 Task: Find connections with filter location Pôsto Fiscal Rolim de Moura with filter topic #blockchainwith filter profile language French with filter current company Victoria's Secret with filter school Srinivasa Ramanujan Institute of Technology with filter industry Community Development and Urban Planning with filter service category Corporate Law with filter keywords title Business Analyst
Action: Mouse moved to (537, 94)
Screenshot: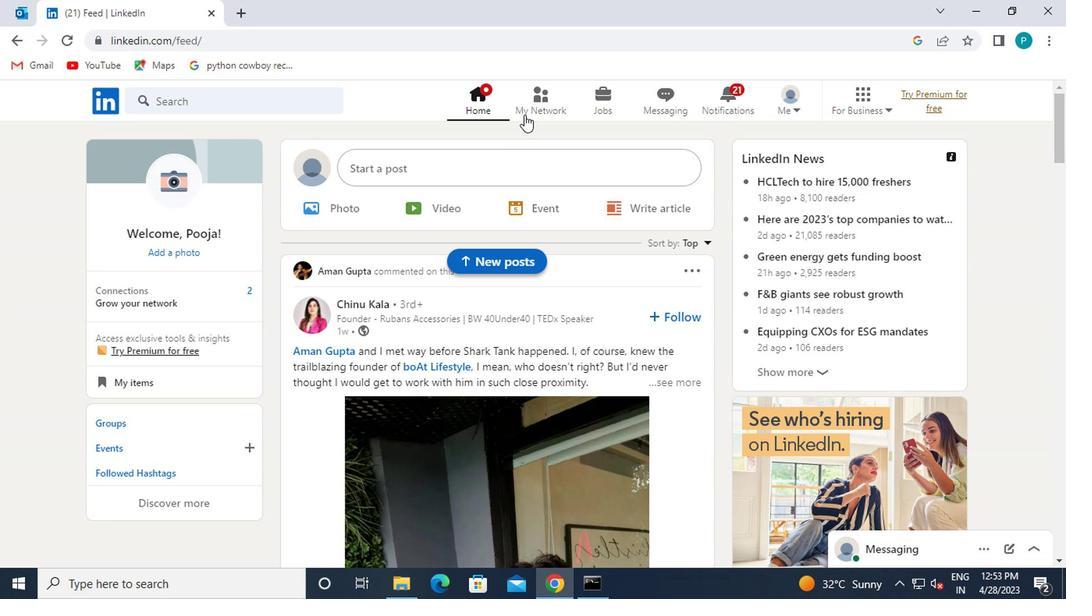 
Action: Mouse pressed left at (537, 94)
Screenshot: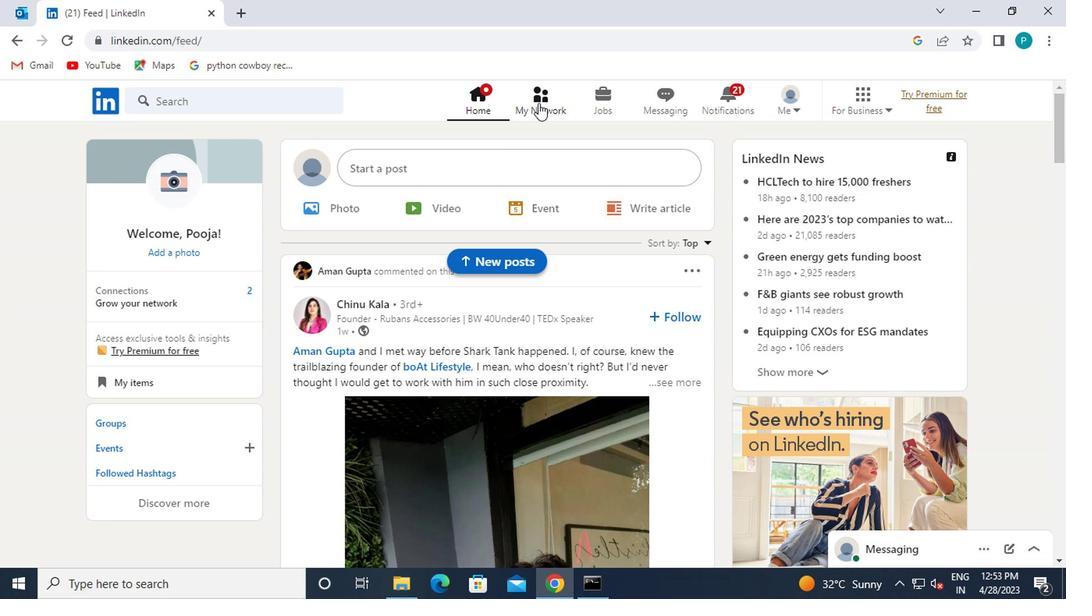 
Action: Mouse moved to (265, 175)
Screenshot: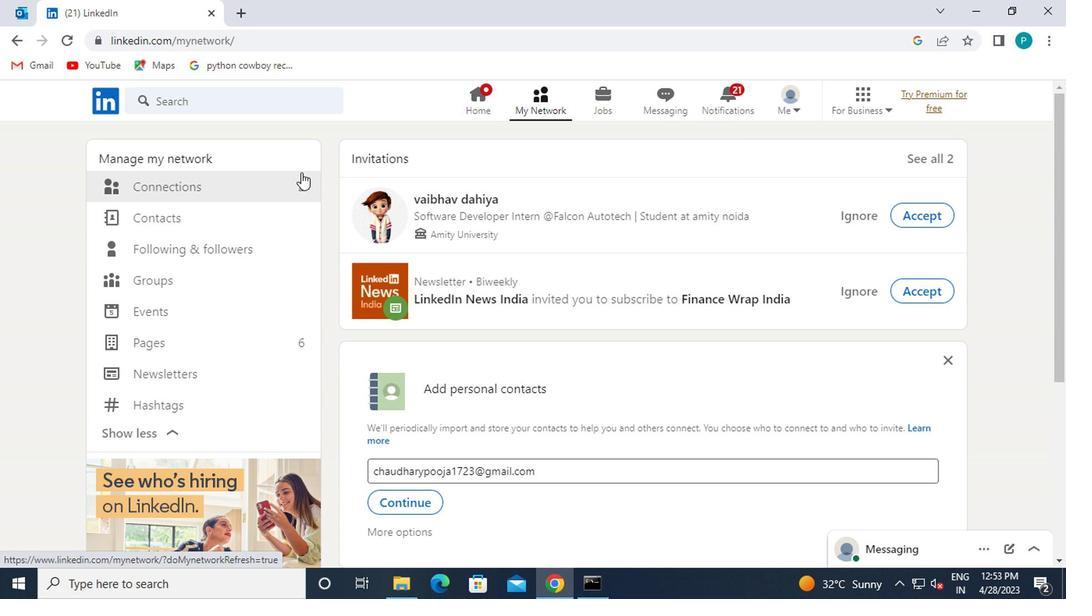 
Action: Mouse pressed left at (265, 175)
Screenshot: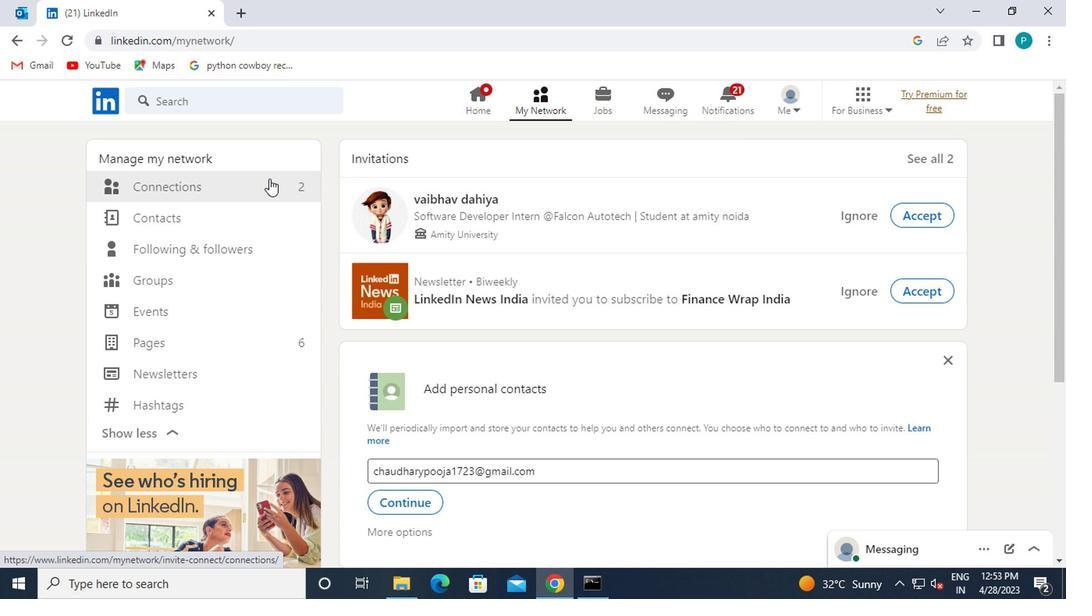 
Action: Mouse moved to (621, 185)
Screenshot: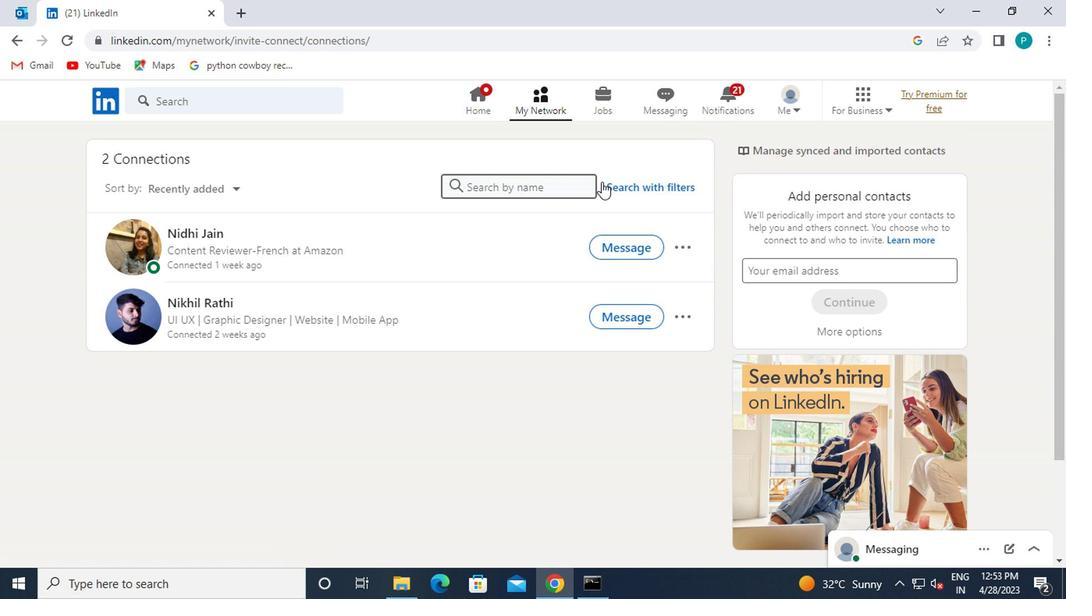 
Action: Mouse pressed left at (621, 185)
Screenshot: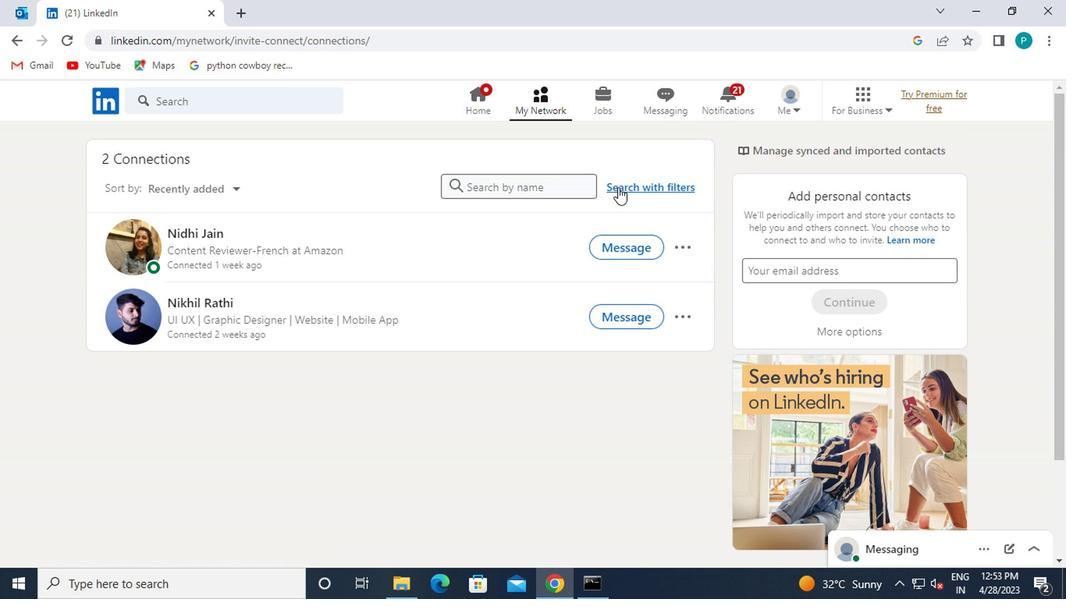 
Action: Mouse moved to (561, 133)
Screenshot: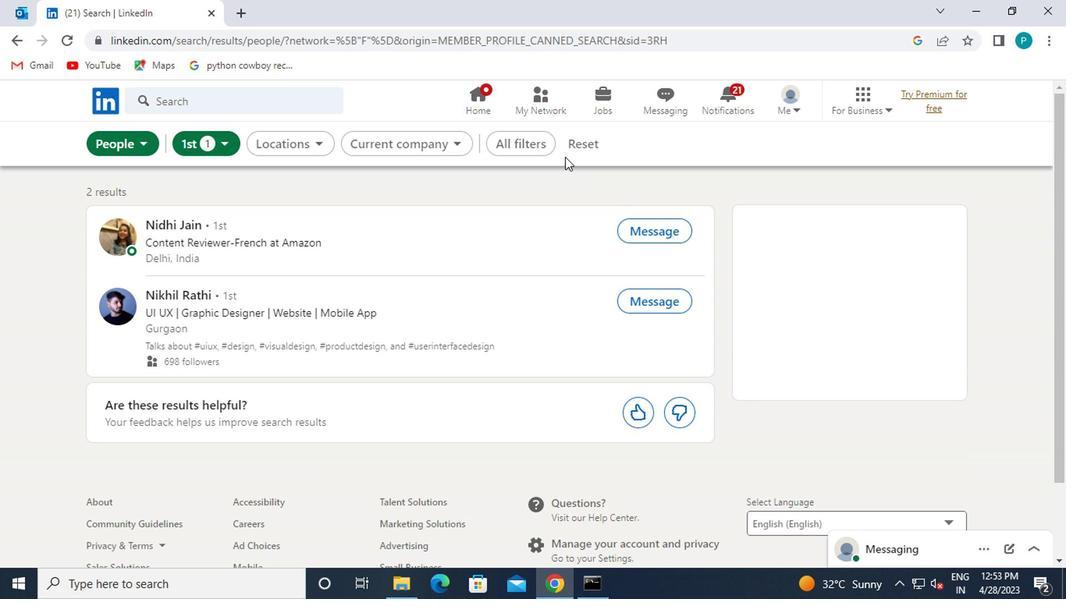 
Action: Mouse pressed left at (561, 133)
Screenshot: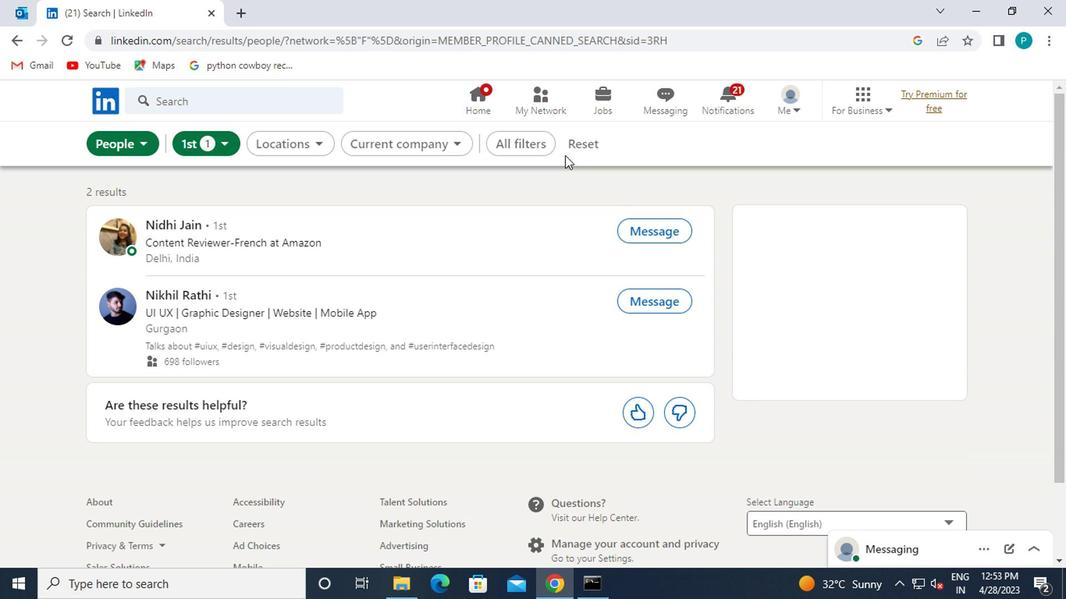 
Action: Mouse moved to (567, 134)
Screenshot: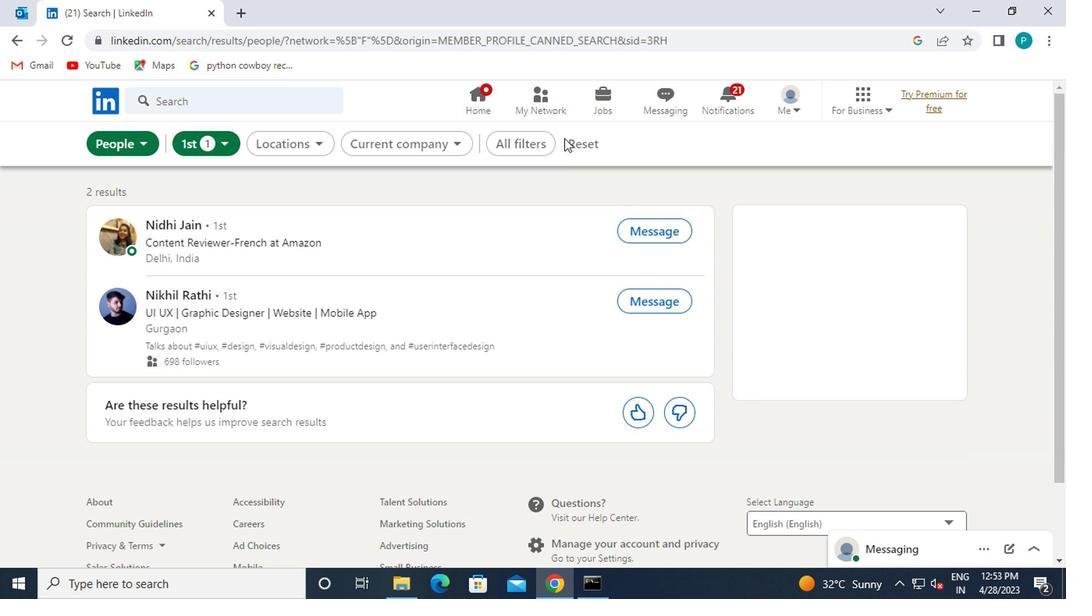 
Action: Mouse pressed left at (567, 134)
Screenshot: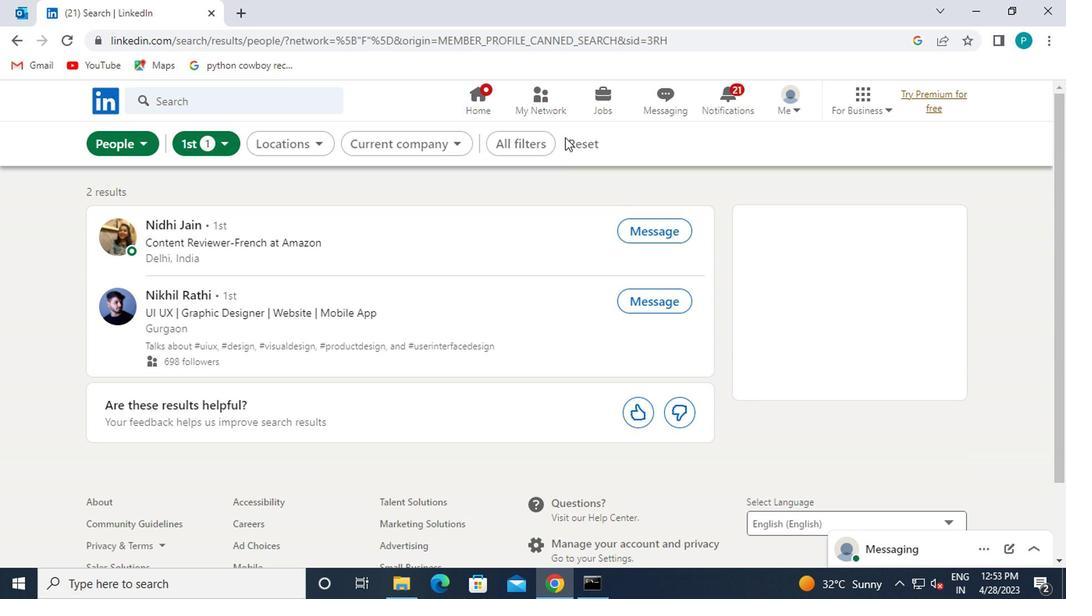 
Action: Mouse moved to (559, 137)
Screenshot: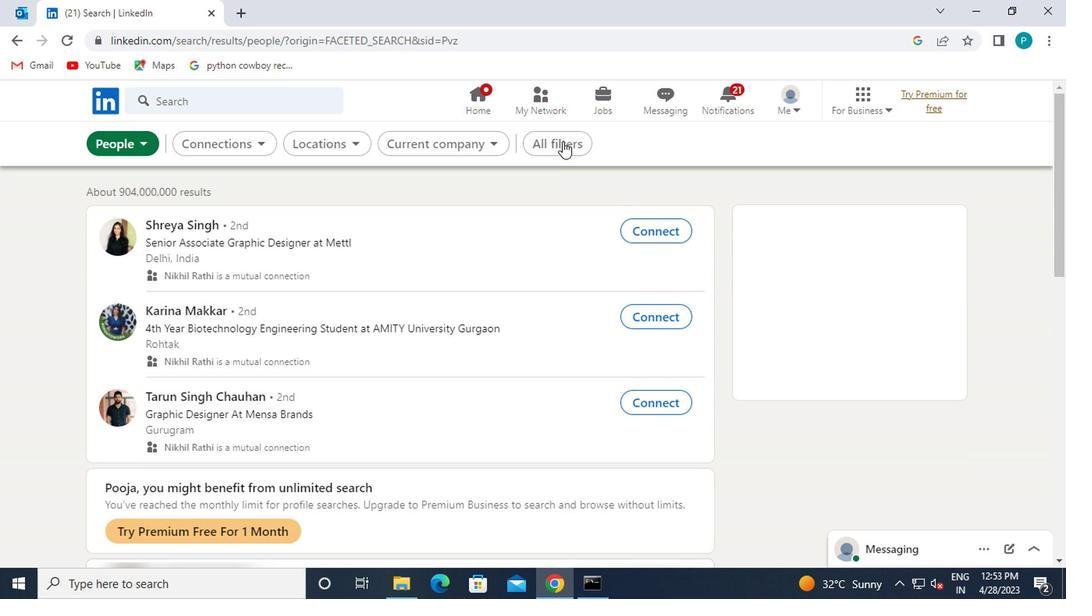 
Action: Mouse pressed left at (559, 137)
Screenshot: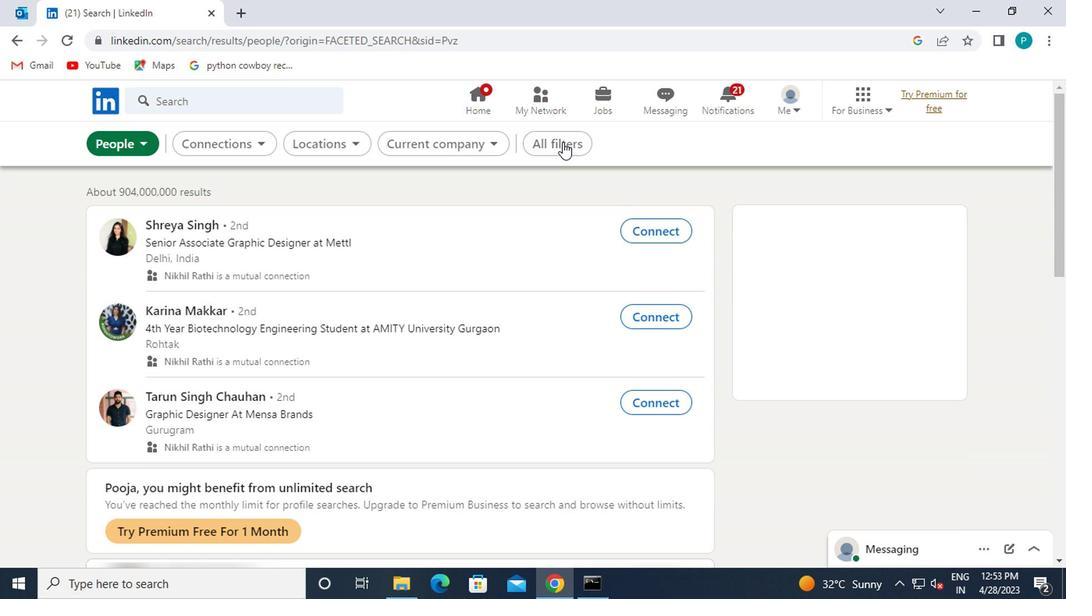 
Action: Mouse moved to (917, 391)
Screenshot: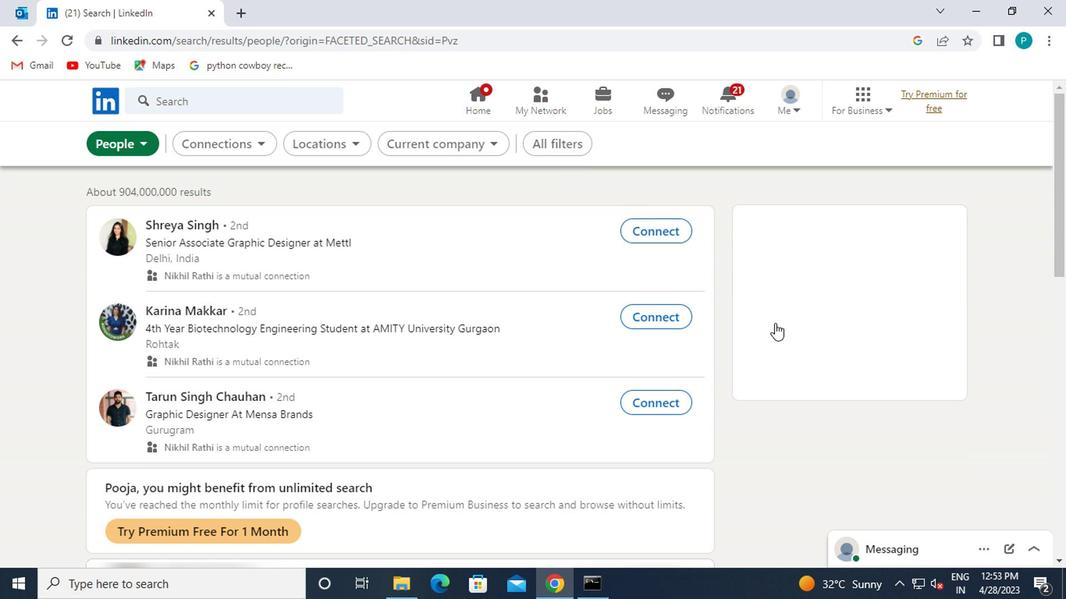 
Action: Mouse scrolled (917, 391) with delta (0, 0)
Screenshot: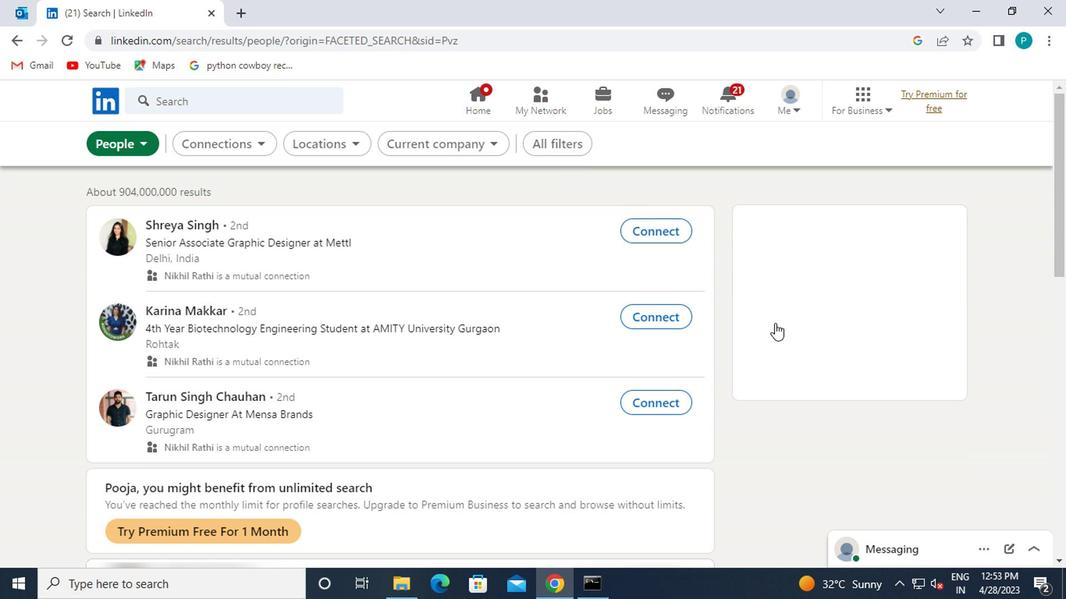 
Action: Mouse moved to (917, 392)
Screenshot: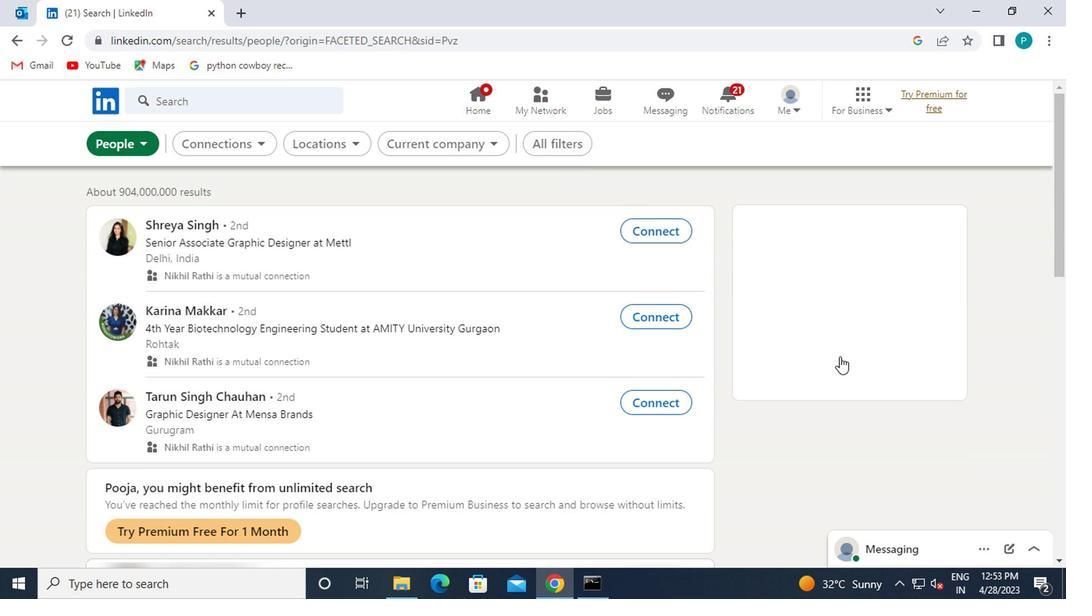 
Action: Mouse scrolled (917, 391) with delta (0, -1)
Screenshot: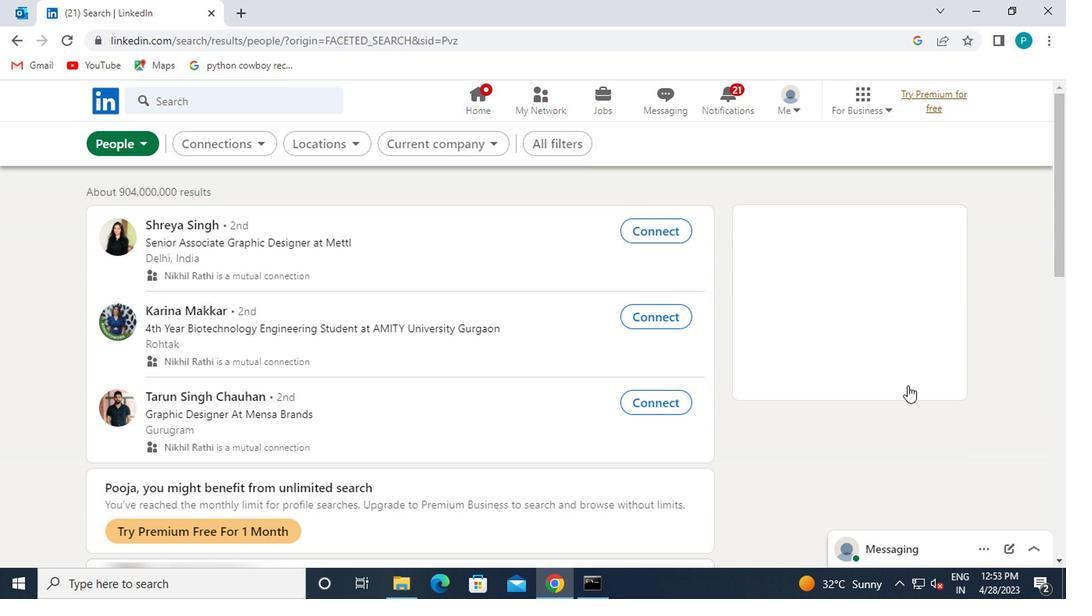 
Action: Mouse moved to (918, 391)
Screenshot: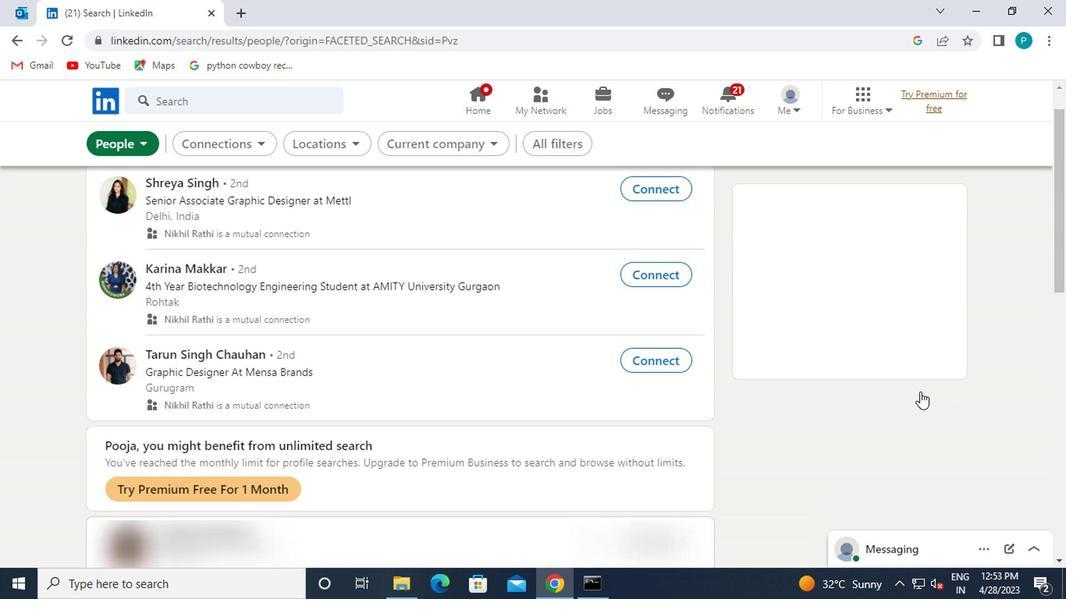 
Action: Mouse scrolled (918, 389) with delta (0, -1)
Screenshot: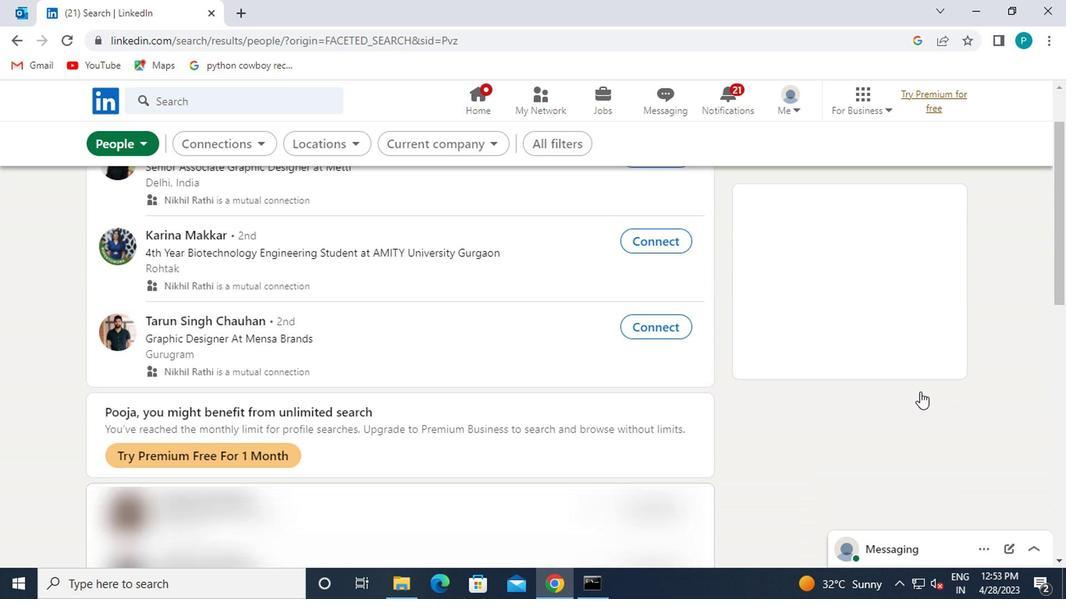 
Action: Mouse moved to (905, 358)
Screenshot: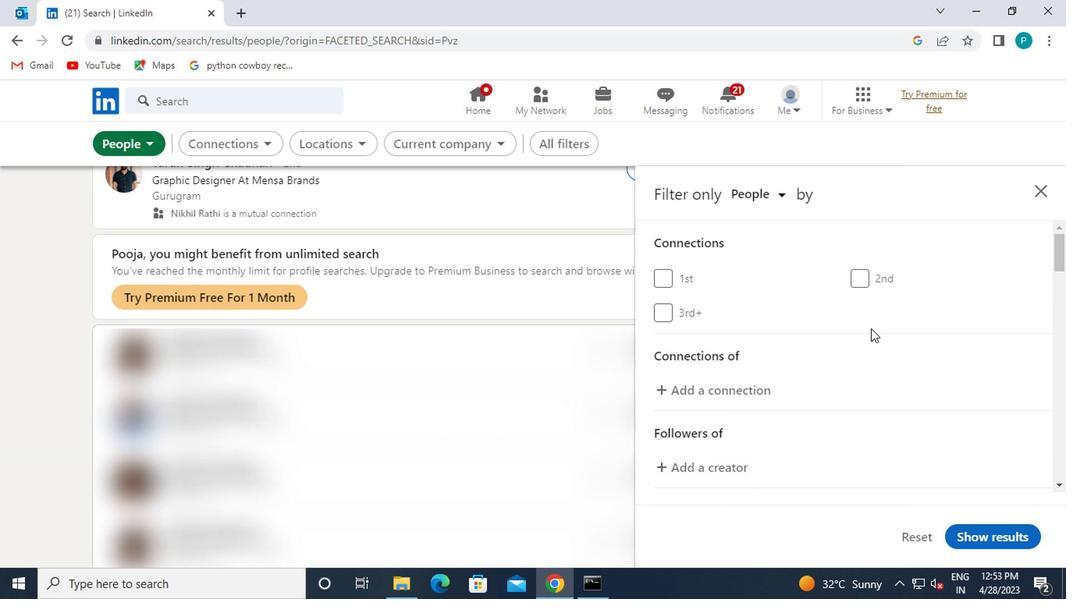 
Action: Mouse scrolled (905, 357) with delta (0, 0)
Screenshot: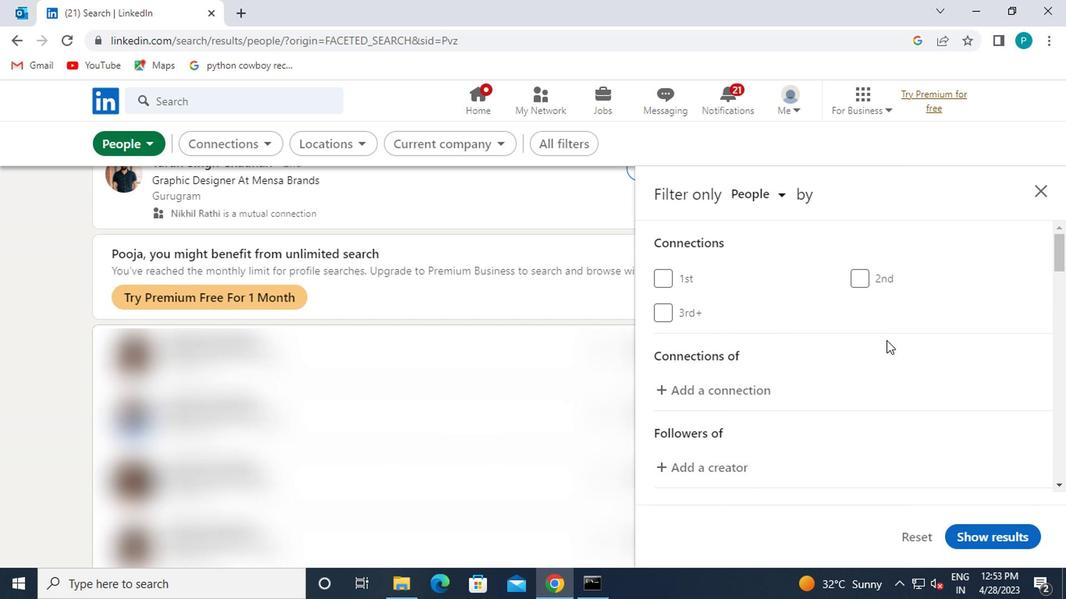 
Action: Mouse moved to (906, 359)
Screenshot: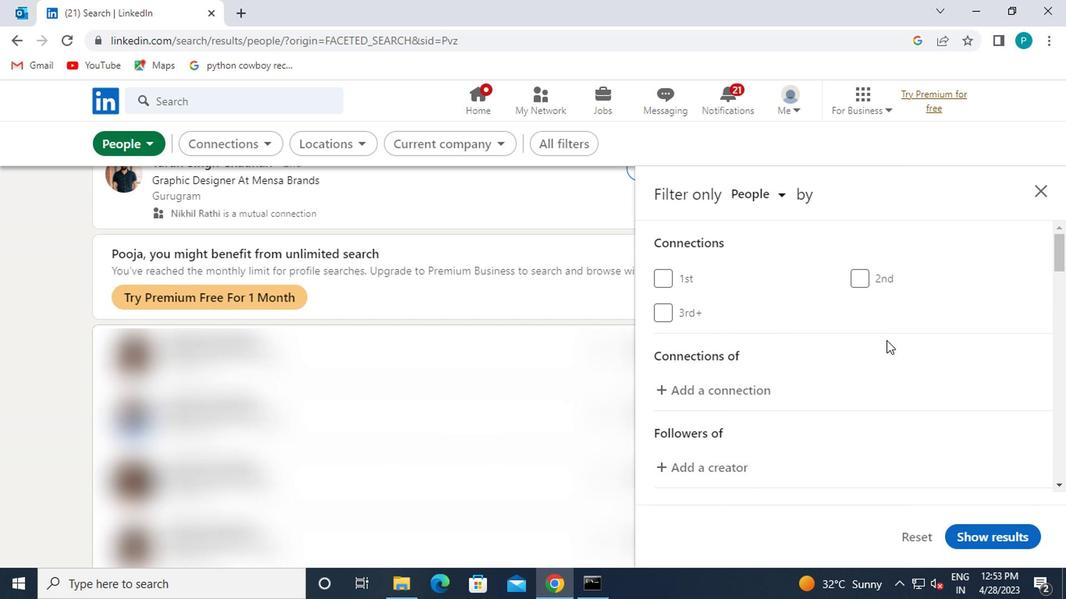 
Action: Mouse scrolled (906, 359) with delta (0, 0)
Screenshot: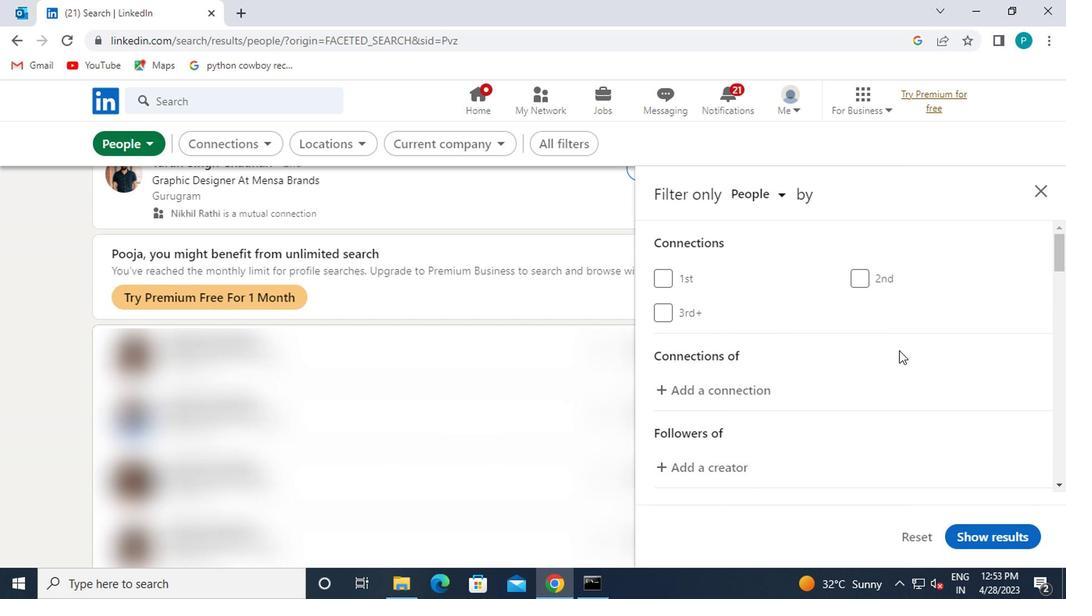 
Action: Mouse moved to (902, 450)
Screenshot: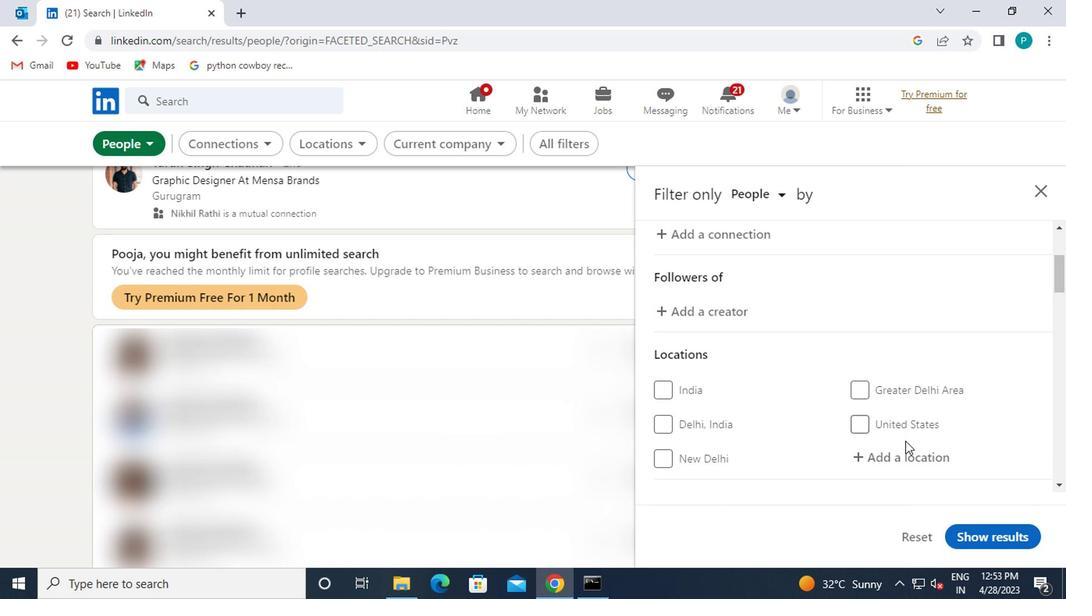 
Action: Mouse pressed left at (902, 450)
Screenshot: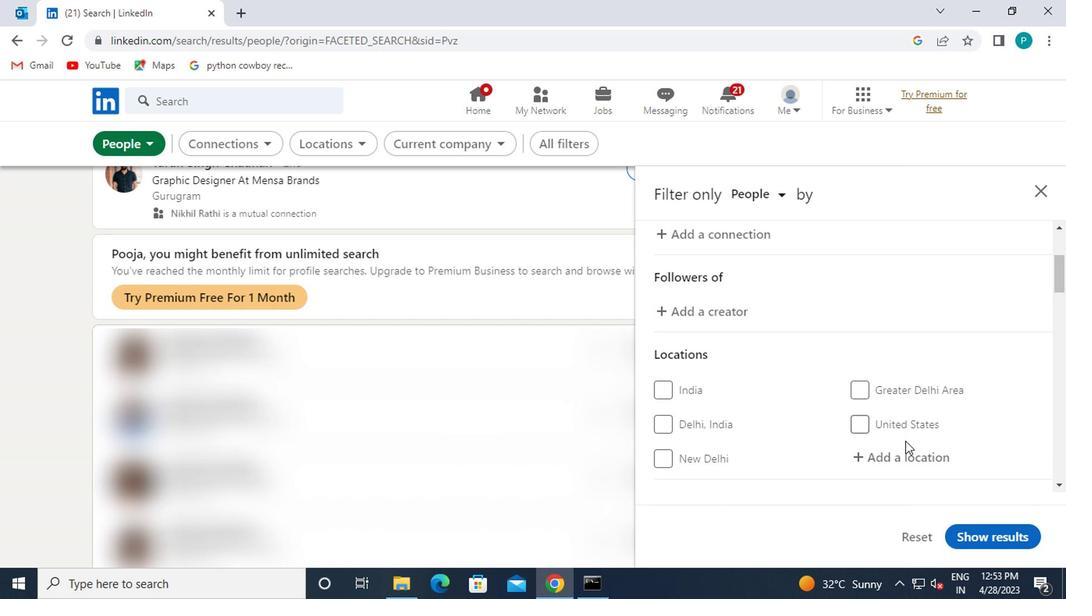 
Action: Mouse moved to (902, 454)
Screenshot: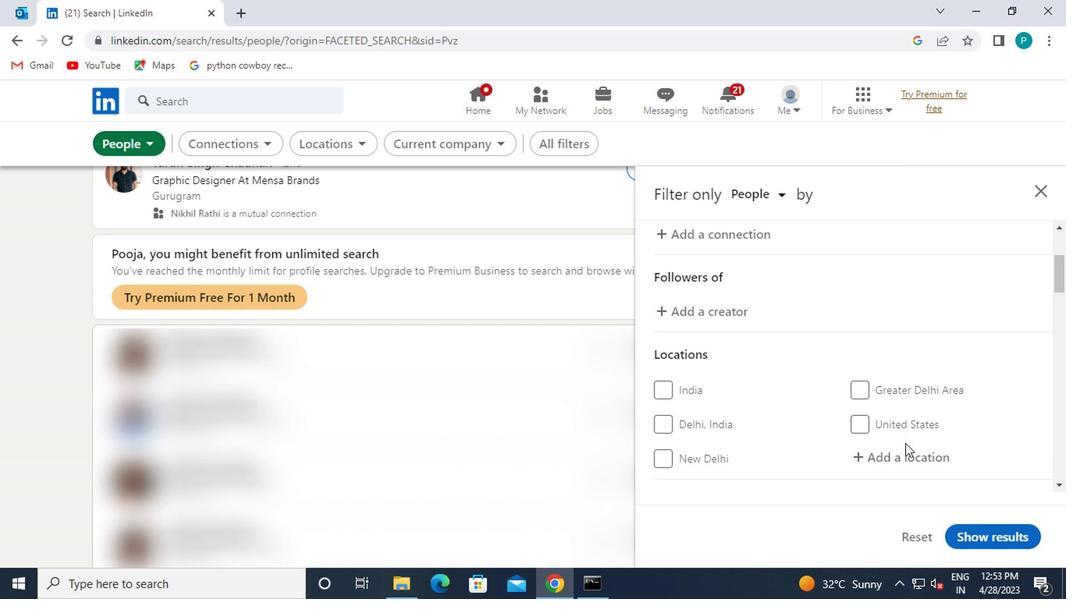 
Action: Key pressed <Key.caps_lock>p<Key.caps_lock>osto
Screenshot: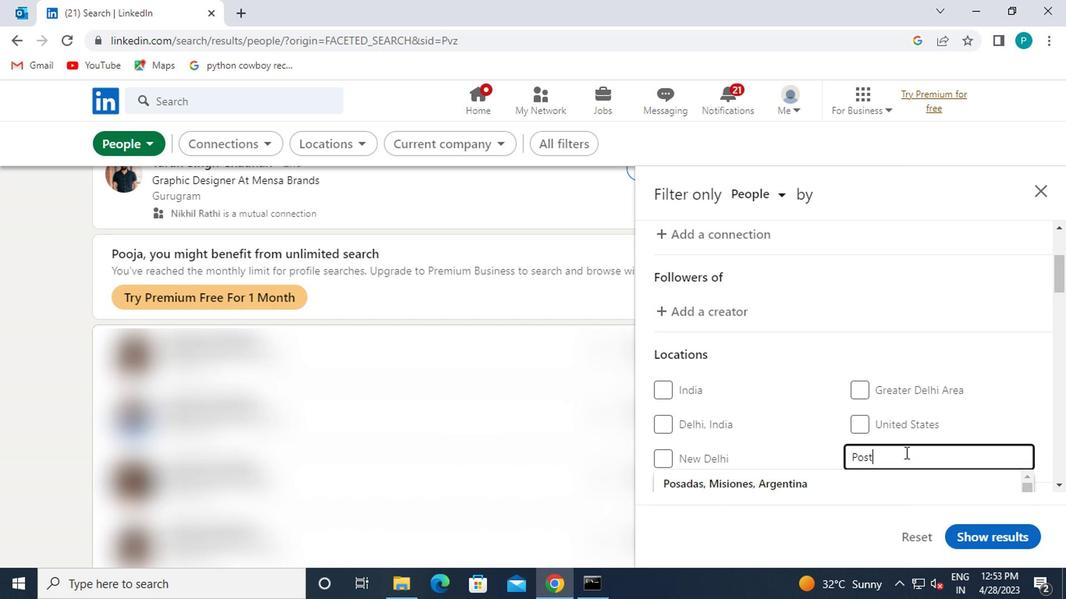 
Action: Mouse moved to (902, 454)
Screenshot: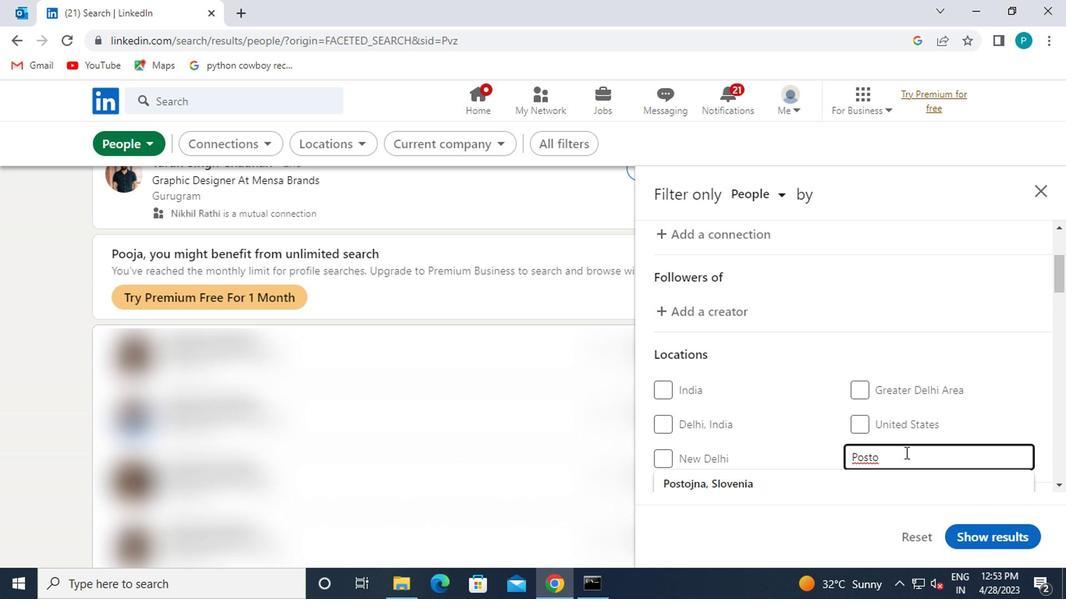 
Action: Mouse scrolled (902, 453) with delta (0, 0)
Screenshot: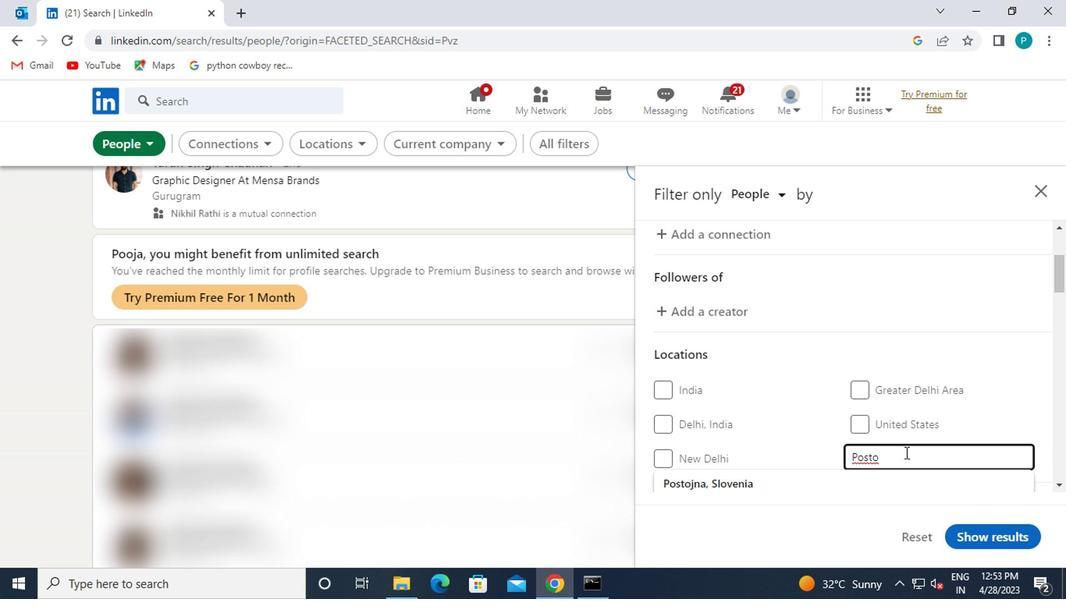
Action: Mouse moved to (894, 429)
Screenshot: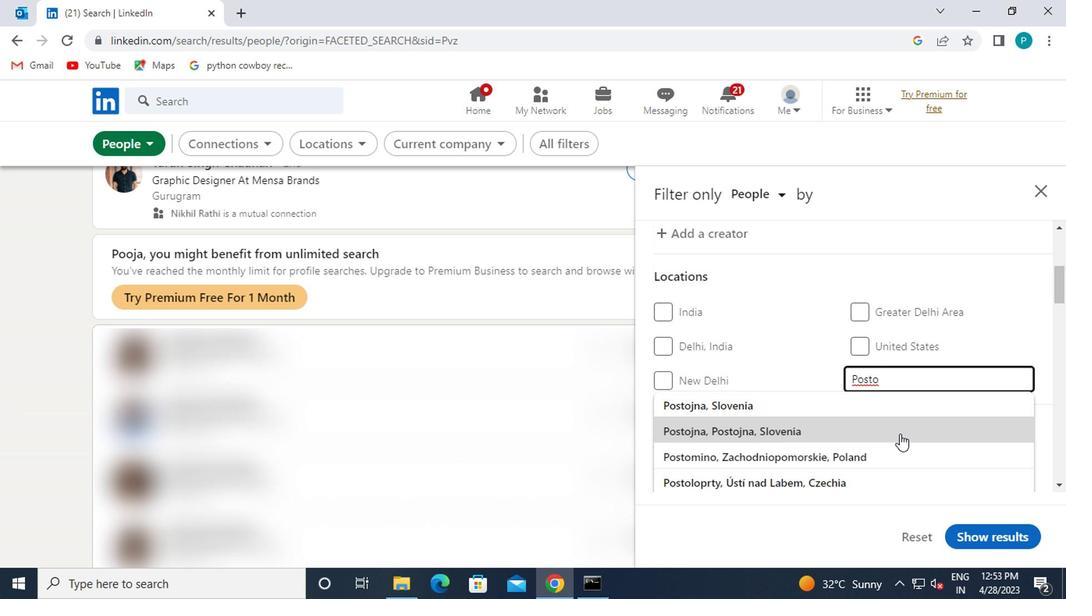 
Action: Key pressed <Key.enter>
Screenshot: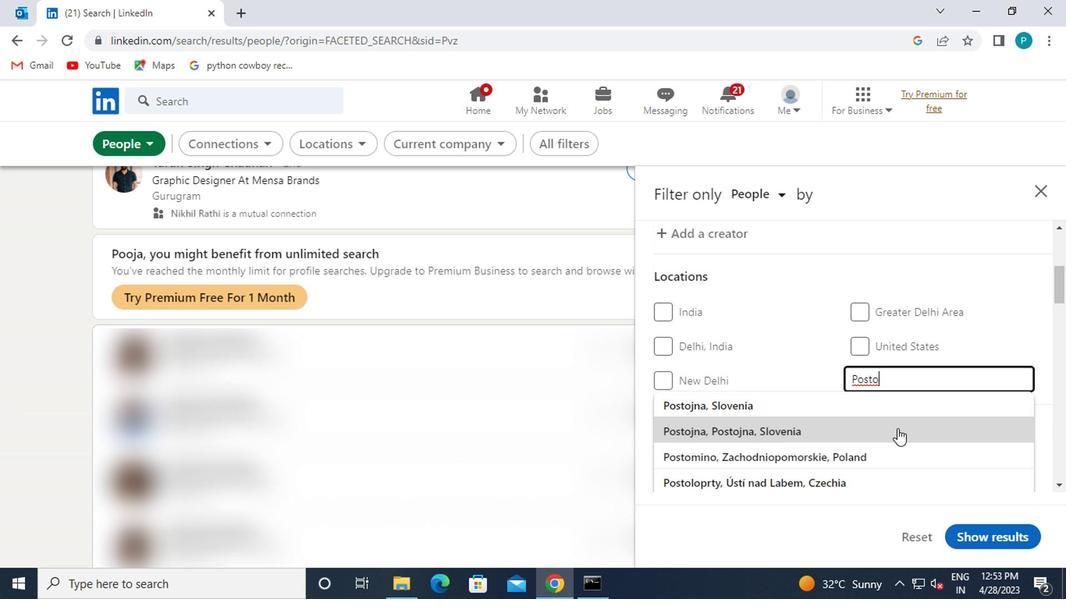 
Action: Mouse moved to (891, 428)
Screenshot: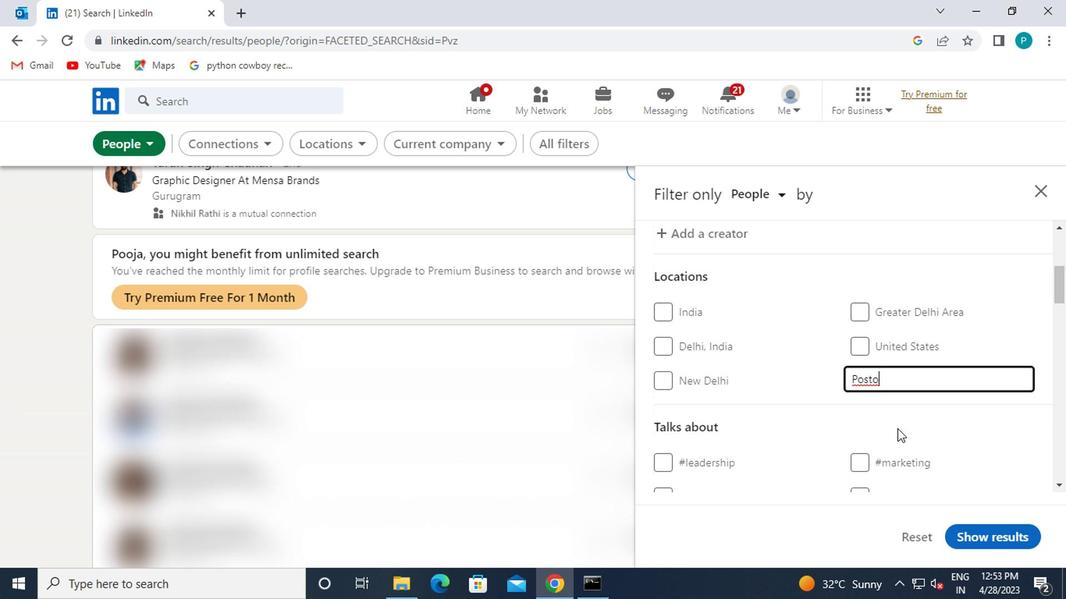 
Action: Mouse scrolled (891, 427) with delta (0, 0)
Screenshot: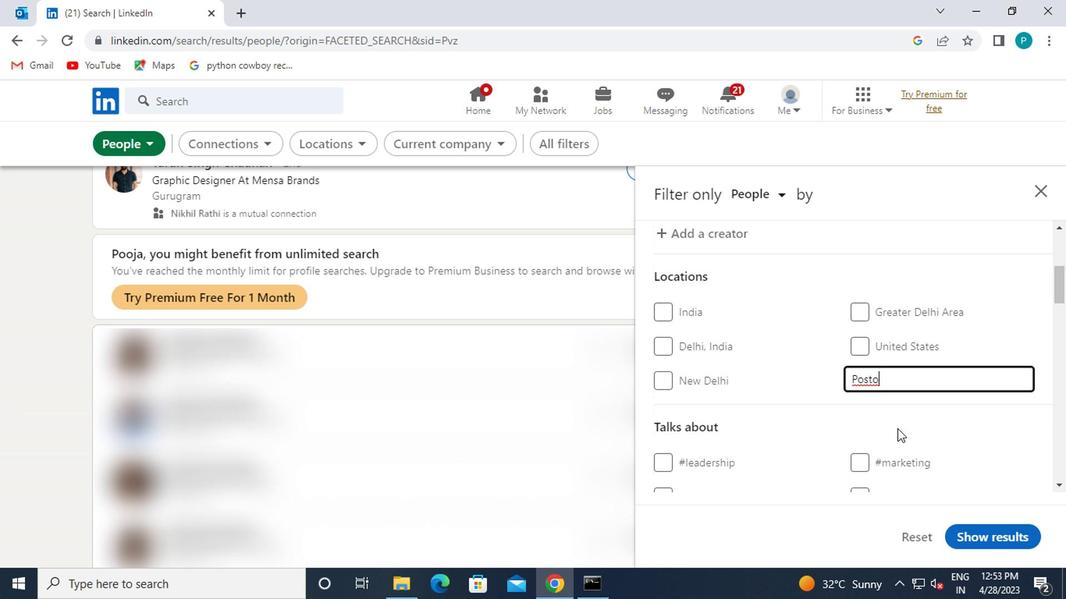 
Action: Mouse moved to (888, 426)
Screenshot: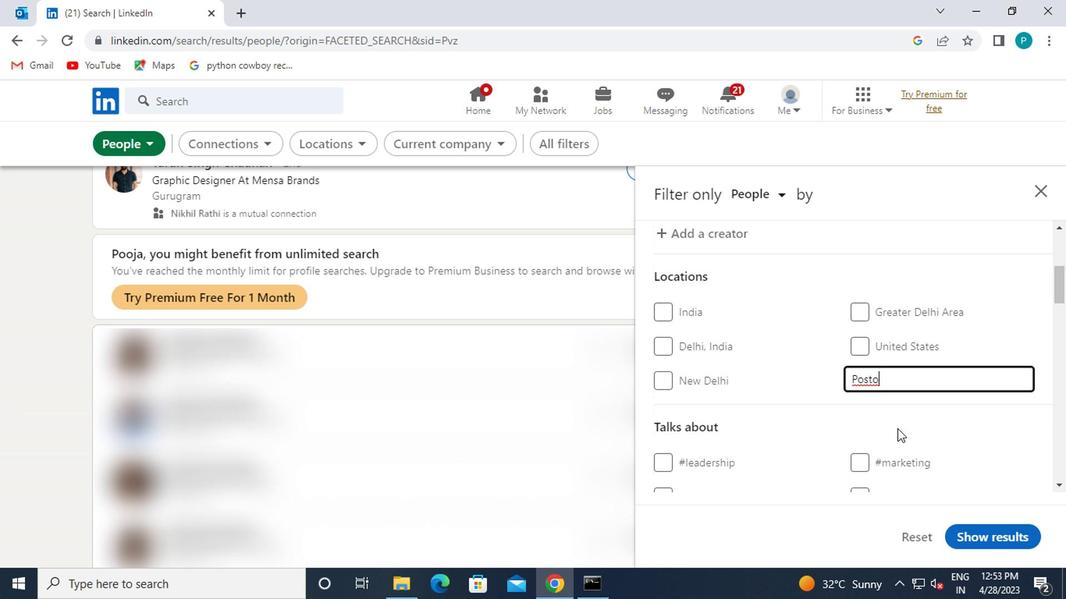 
Action: Mouse scrolled (888, 426) with delta (0, 0)
Screenshot: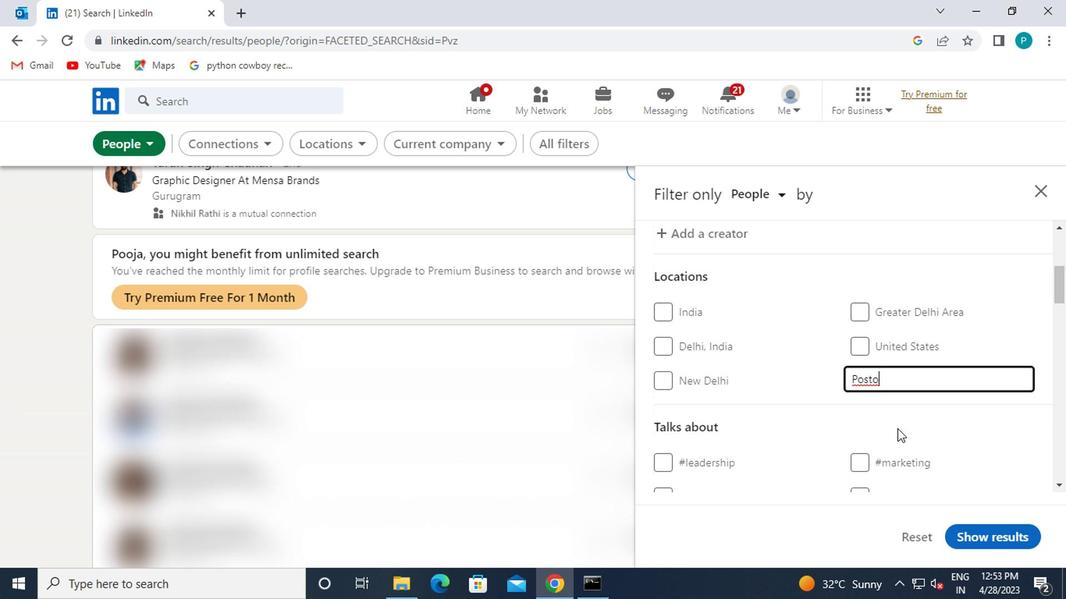 
Action: Mouse moved to (883, 421)
Screenshot: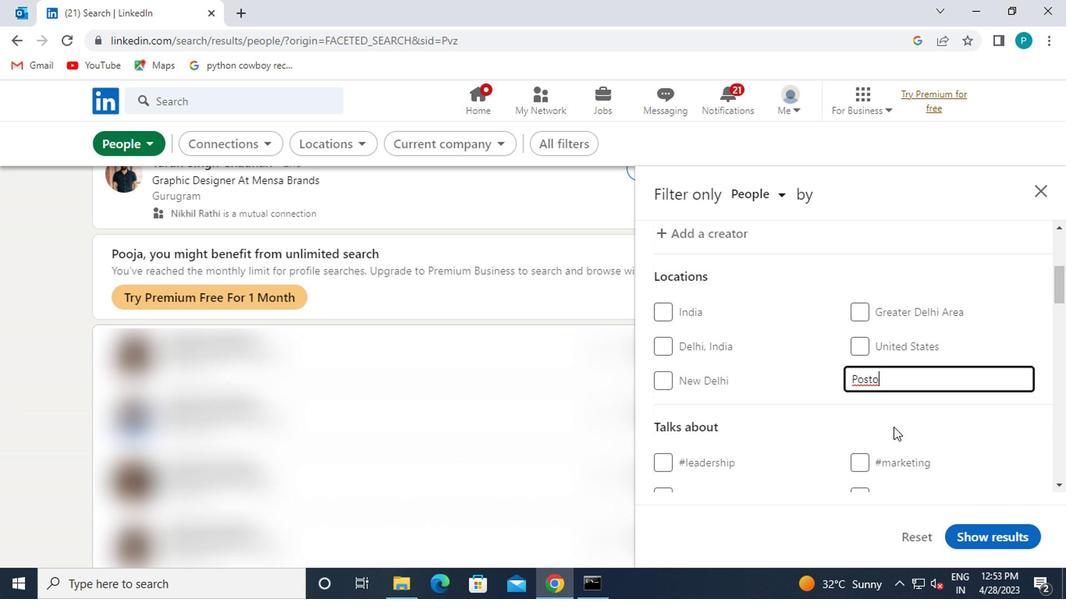 
Action: Mouse scrolled (883, 420) with delta (0, 0)
Screenshot: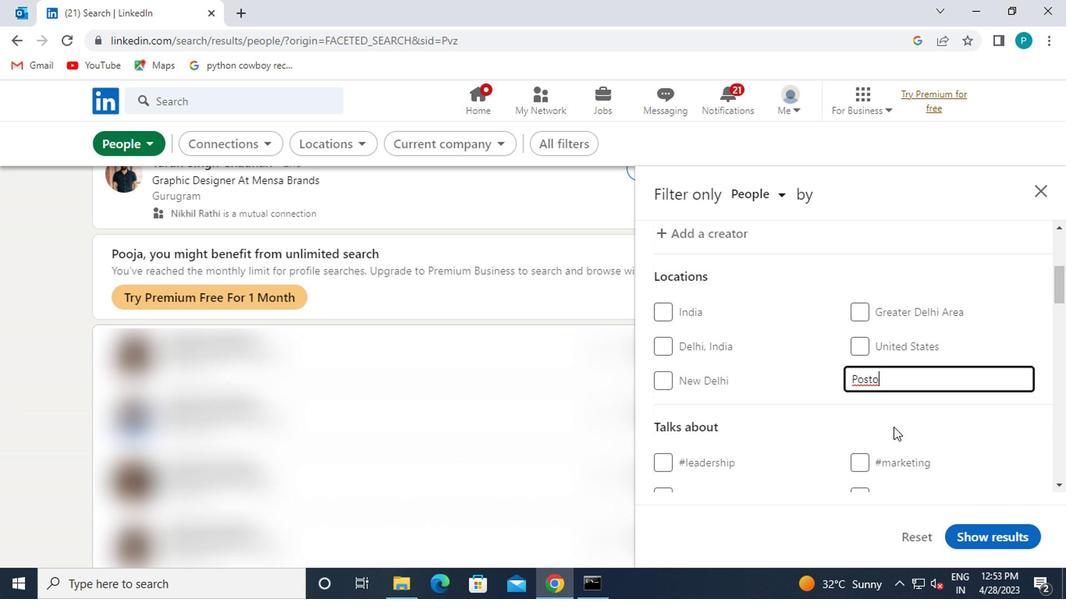 
Action: Mouse moved to (864, 292)
Screenshot: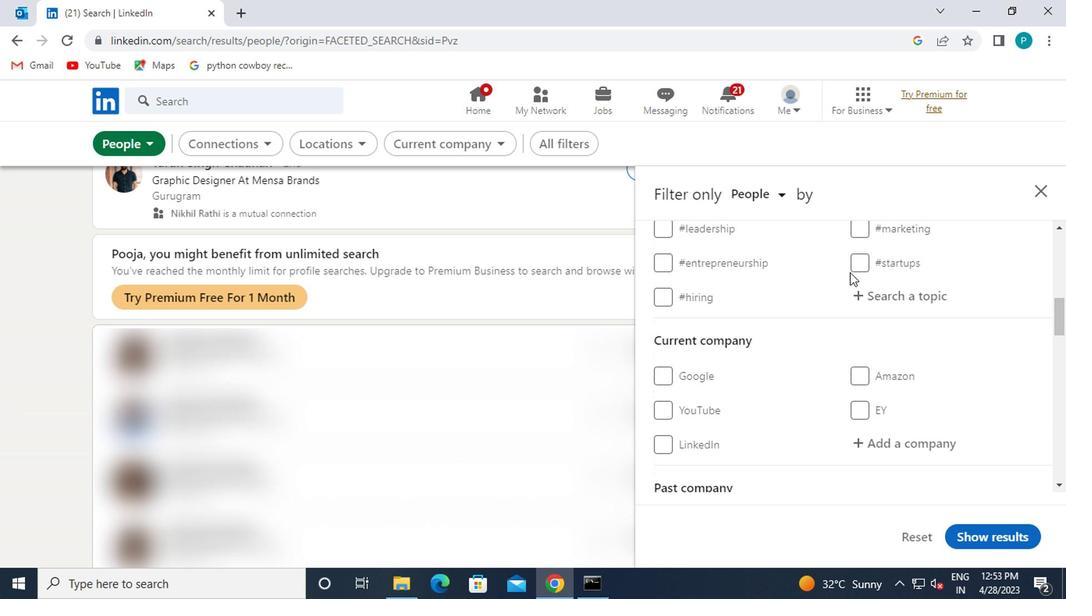 
Action: Mouse pressed left at (864, 292)
Screenshot: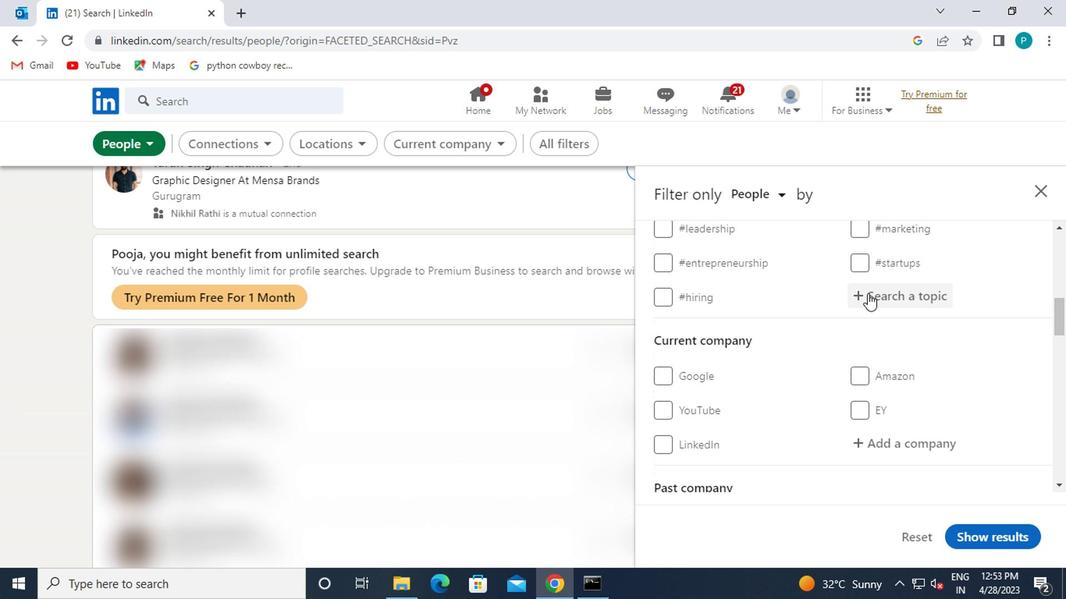 
Action: Key pressed <Key.shift>#BLOCKCHAIN
Screenshot: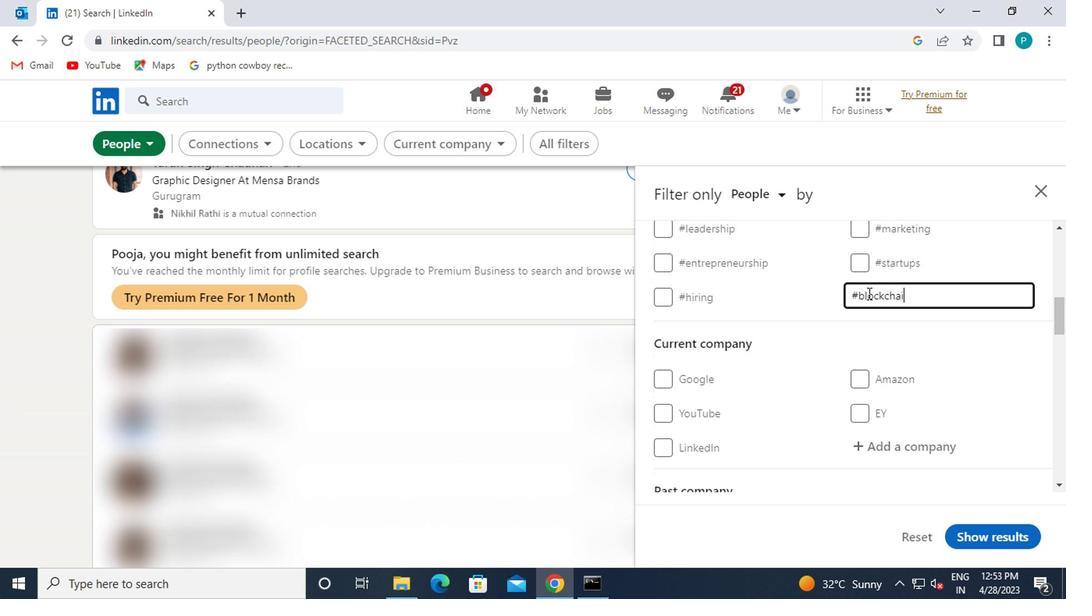 
Action: Mouse moved to (780, 336)
Screenshot: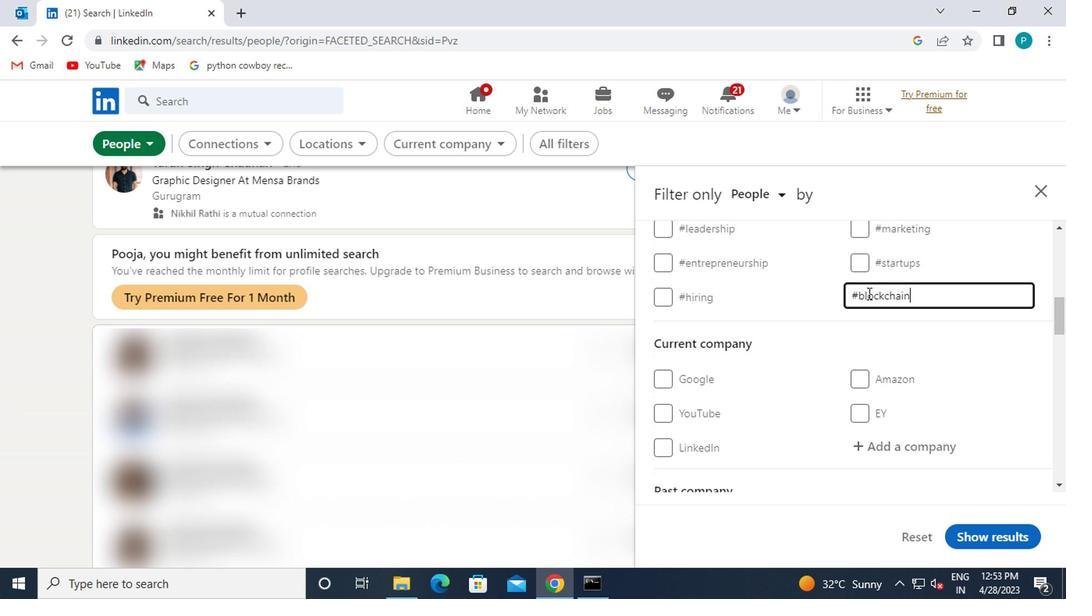 
Action: Mouse scrolled (780, 335) with delta (0, 0)
Screenshot: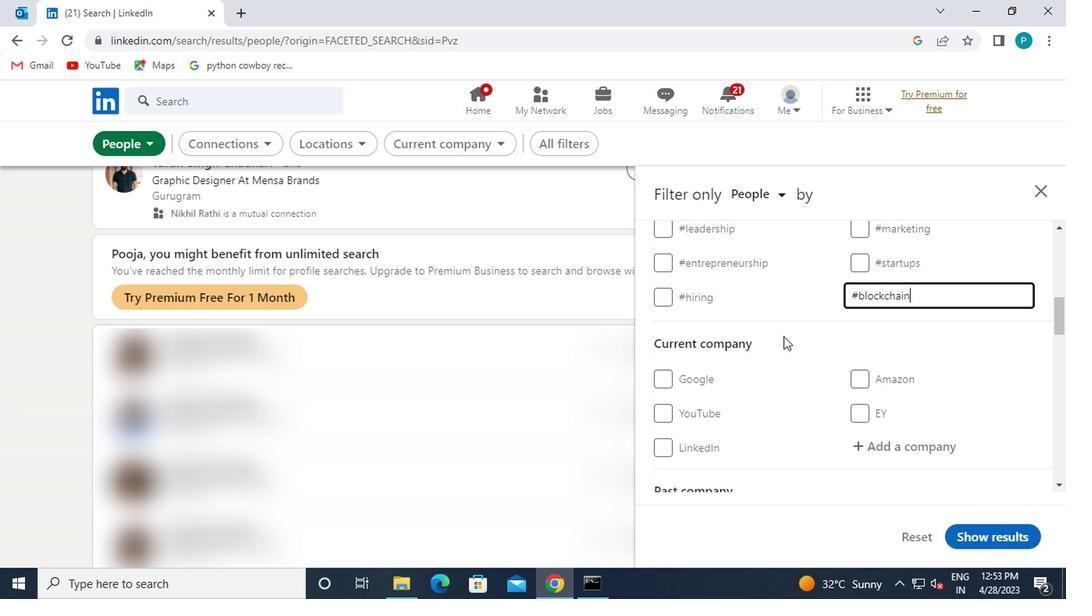 
Action: Mouse moved to (795, 376)
Screenshot: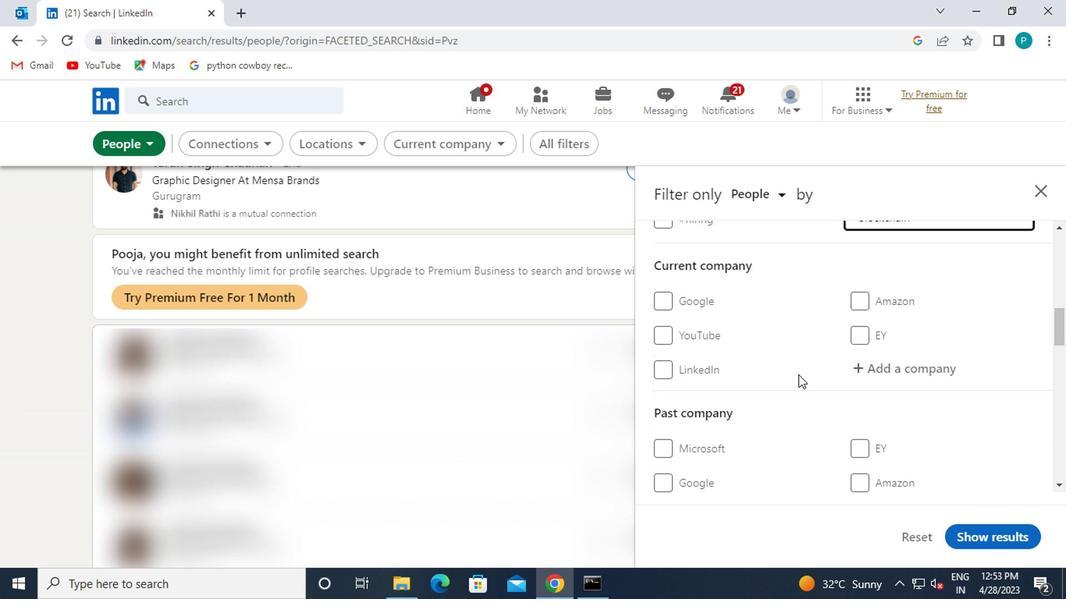 
Action: Mouse scrolled (795, 374) with delta (0, -1)
Screenshot: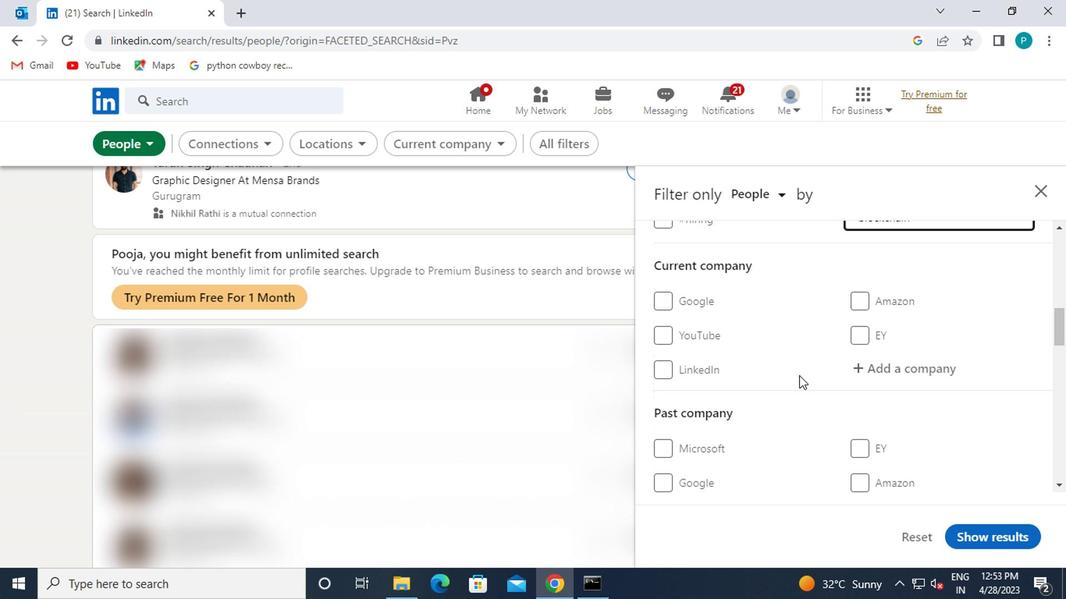 
Action: Mouse scrolled (795, 374) with delta (0, -1)
Screenshot: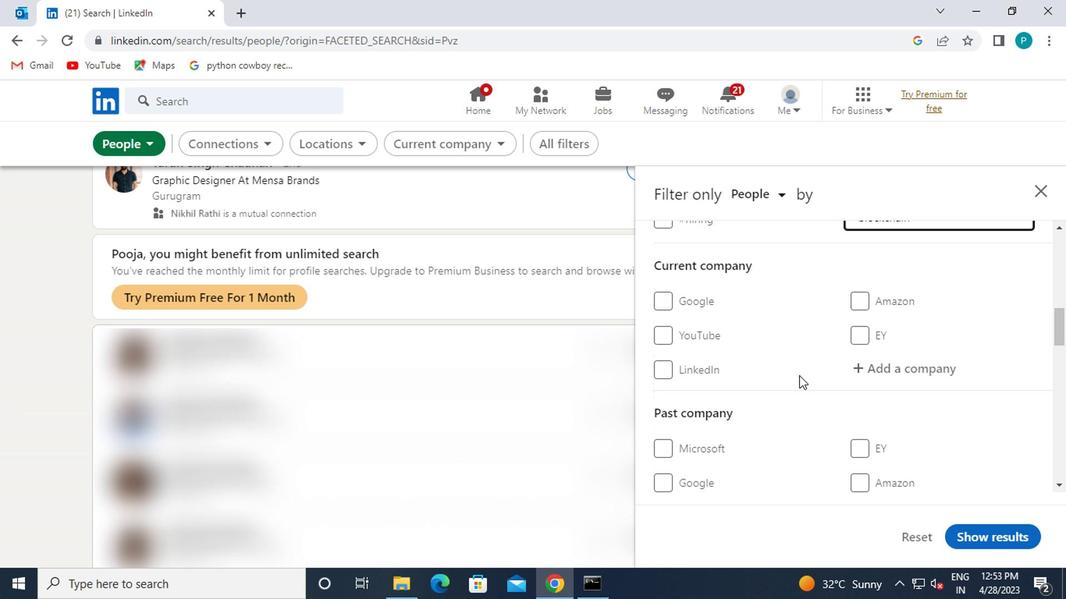 
Action: Mouse moved to (797, 374)
Screenshot: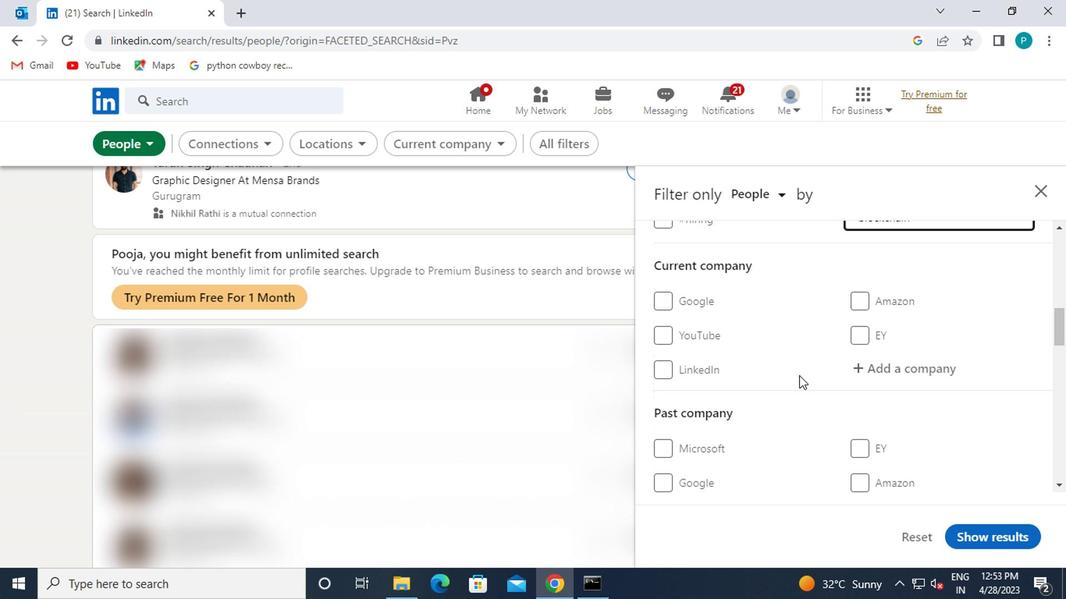 
Action: Mouse scrolled (797, 374) with delta (0, 0)
Screenshot: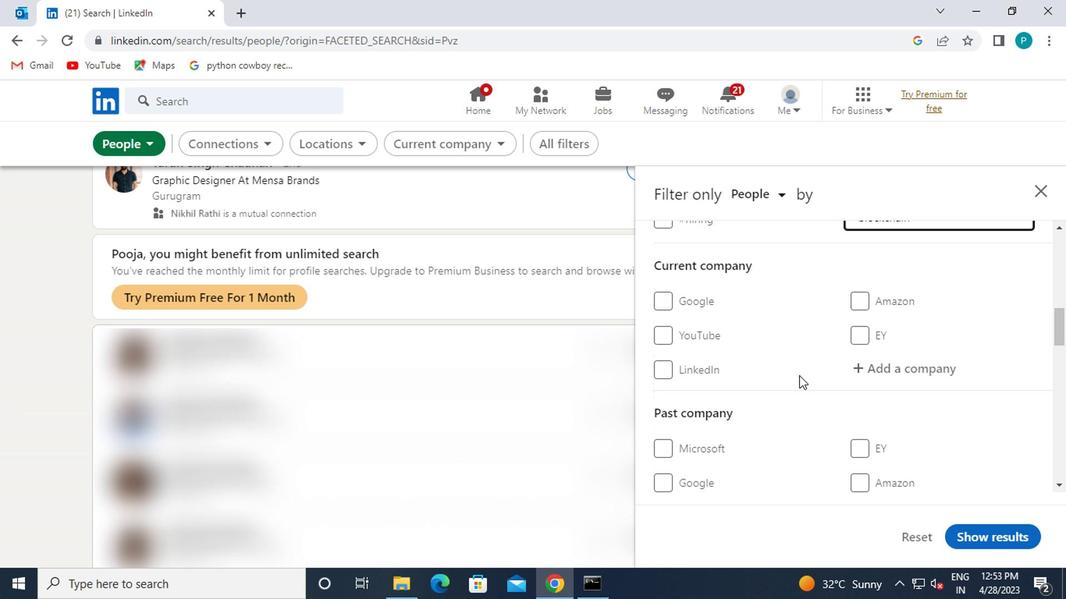 
Action: Mouse moved to (788, 360)
Screenshot: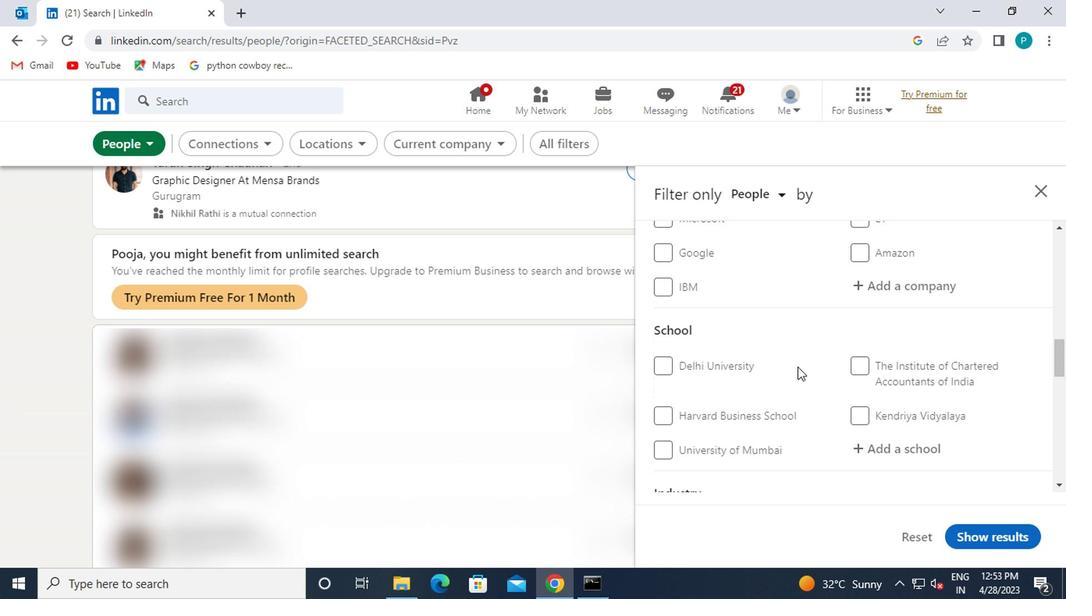 
Action: Mouse scrolled (788, 359) with delta (0, 0)
Screenshot: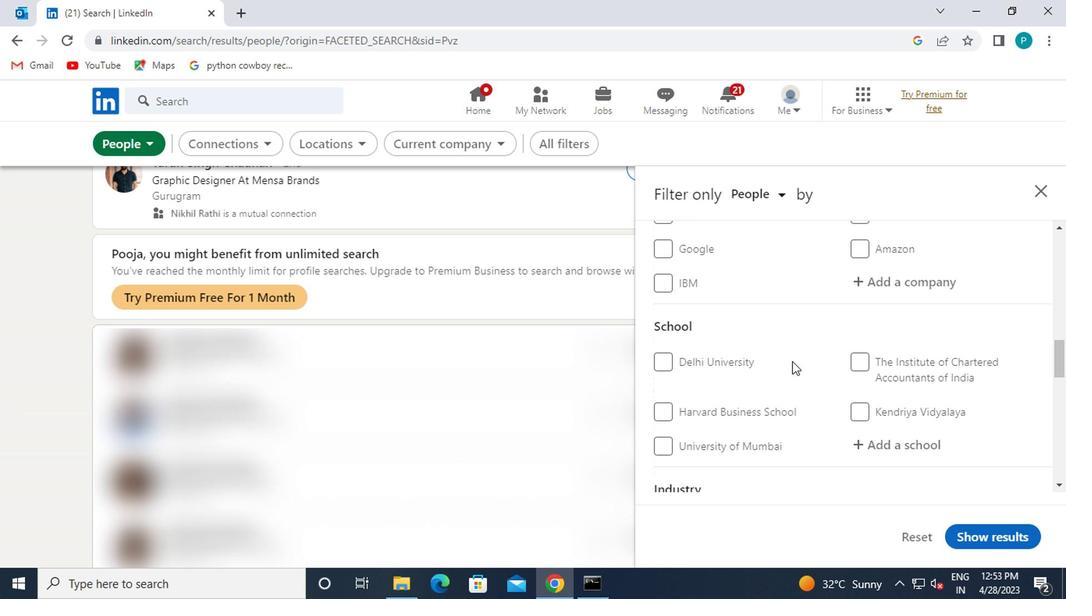 
Action: Mouse scrolled (788, 359) with delta (0, 0)
Screenshot: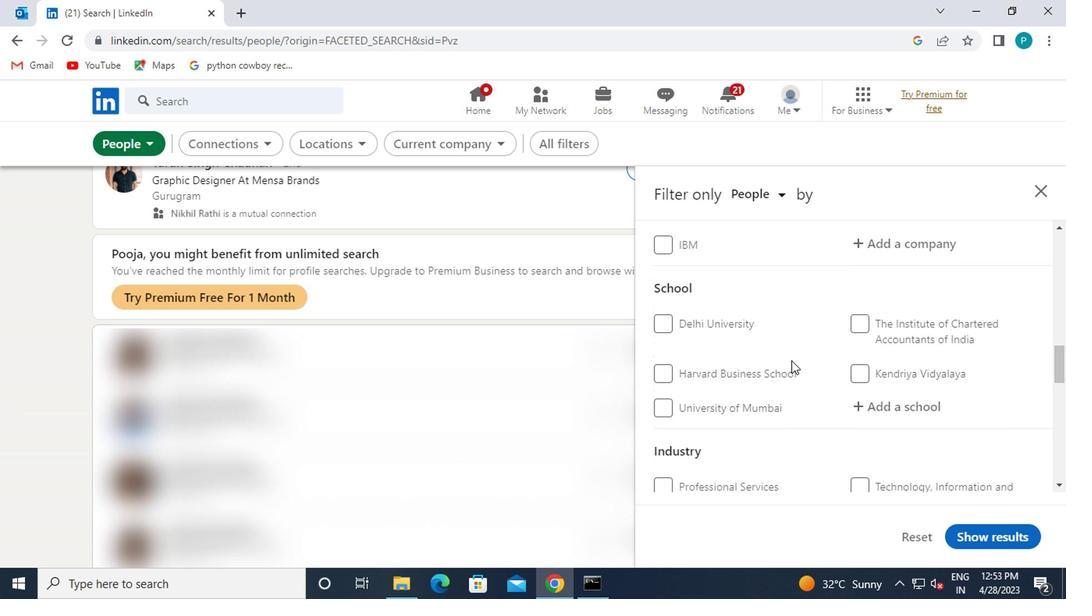 
Action: Mouse scrolled (788, 359) with delta (0, 0)
Screenshot: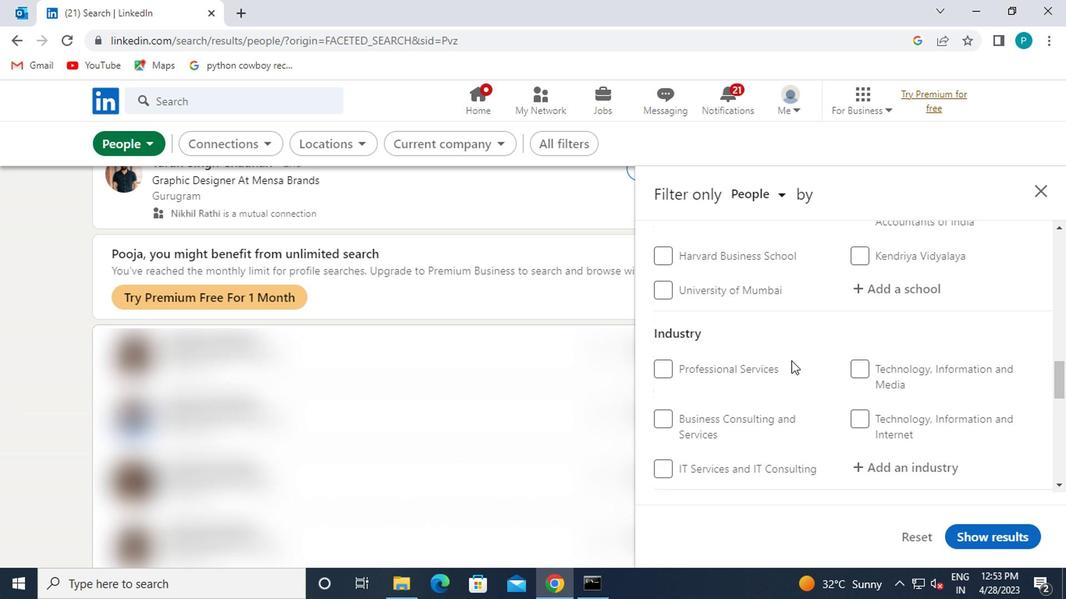 
Action: Mouse scrolled (788, 359) with delta (0, 0)
Screenshot: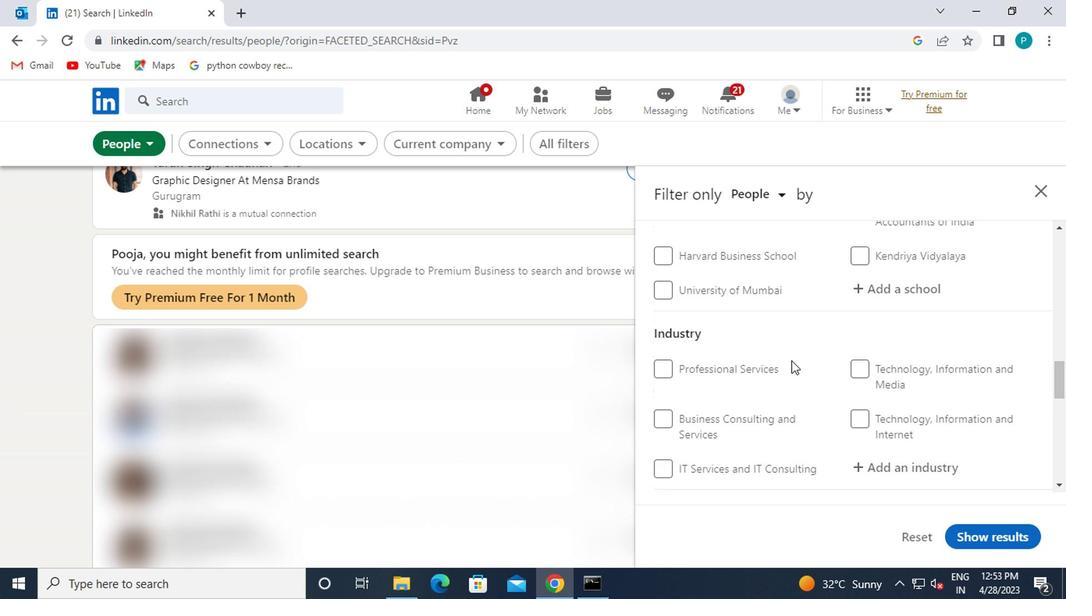 
Action: Mouse moved to (889, 387)
Screenshot: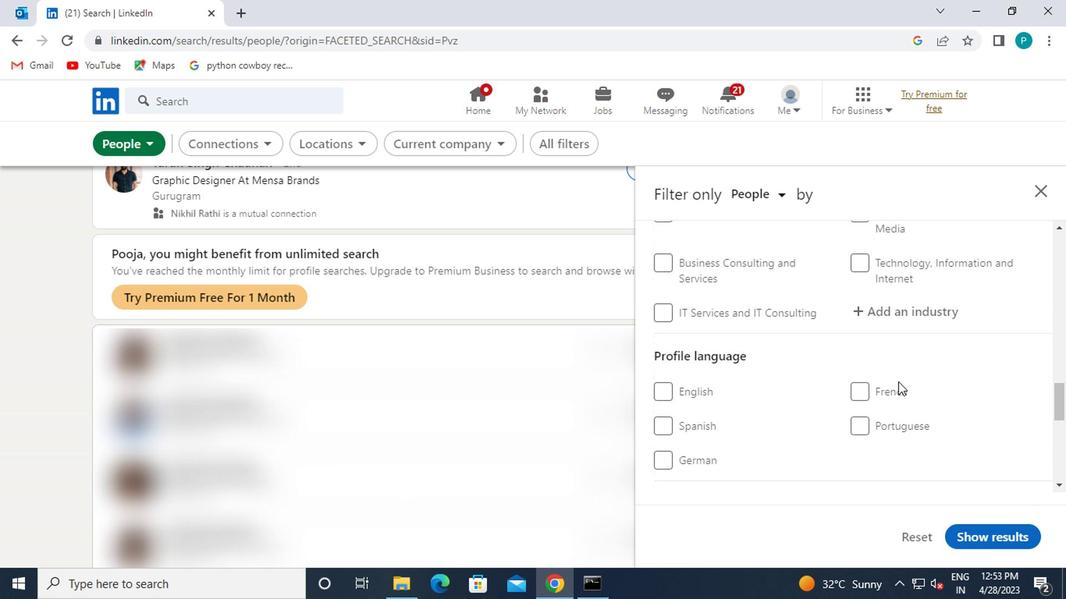 
Action: Mouse pressed left at (889, 387)
Screenshot: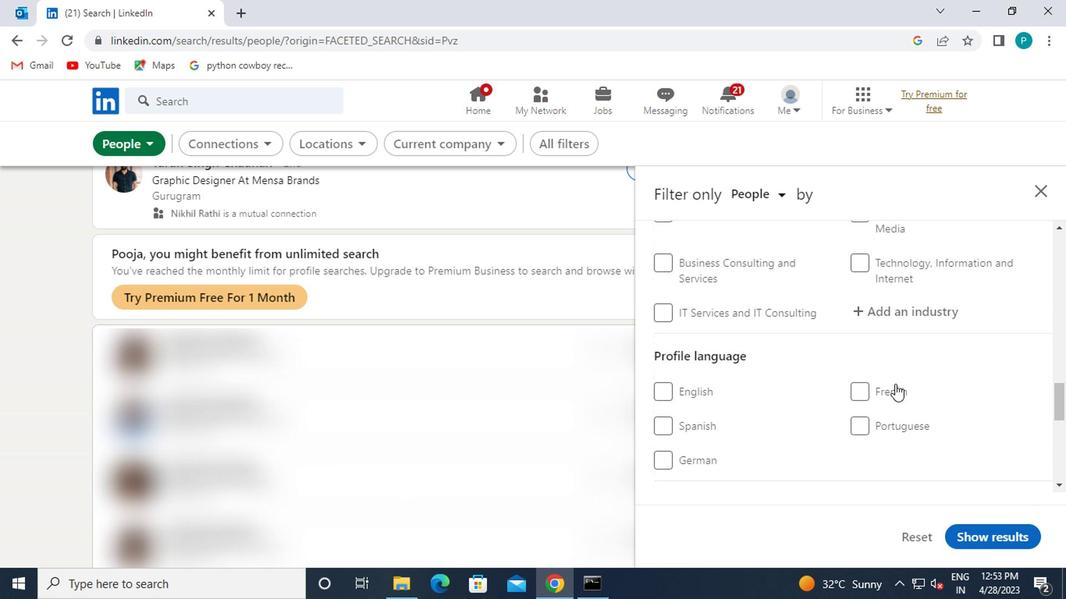 
Action: Mouse moved to (910, 371)
Screenshot: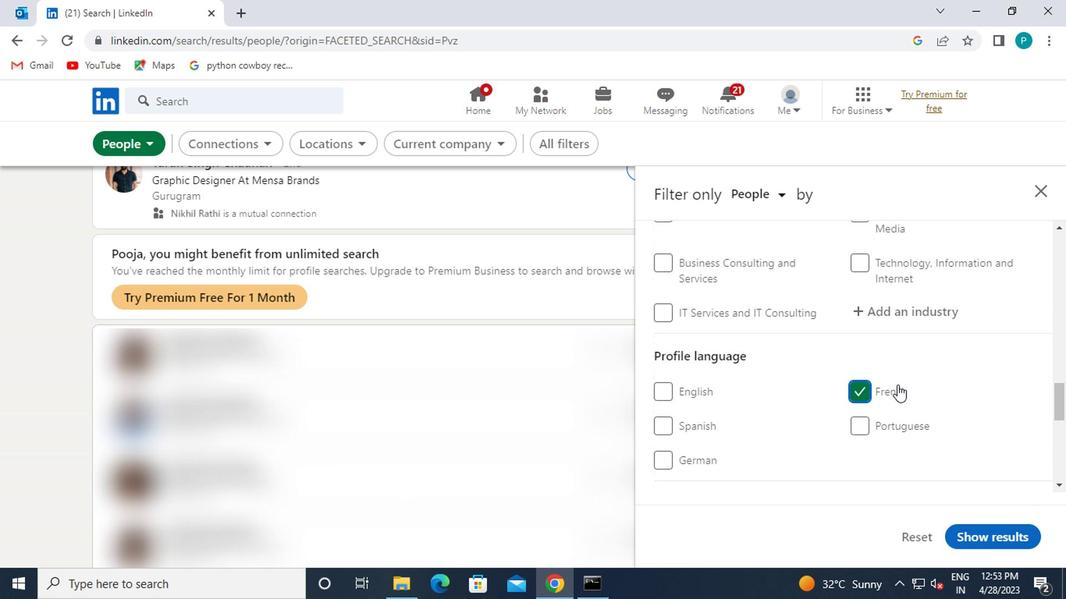 
Action: Mouse scrolled (910, 372) with delta (0, 1)
Screenshot: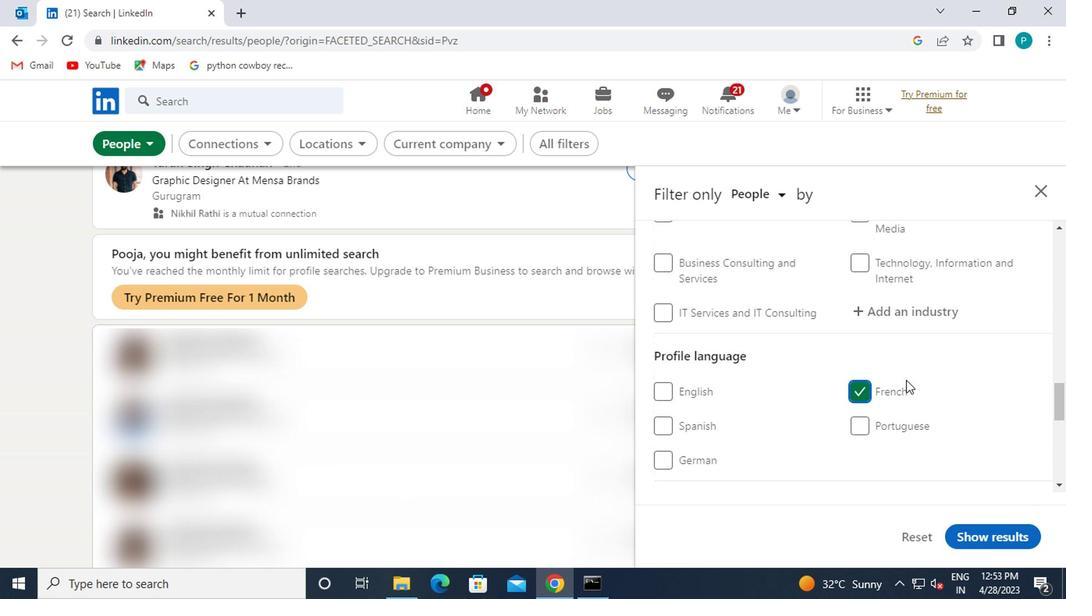 
Action: Mouse scrolled (910, 372) with delta (0, 1)
Screenshot: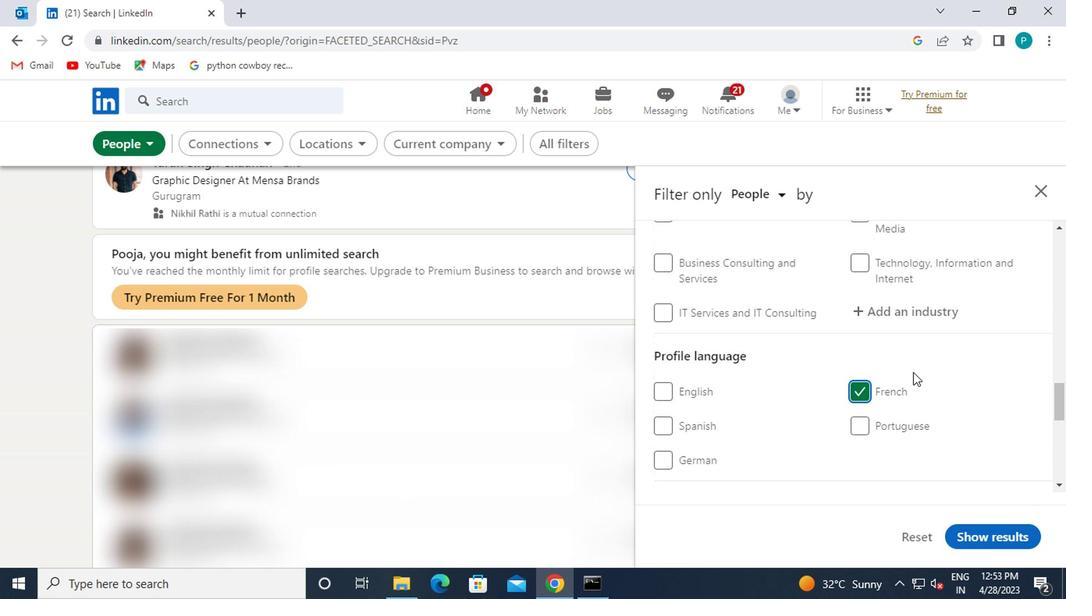 
Action: Mouse scrolled (910, 372) with delta (0, 1)
Screenshot: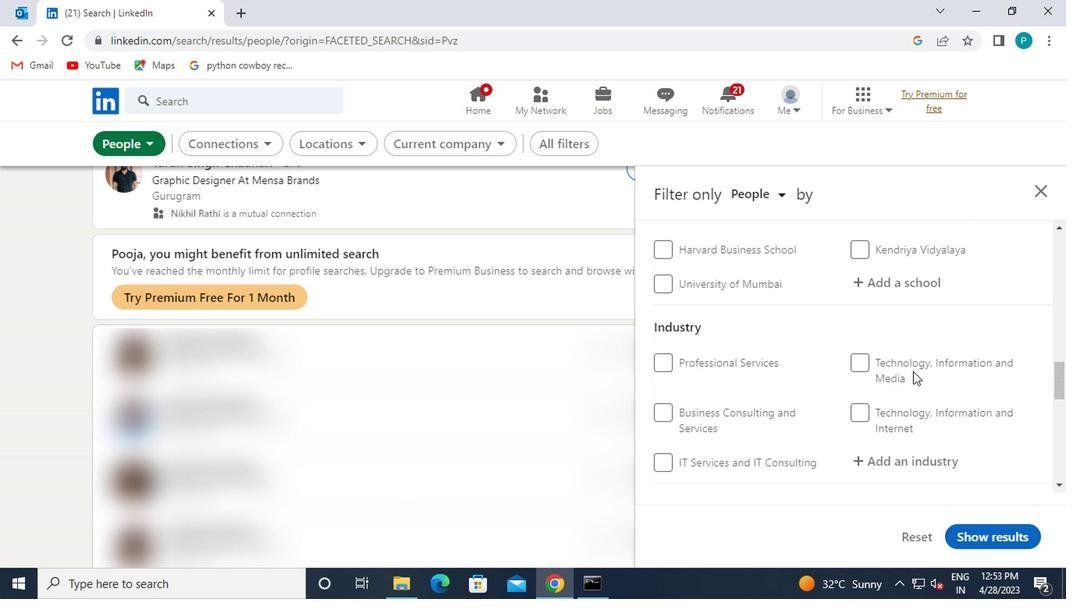 
Action: Mouse scrolled (910, 372) with delta (0, 1)
Screenshot: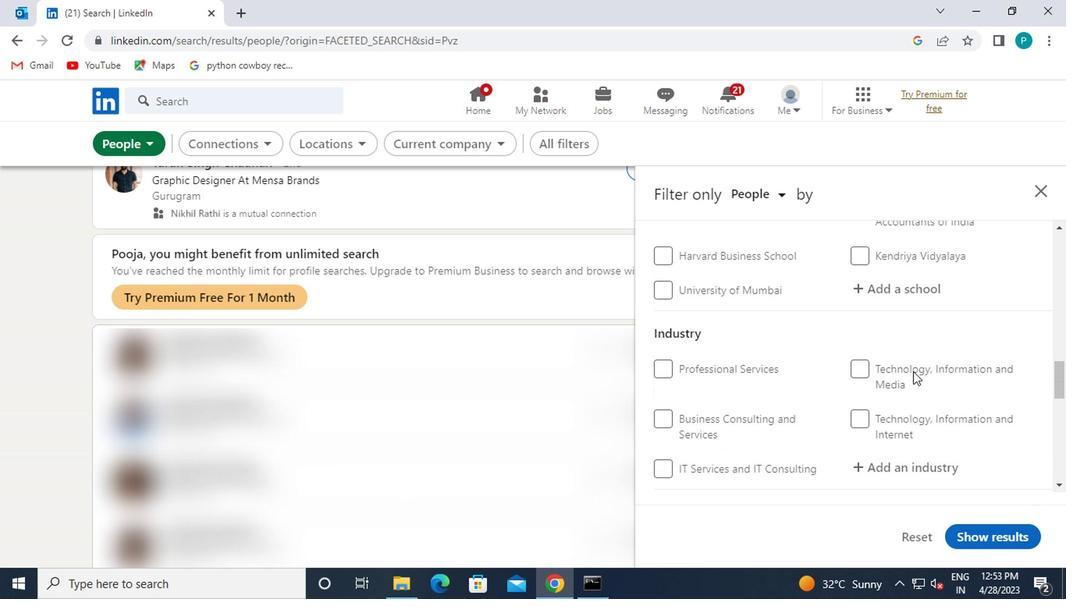 
Action: Mouse moved to (910, 371)
Screenshot: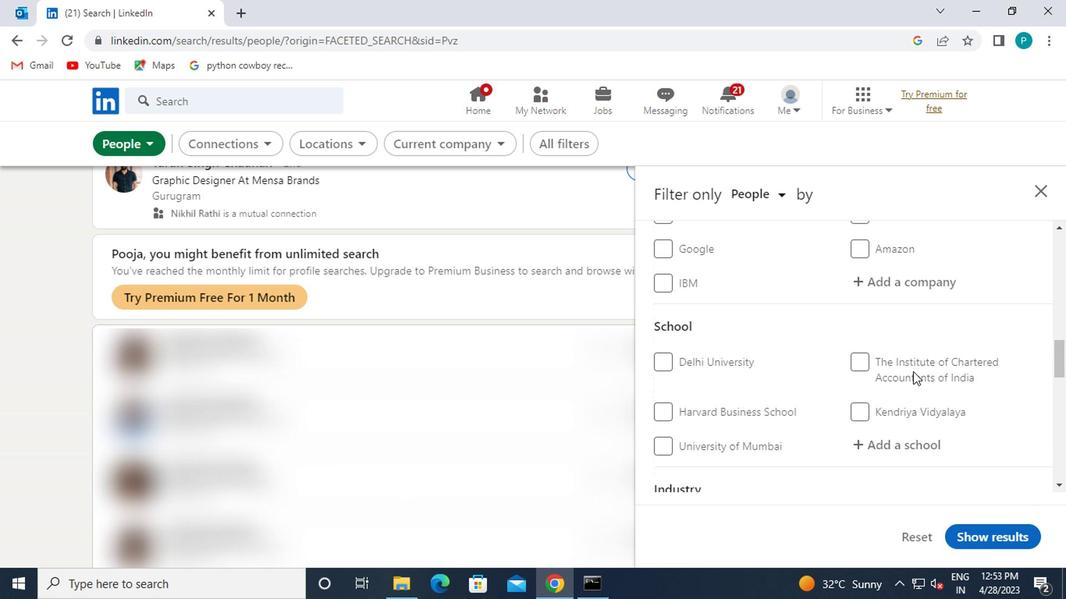 
Action: Mouse scrolled (910, 372) with delta (0, 1)
Screenshot: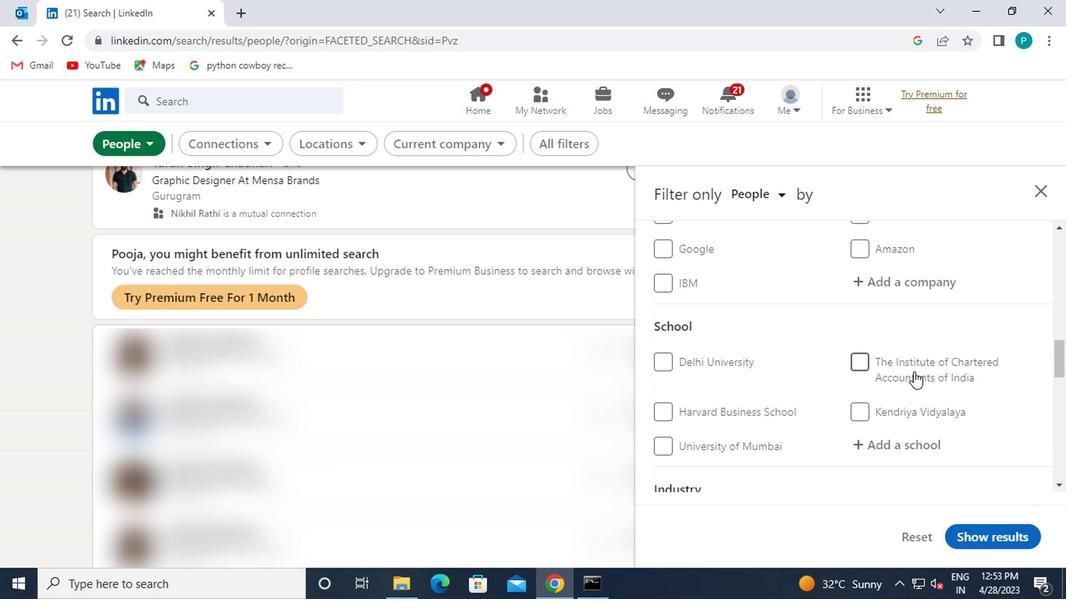 
Action: Mouse scrolled (910, 372) with delta (0, 1)
Screenshot: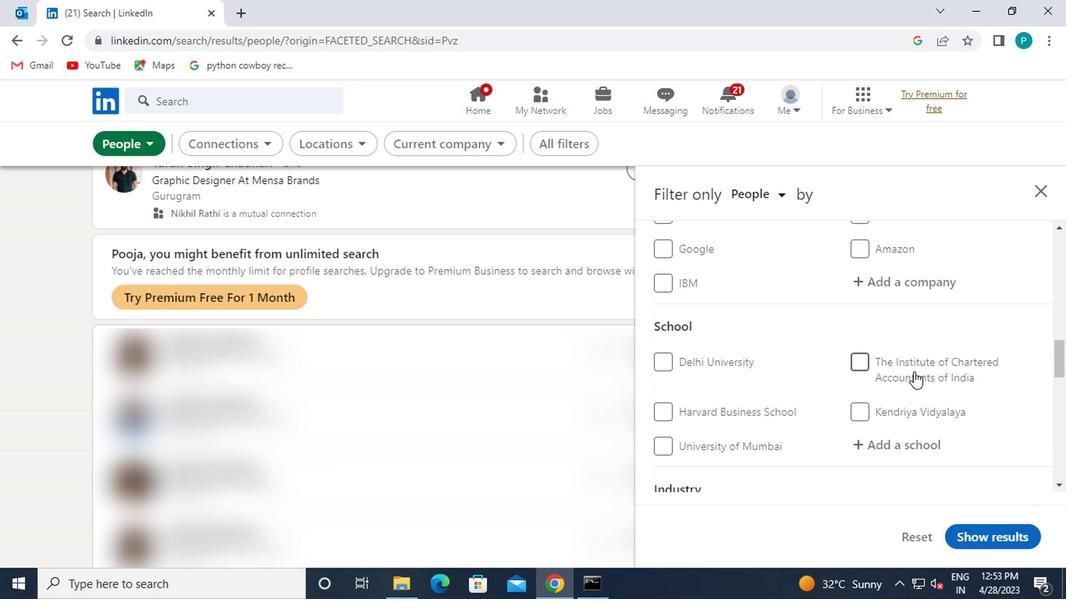 
Action: Mouse scrolled (910, 372) with delta (0, 1)
Screenshot: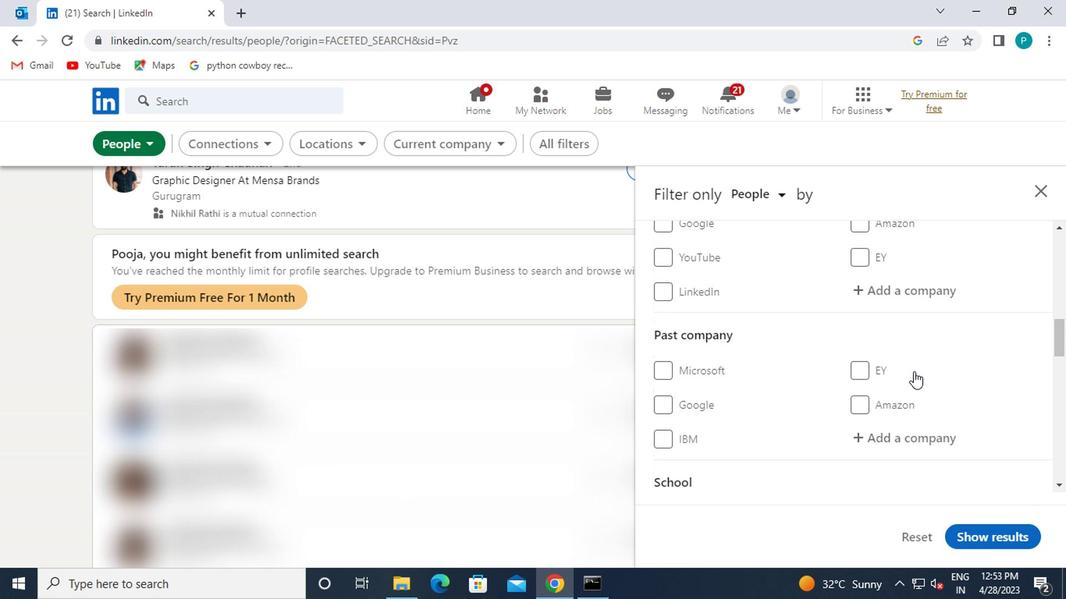
Action: Mouse scrolled (910, 372) with delta (0, 1)
Screenshot: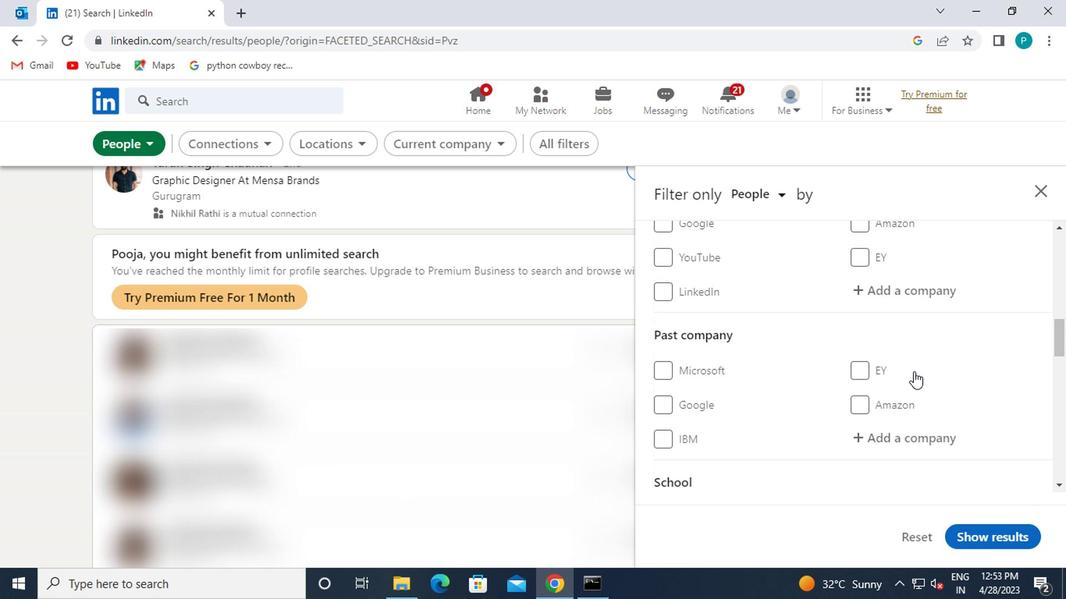 
Action: Mouse scrolled (910, 372) with delta (0, 1)
Screenshot: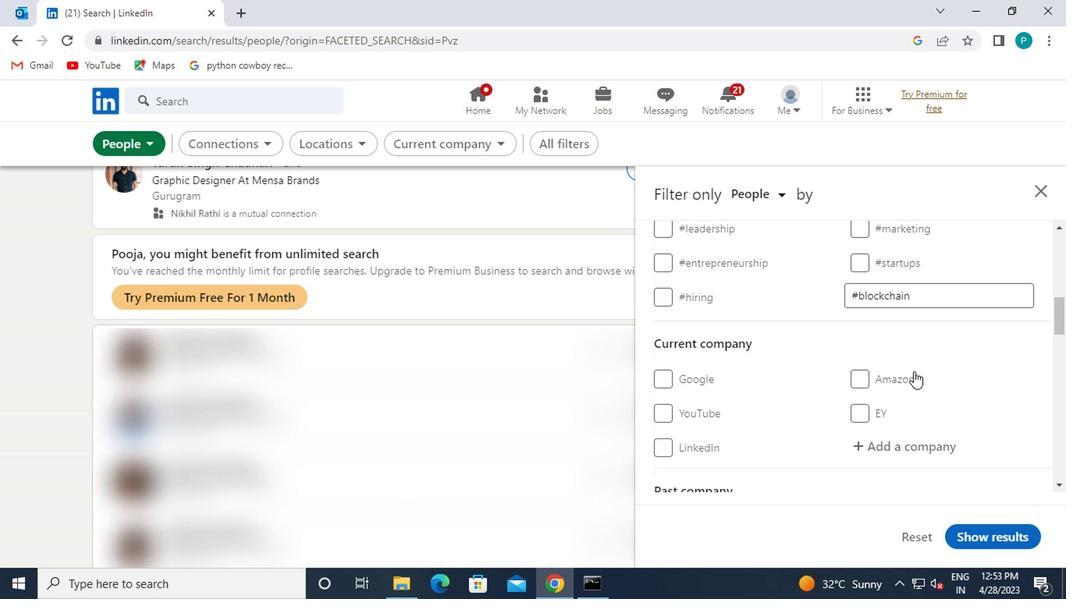 
Action: Mouse scrolled (910, 371) with delta (0, 0)
Screenshot: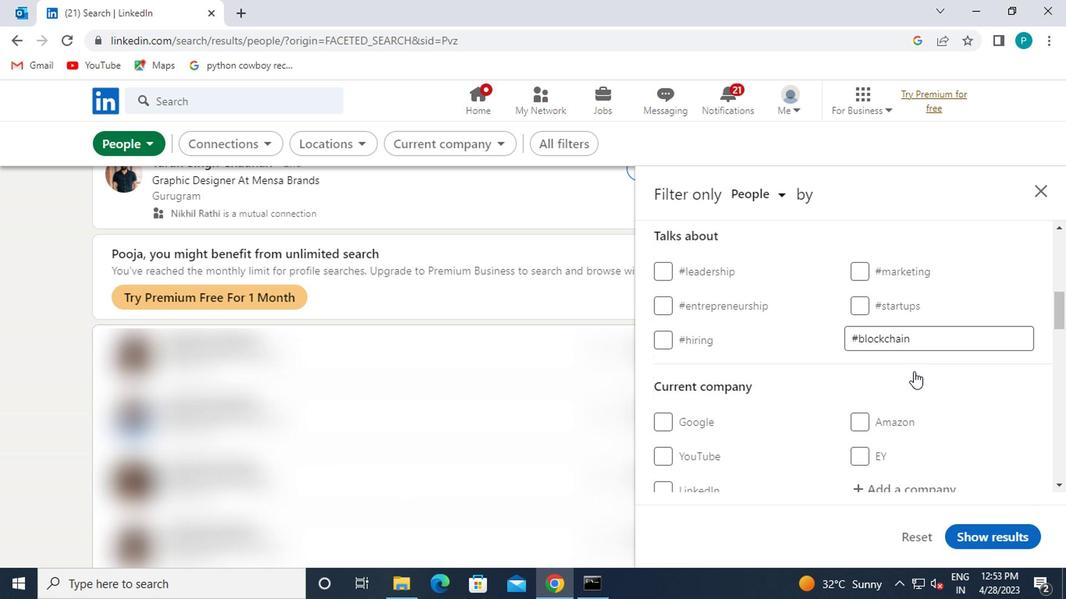 
Action: Mouse scrolled (910, 371) with delta (0, 0)
Screenshot: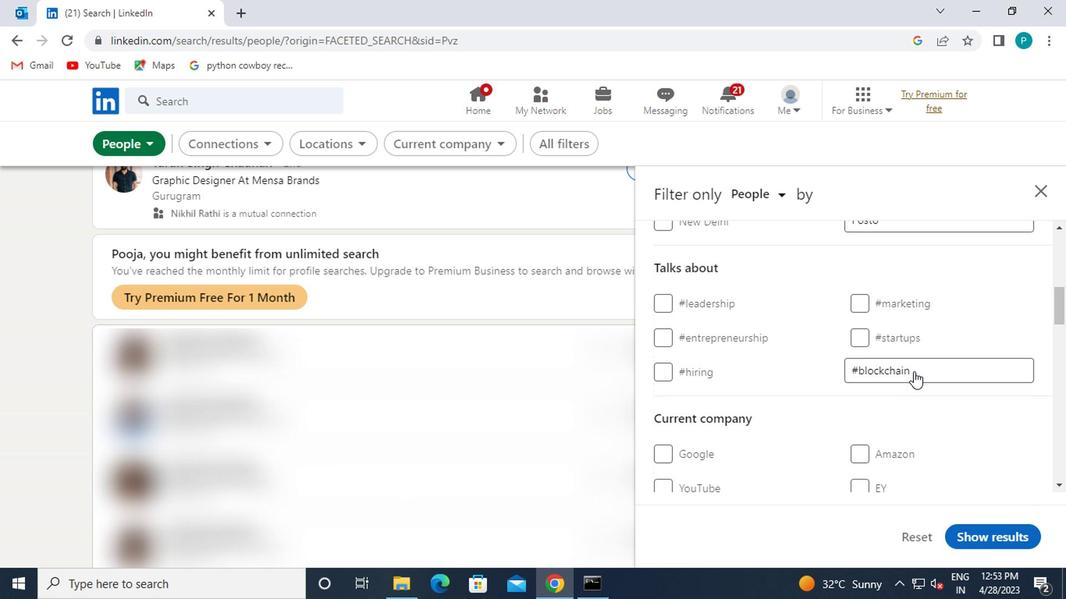 
Action: Mouse moved to (910, 373)
Screenshot: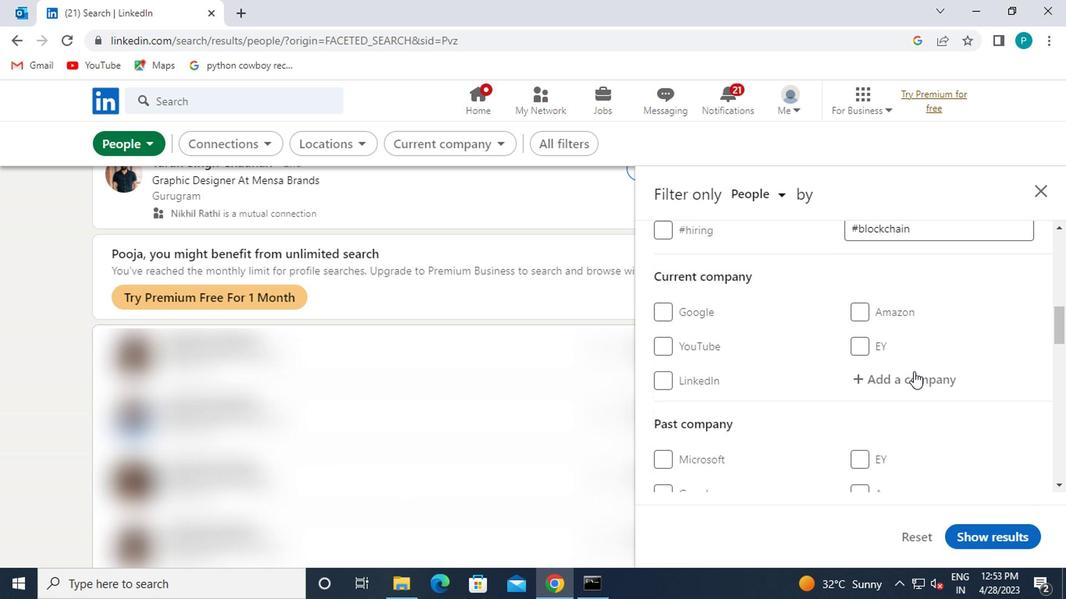 
Action: Mouse pressed left at (910, 373)
Screenshot: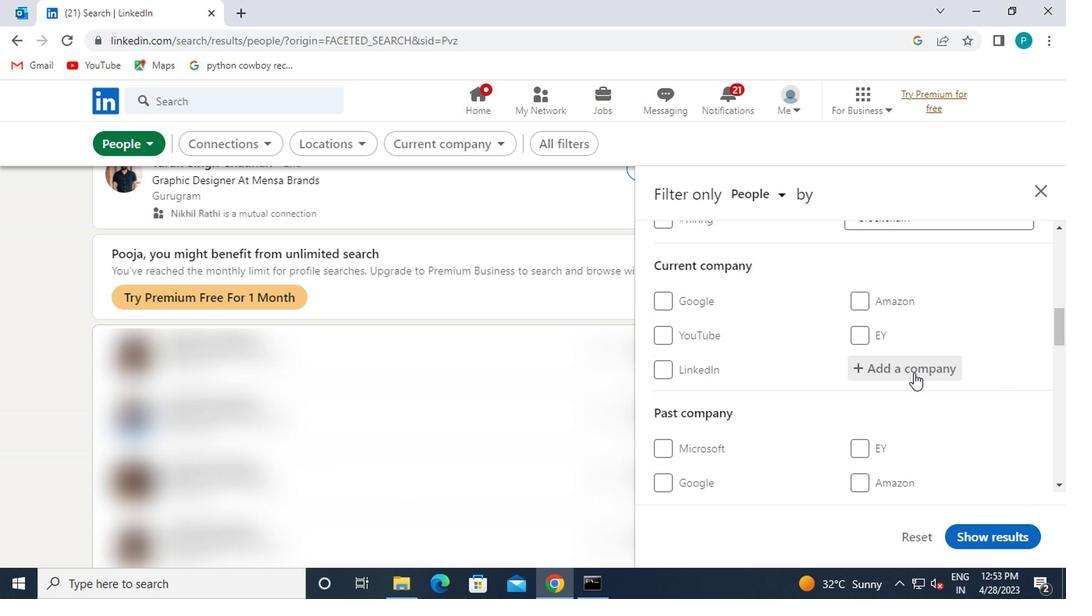 
Action: Mouse moved to (909, 374)
Screenshot: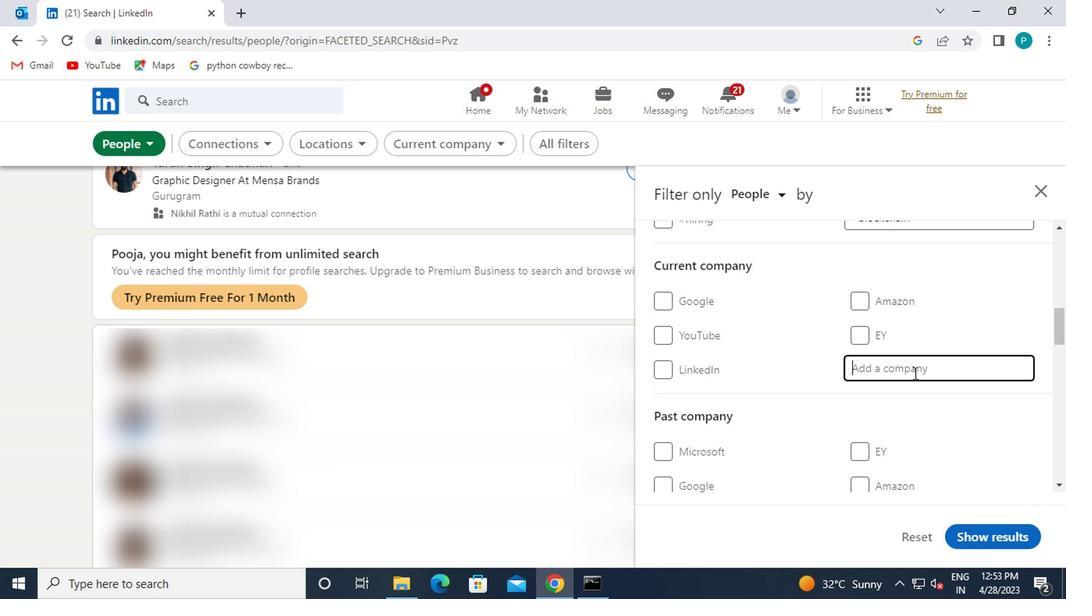 
Action: Key pressed <Key.caps_lock>V<Key.caps_lock>ICTORIA'S<Key.space><Key.caps_lock>S<Key.caps_lock>E
Screenshot: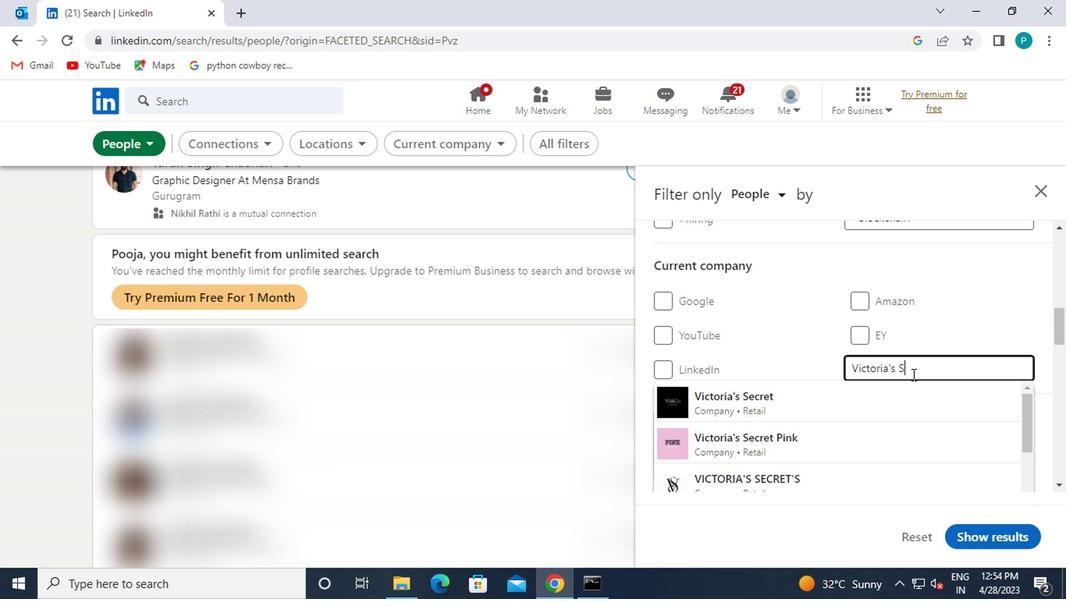
Action: Mouse moved to (873, 394)
Screenshot: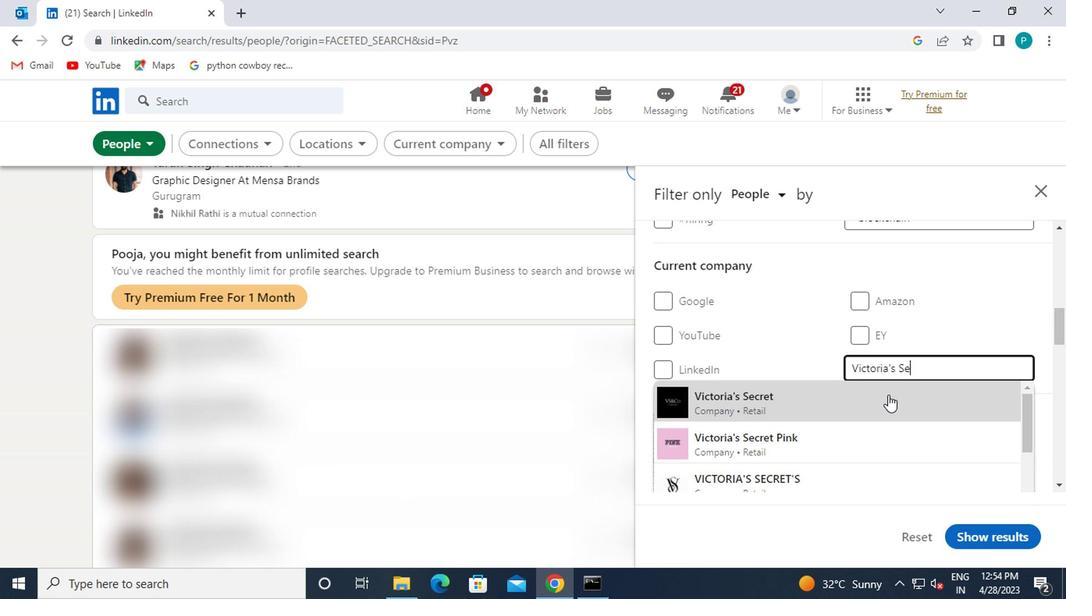 
Action: Mouse pressed left at (873, 394)
Screenshot: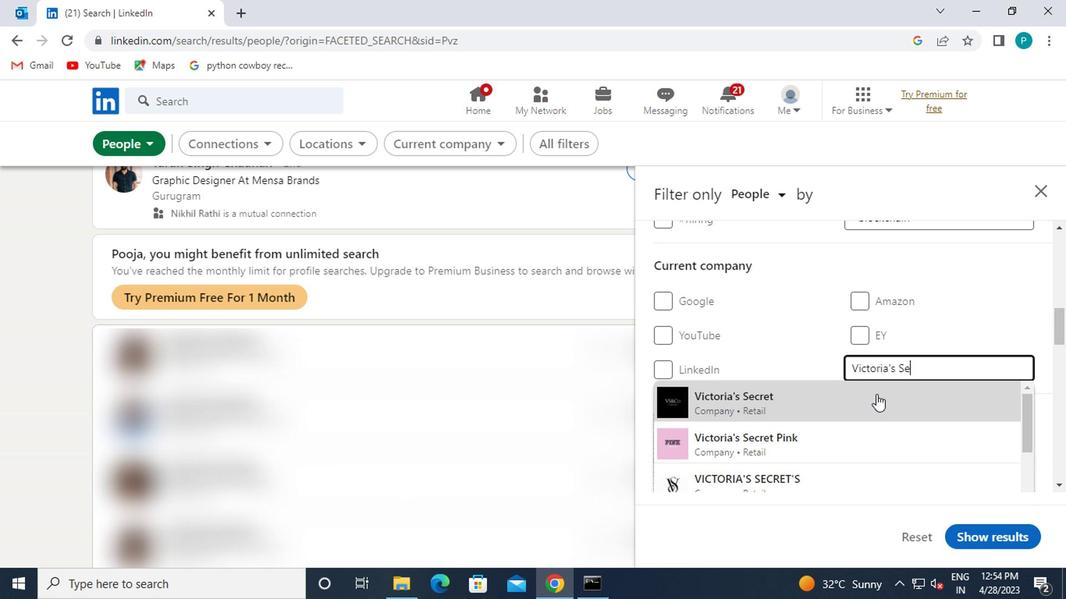 
Action: Mouse scrolled (873, 394) with delta (0, 0)
Screenshot: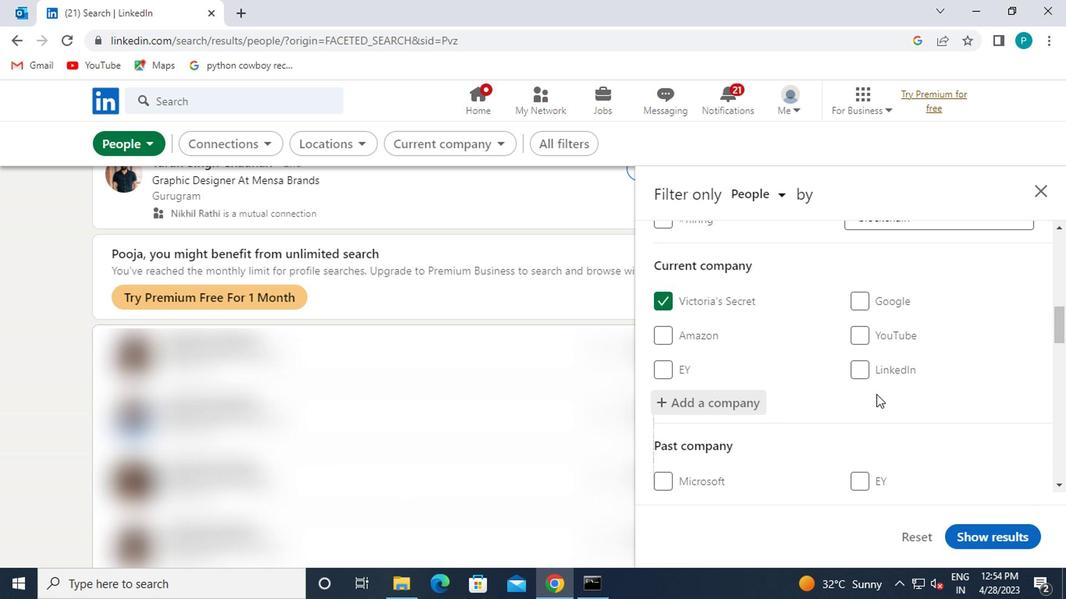 
Action: Mouse scrolled (873, 394) with delta (0, 0)
Screenshot: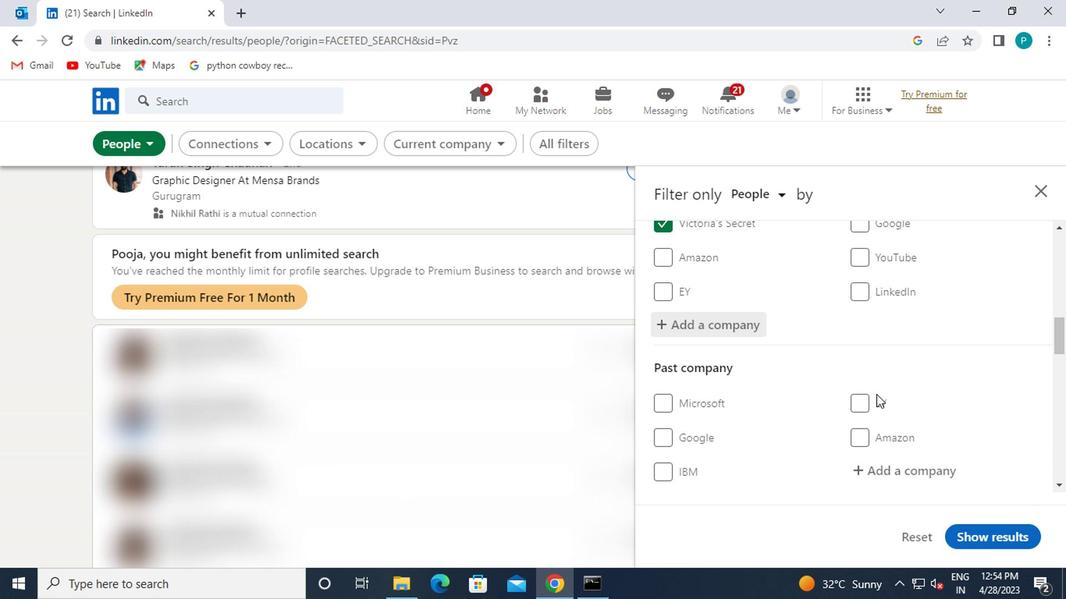 
Action: Mouse scrolled (873, 394) with delta (0, 0)
Screenshot: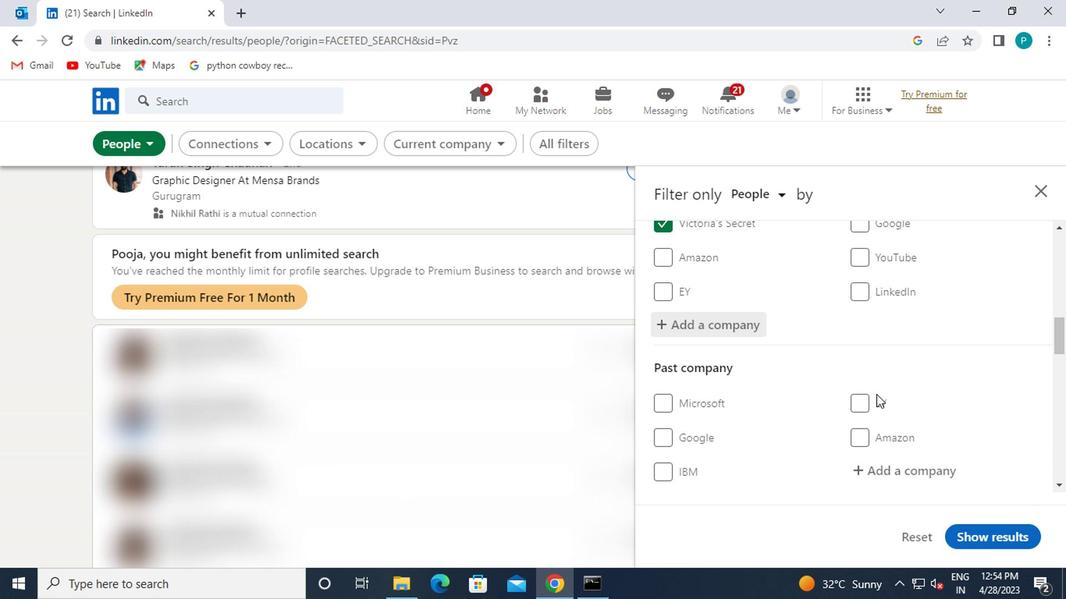 
Action: Mouse scrolled (873, 394) with delta (0, 0)
Screenshot: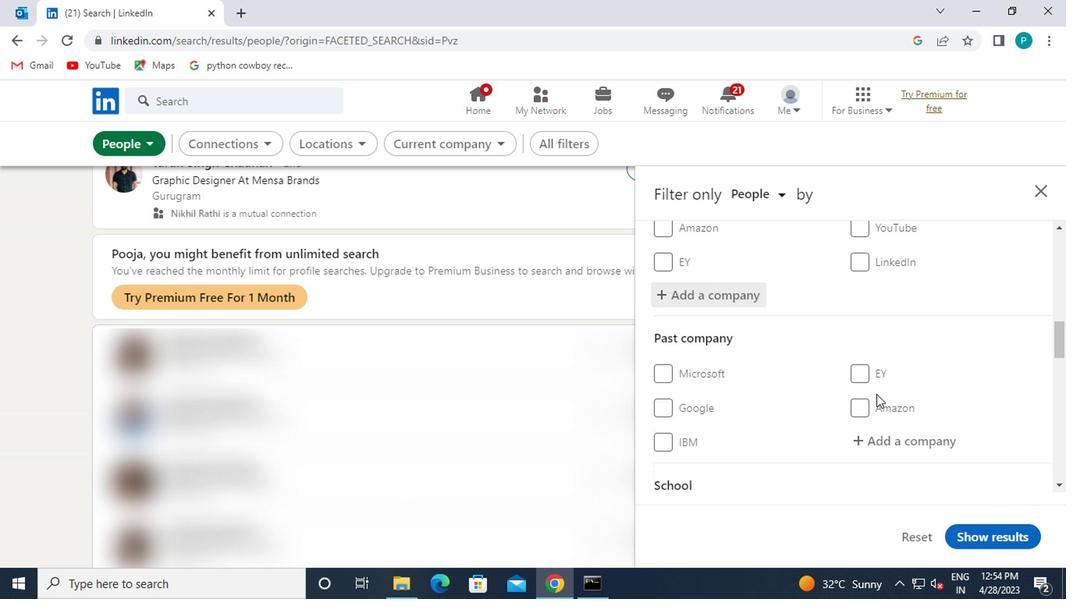 
Action: Mouse moved to (873, 393)
Screenshot: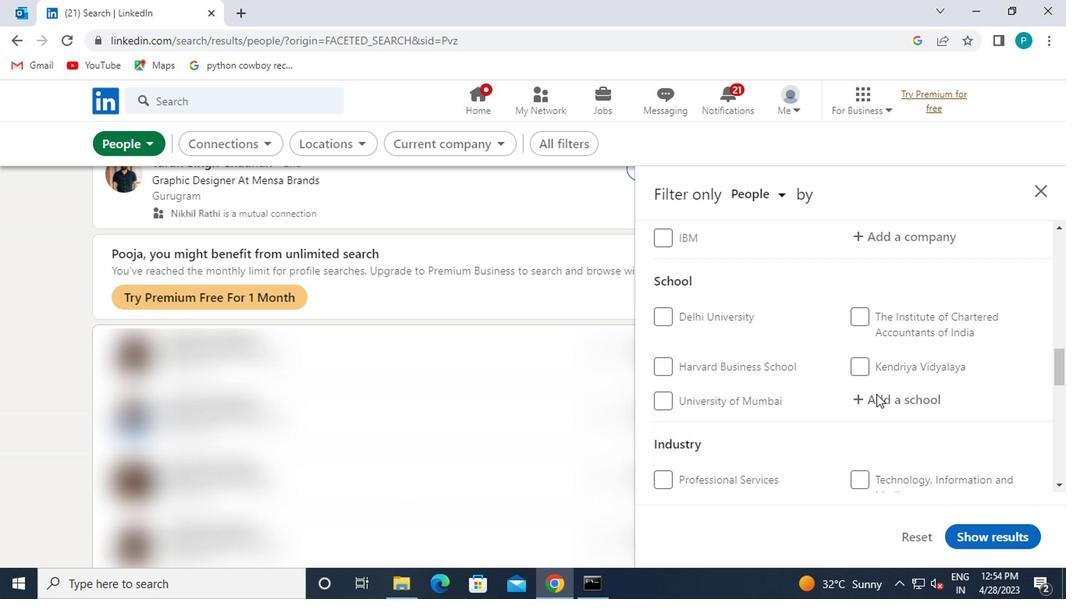 
Action: Mouse pressed left at (873, 393)
Screenshot: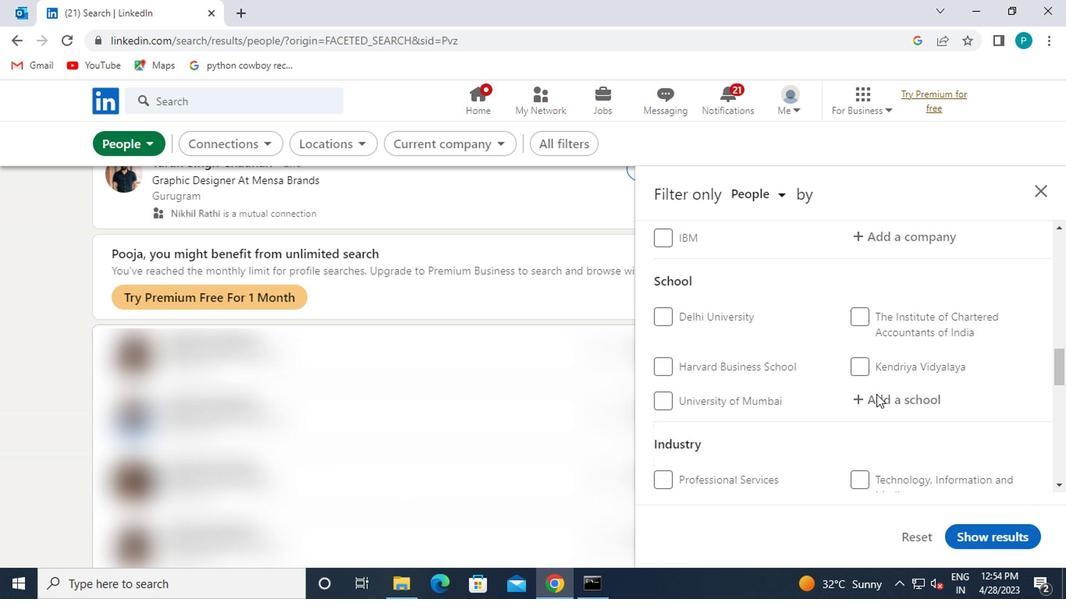 
Action: Key pressed <Key.caps_lock>S<Key.caps_lock>RNIVASA
Screenshot: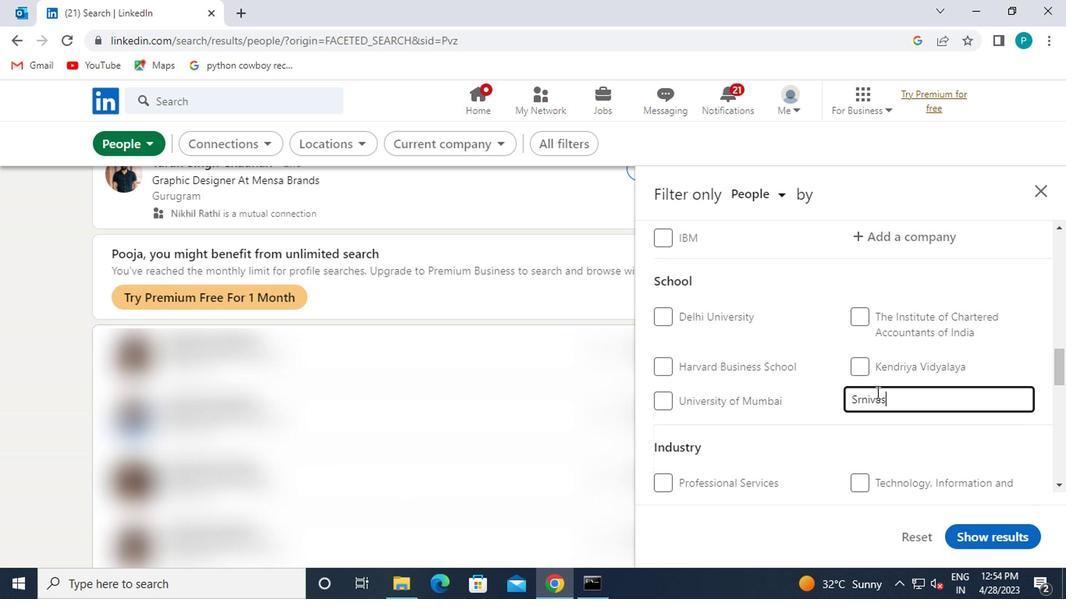 
Action: Mouse moved to (858, 399)
Screenshot: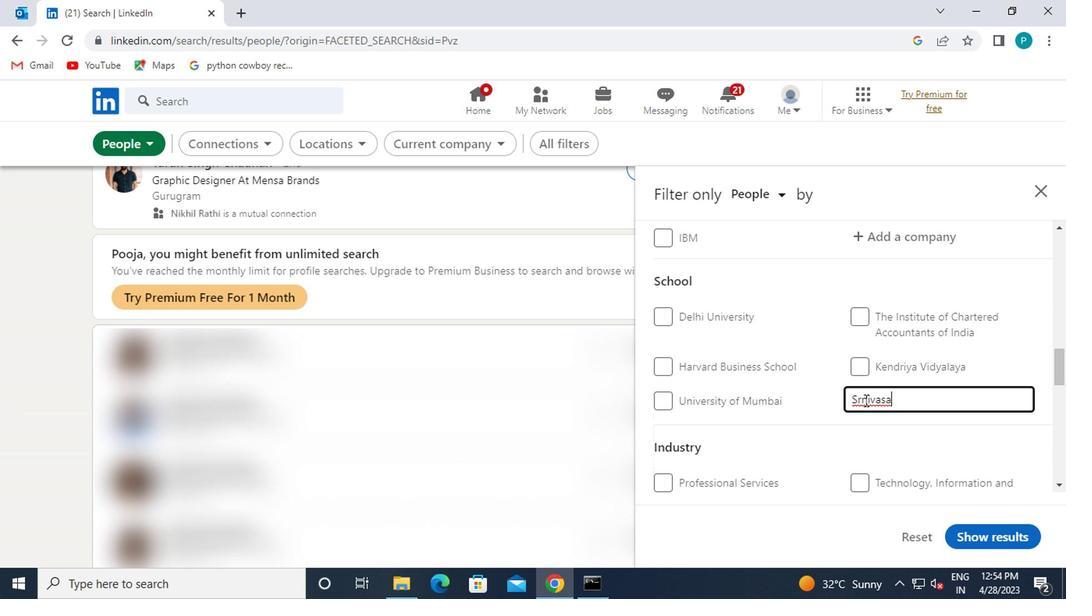 
Action: Mouse pressed left at (858, 399)
Screenshot: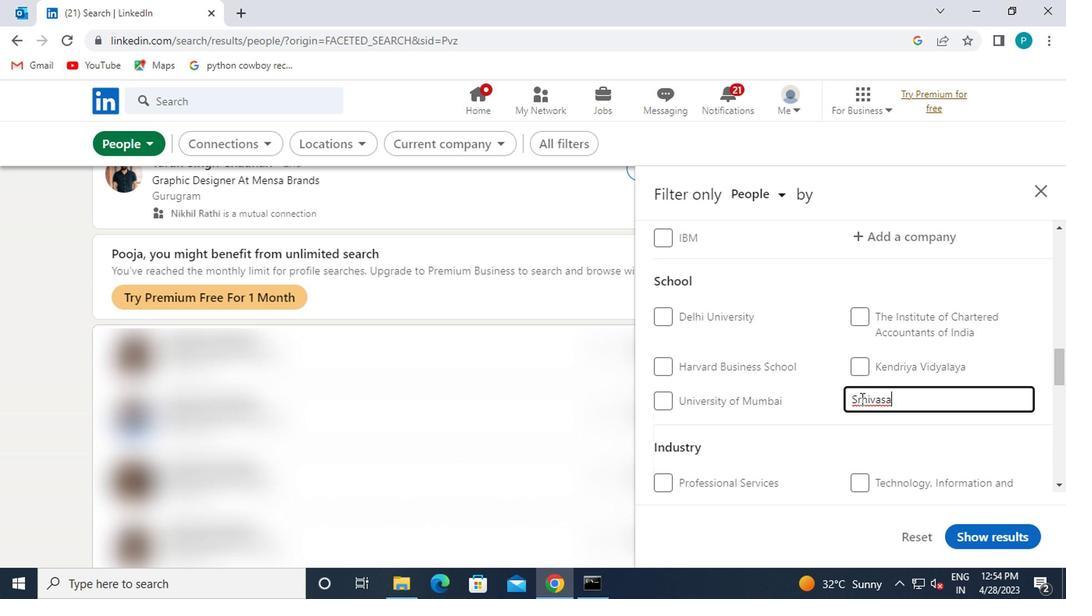 
Action: Key pressed I
Screenshot: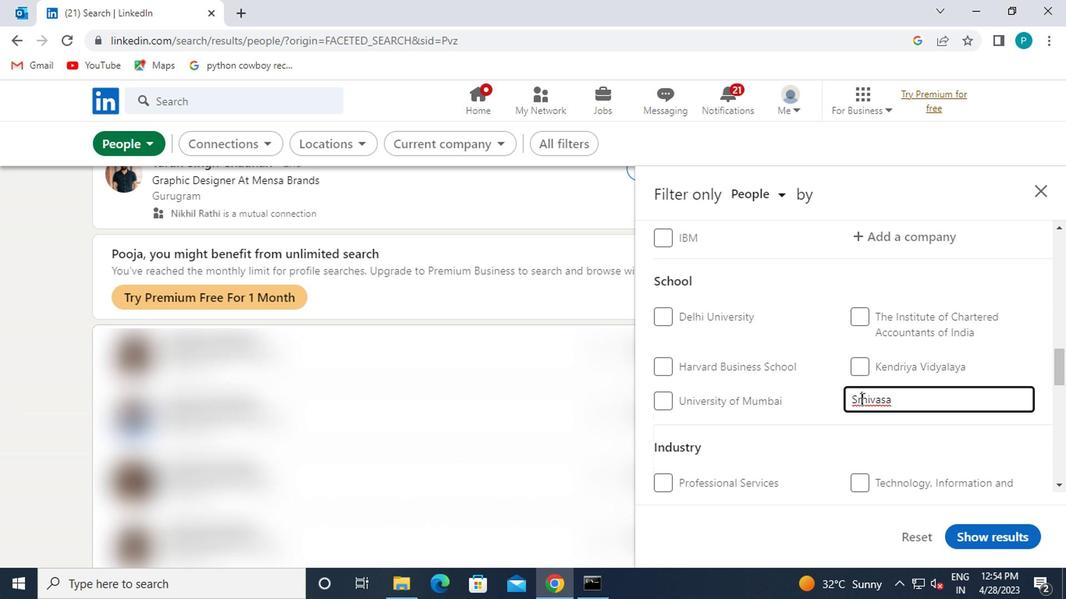 
Action: Mouse moved to (930, 398)
Screenshot: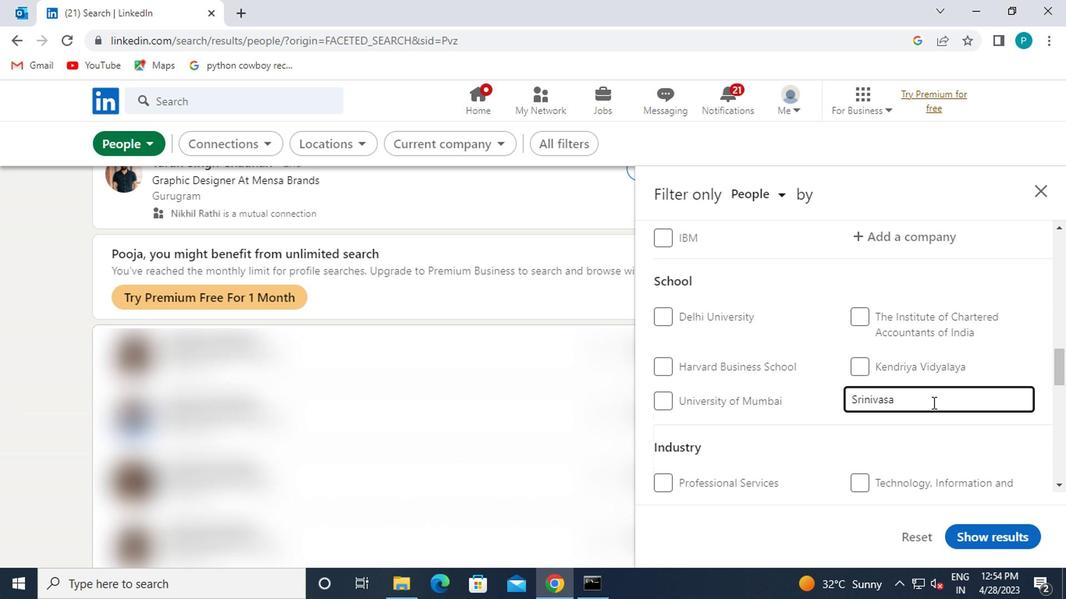 
Action: Mouse scrolled (930, 397) with delta (0, -1)
Screenshot: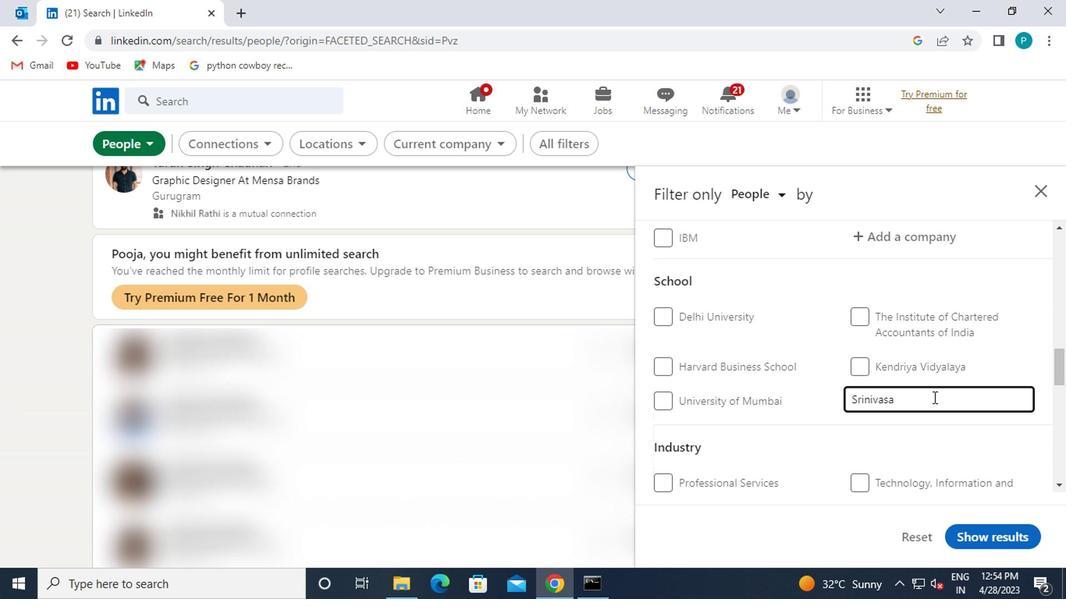 
Action: Mouse moved to (930, 397)
Screenshot: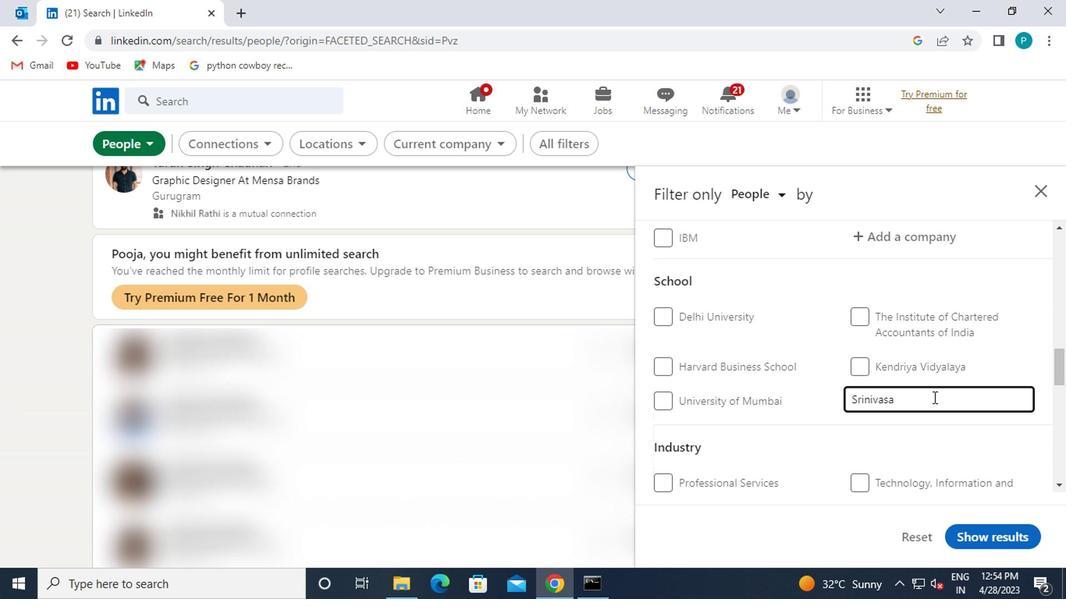 
Action: Mouse scrolled (930, 396) with delta (0, 0)
Screenshot: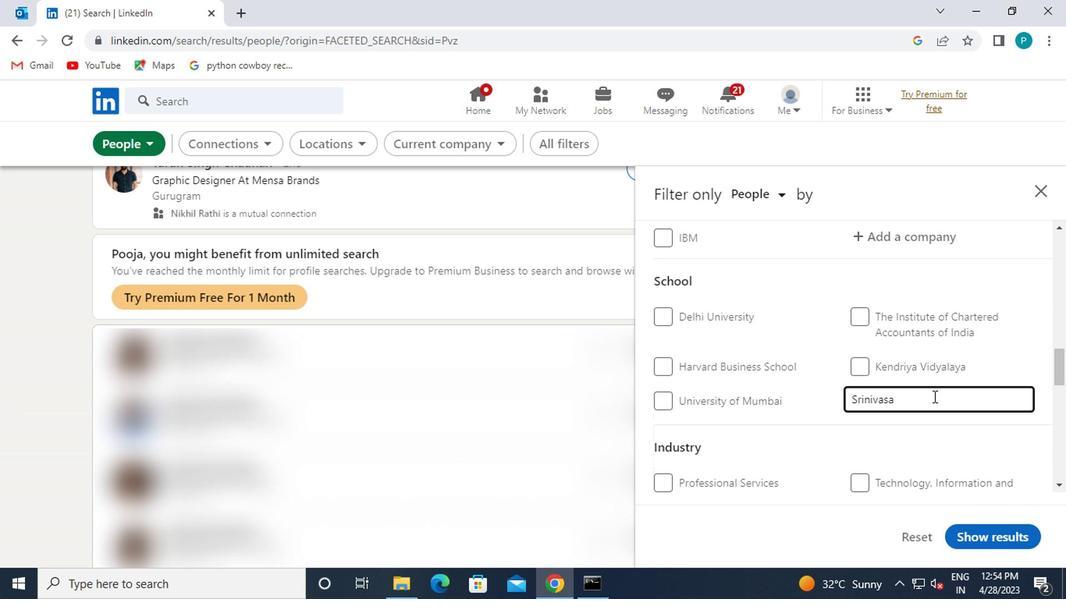 
Action: Mouse scrolled (930, 396) with delta (0, 0)
Screenshot: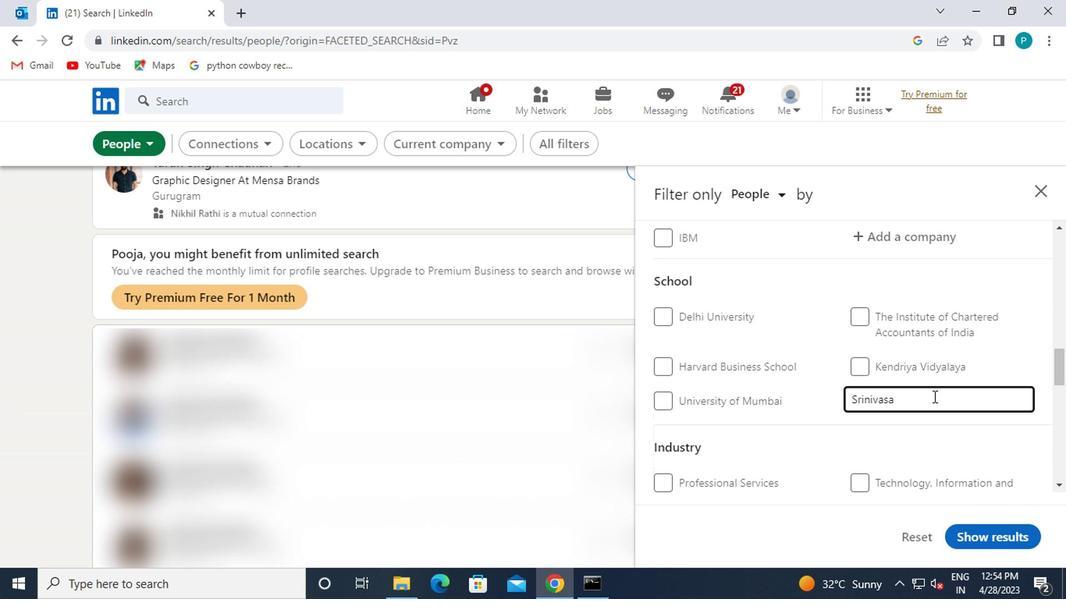 
Action: Mouse moved to (928, 389)
Screenshot: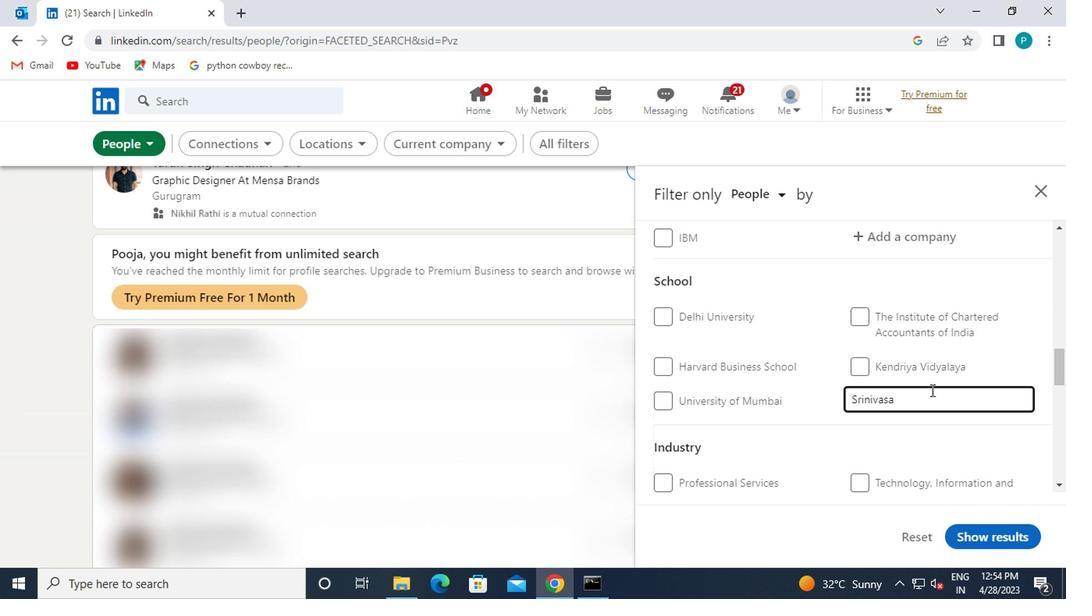 
Action: Mouse scrolled (928, 389) with delta (0, 0)
Screenshot: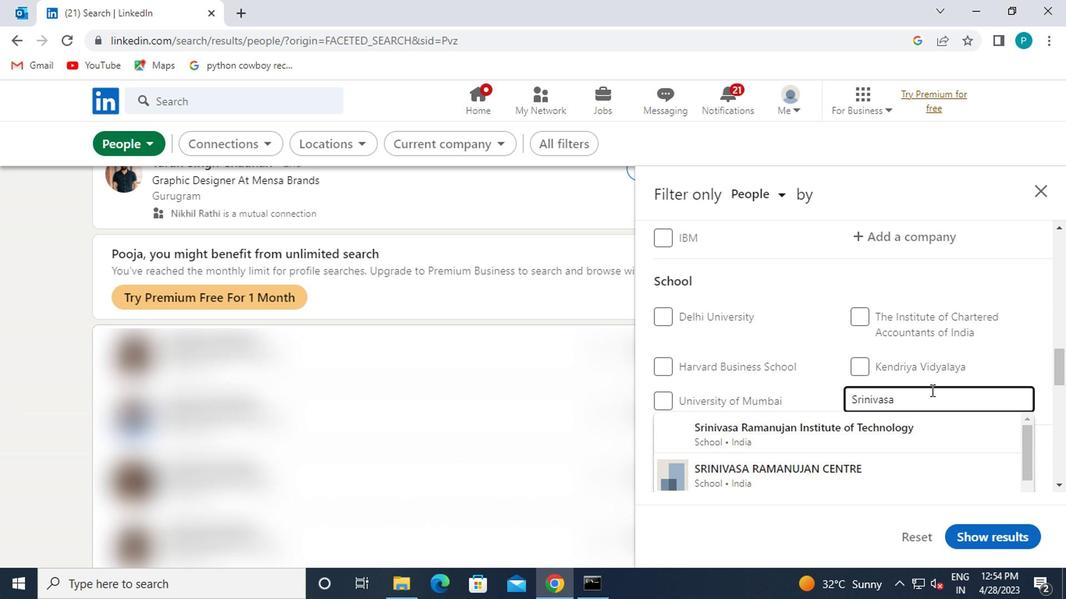 
Action: Mouse moved to (928, 385)
Screenshot: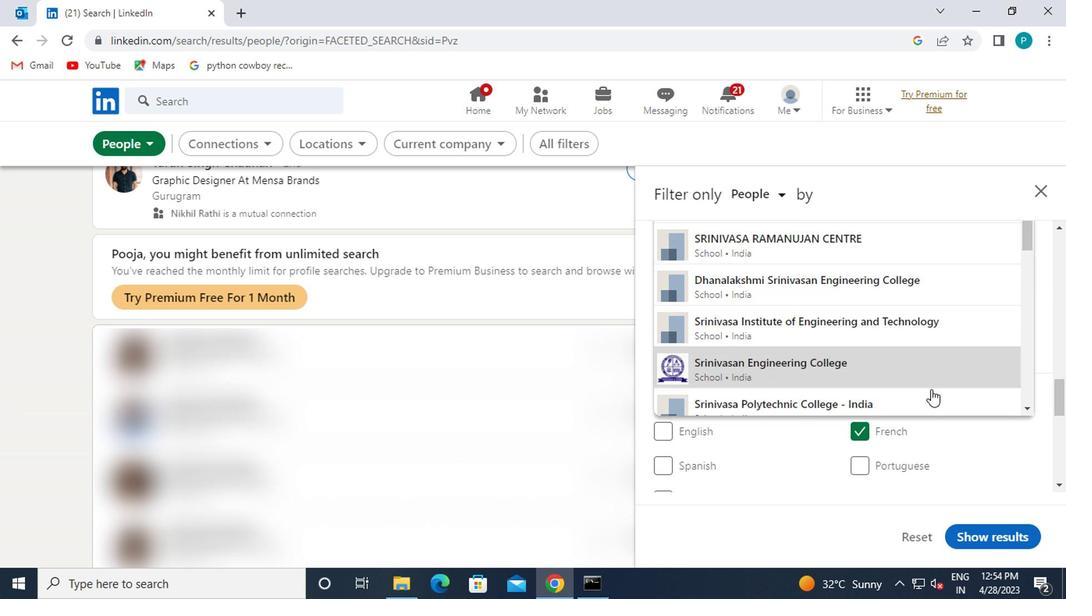 
Action: Mouse scrolled (928, 386) with delta (0, 0)
Screenshot: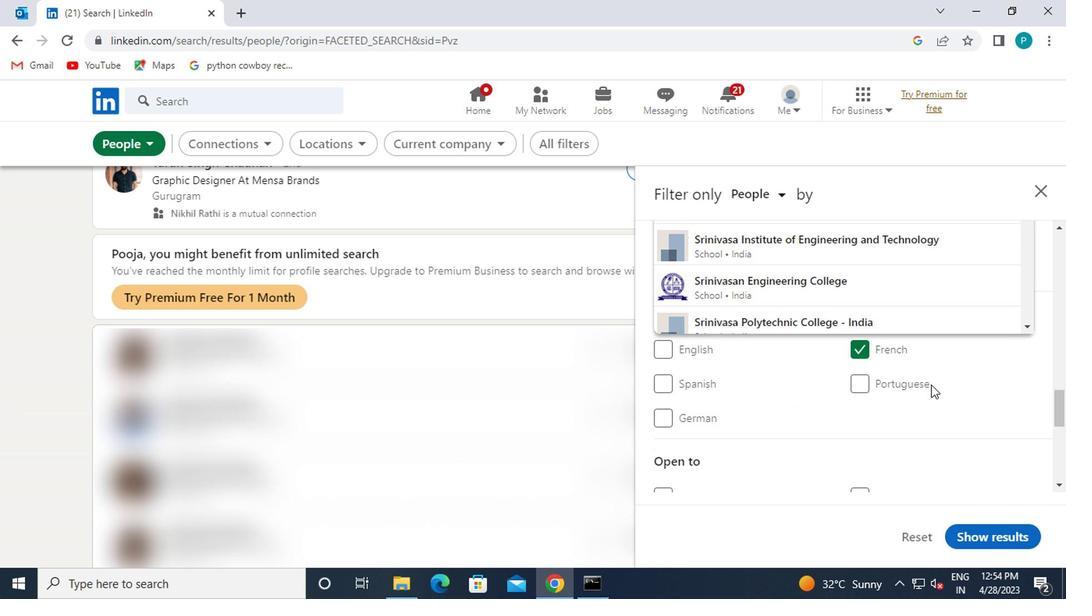 
Action: Mouse scrolled (928, 386) with delta (0, 0)
Screenshot: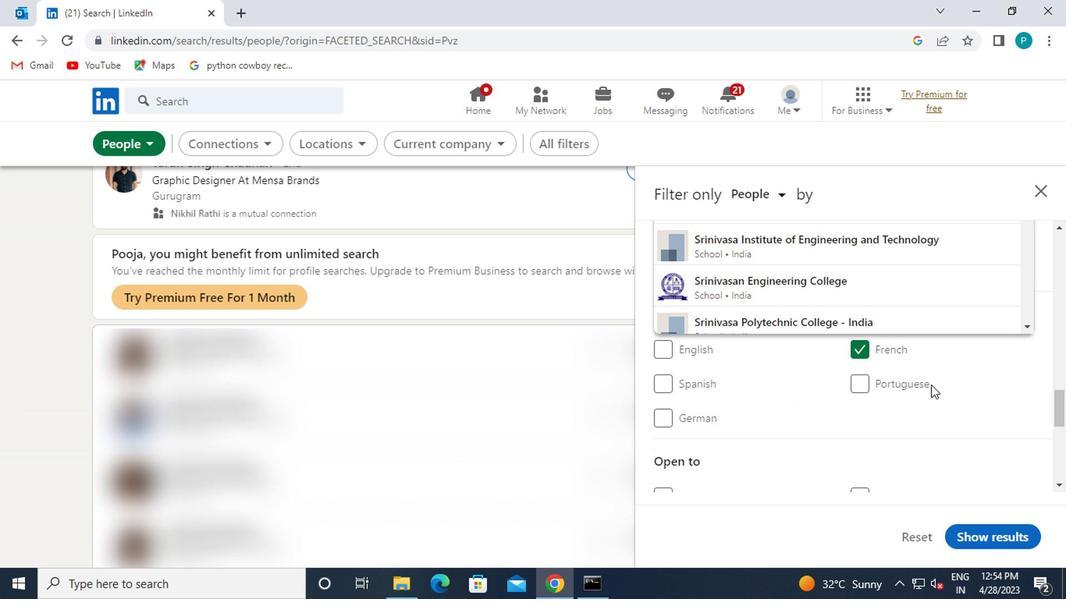 
Action: Mouse moved to (934, 374)
Screenshot: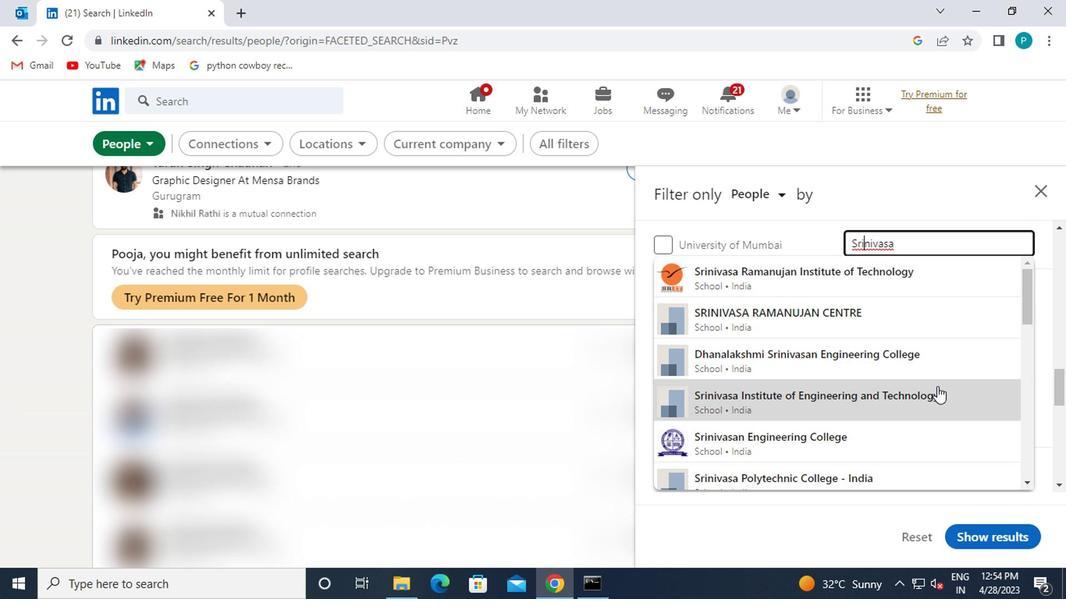 
Action: Mouse scrolled (934, 376) with delta (0, 1)
Screenshot: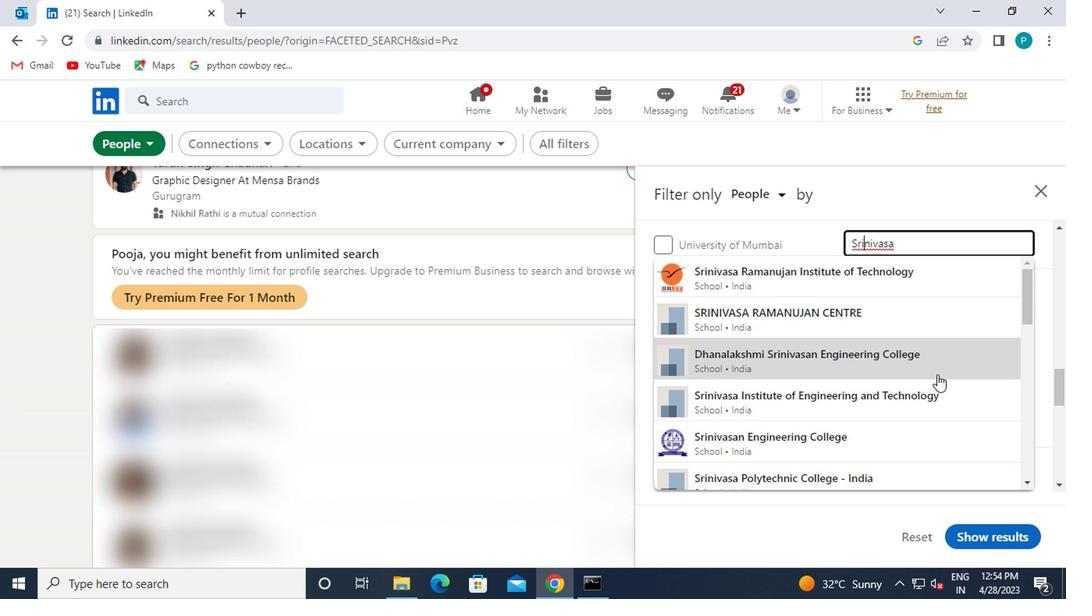 
Action: Mouse moved to (910, 321)
Screenshot: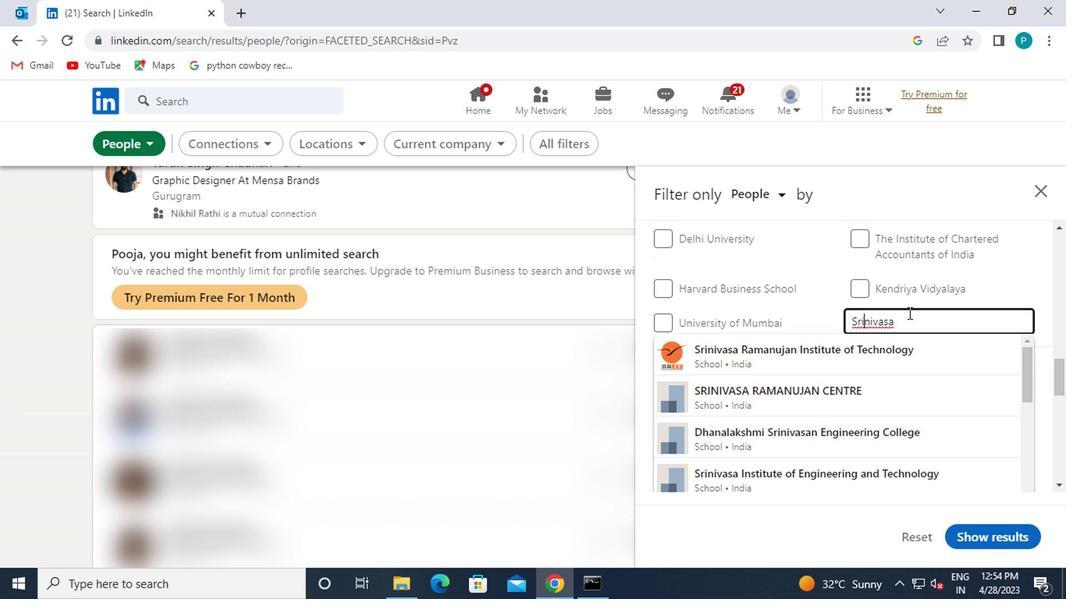 
Action: Mouse pressed left at (910, 321)
Screenshot: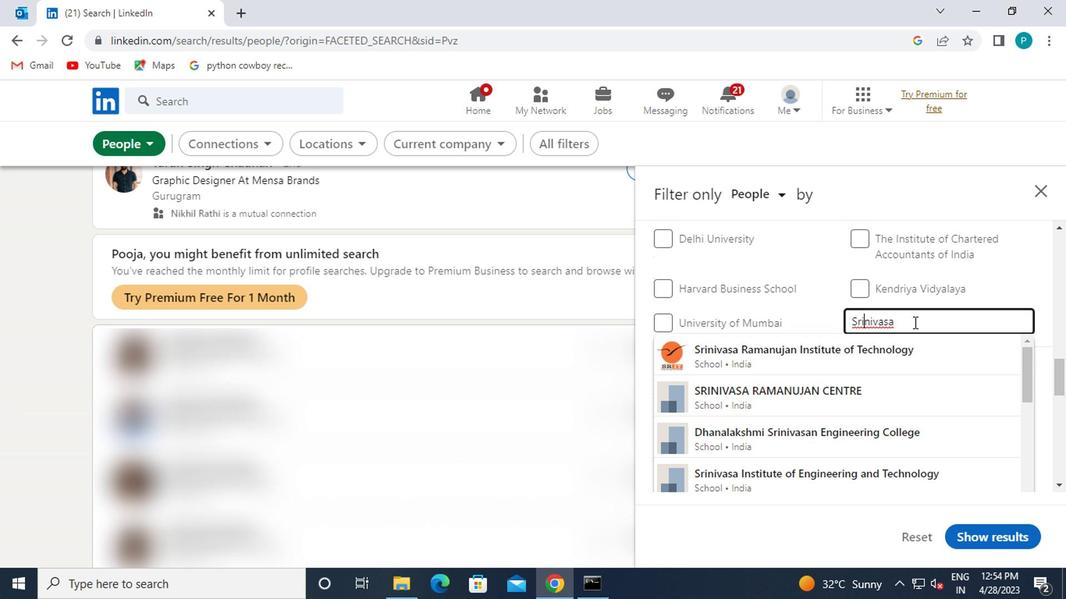 
Action: Mouse moved to (885, 354)
Screenshot: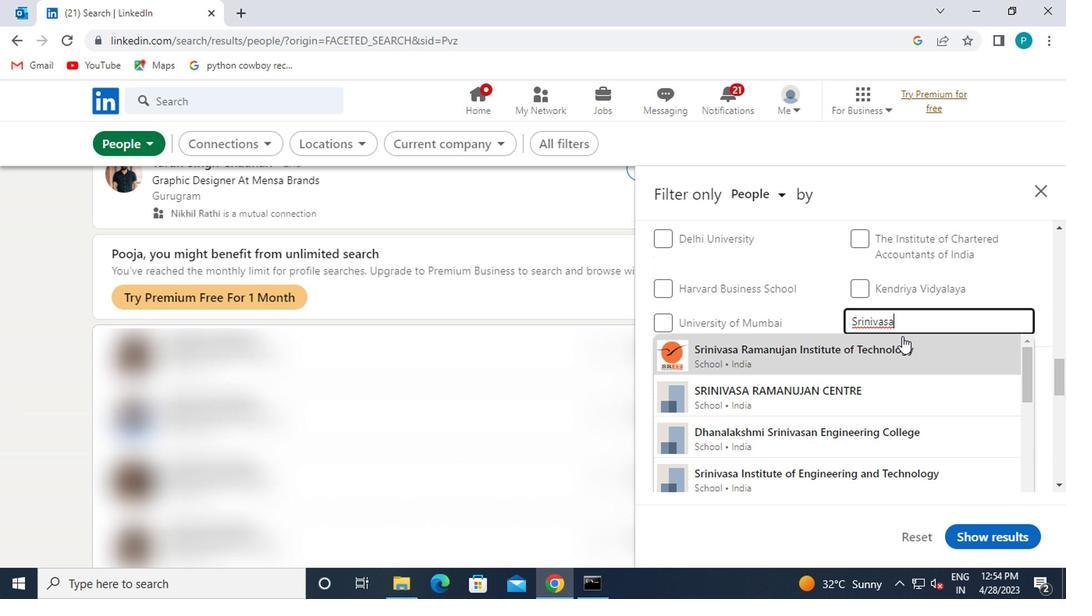 
Action: Mouse pressed left at (885, 354)
Screenshot: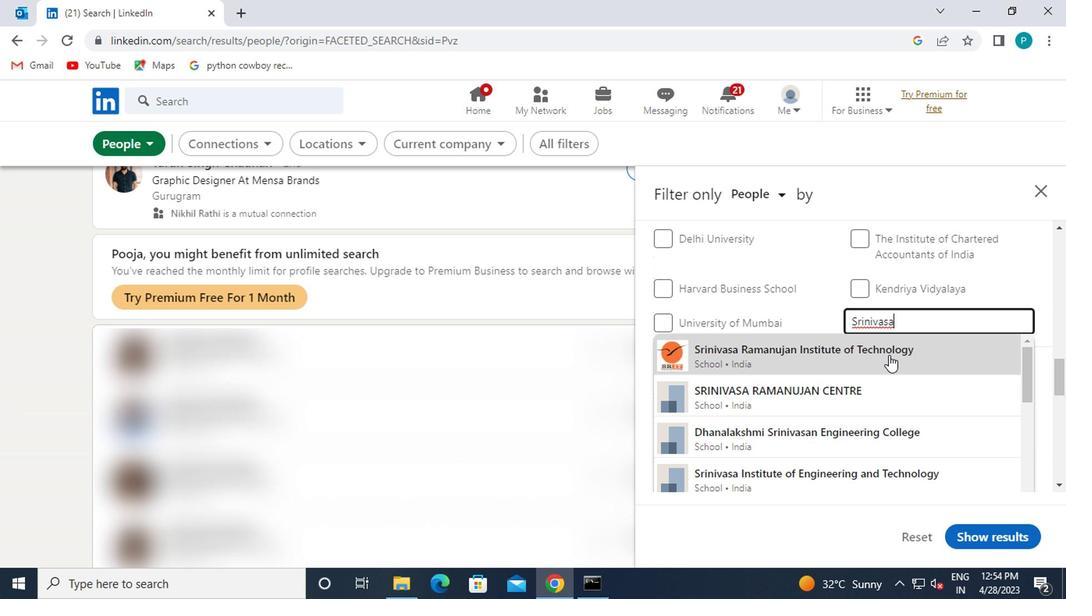 
Action: Mouse moved to (885, 354)
Screenshot: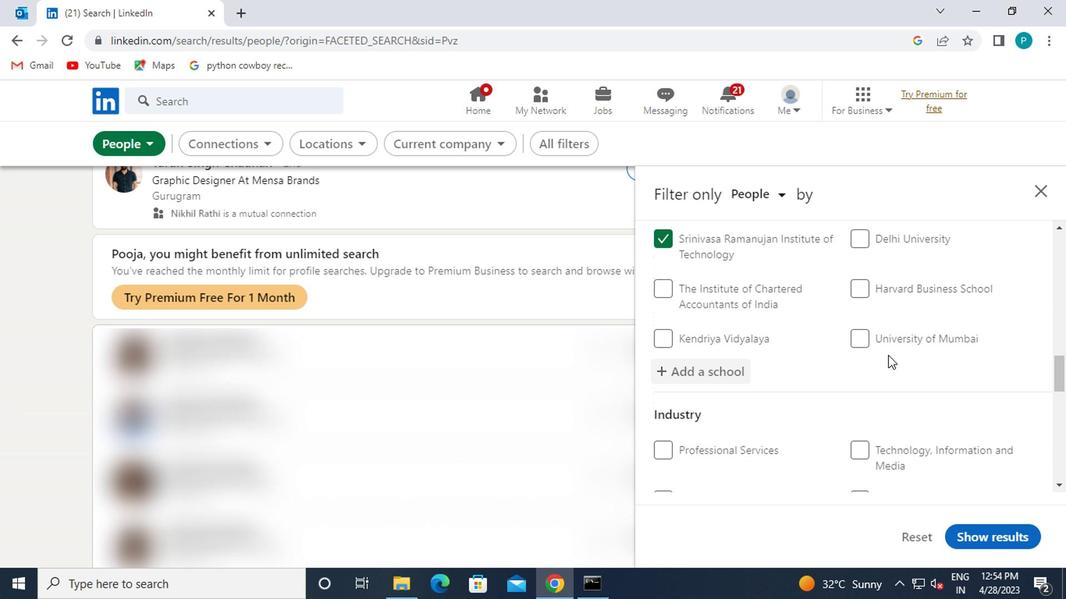 
Action: Mouse scrolled (885, 353) with delta (0, 0)
Screenshot: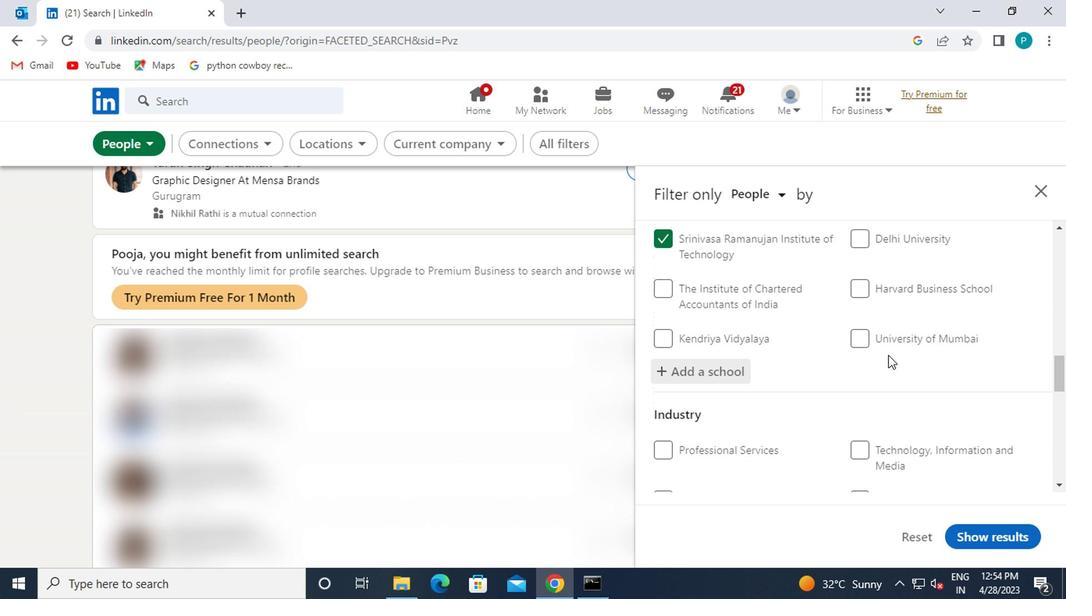
Action: Mouse scrolled (885, 353) with delta (0, 0)
Screenshot: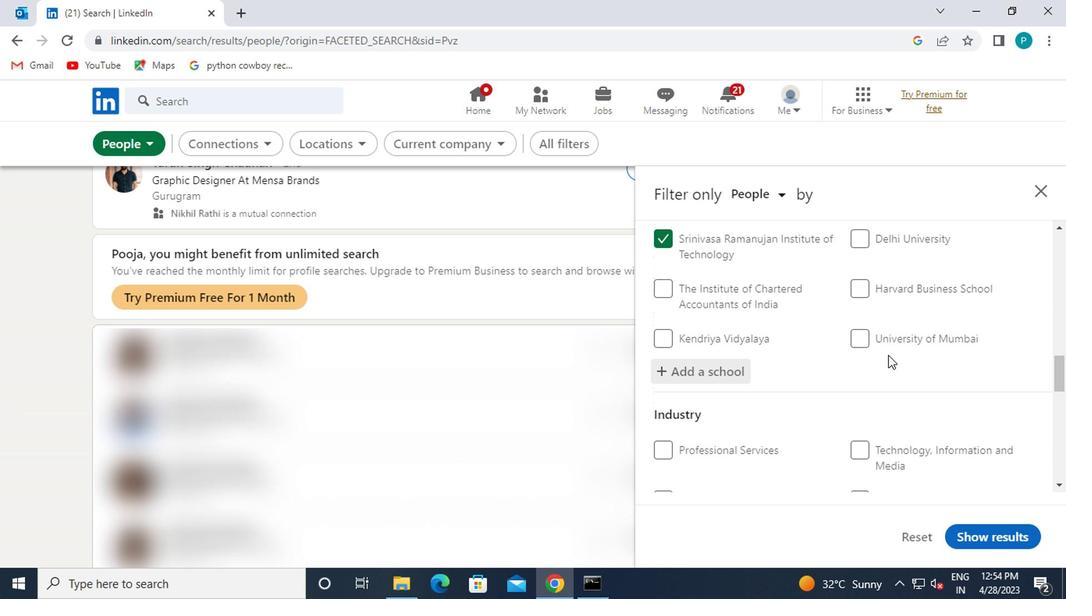 
Action: Mouse scrolled (885, 353) with delta (0, 0)
Screenshot: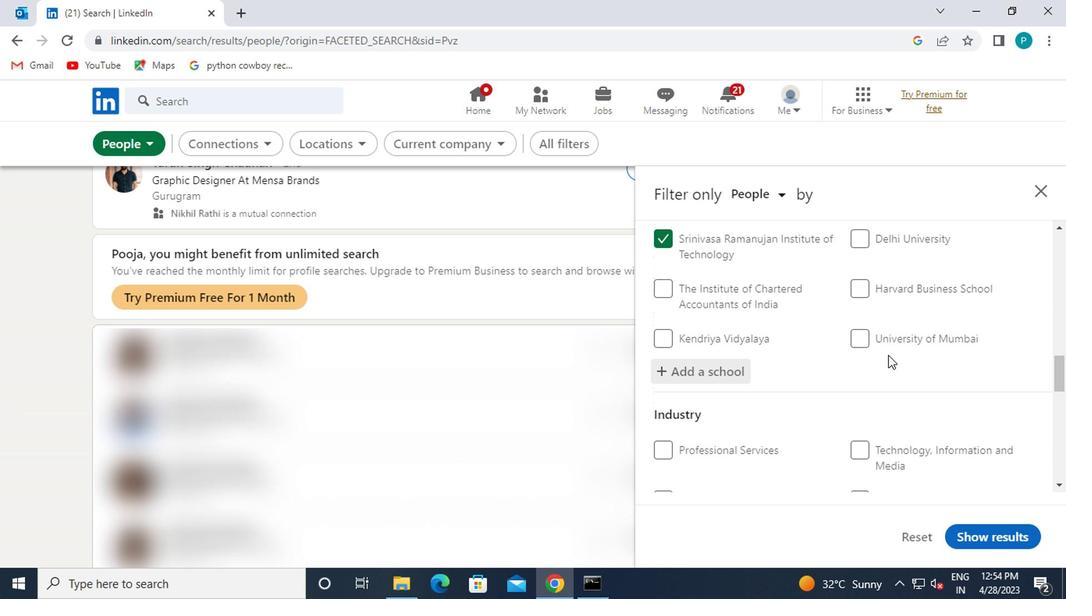 
Action: Mouse moved to (864, 316)
Screenshot: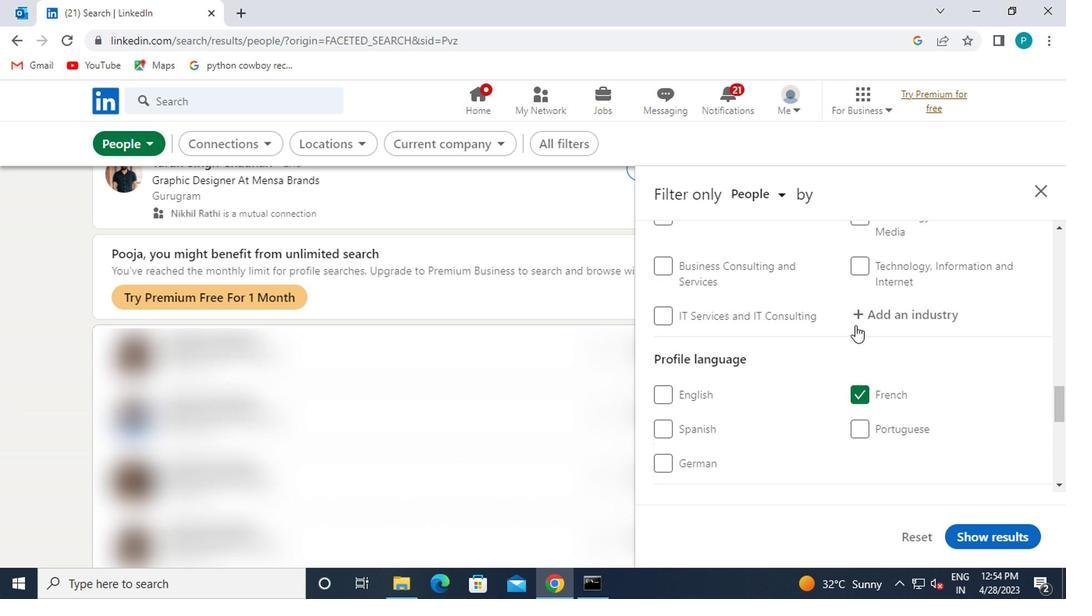 
Action: Mouse pressed left at (864, 316)
Screenshot: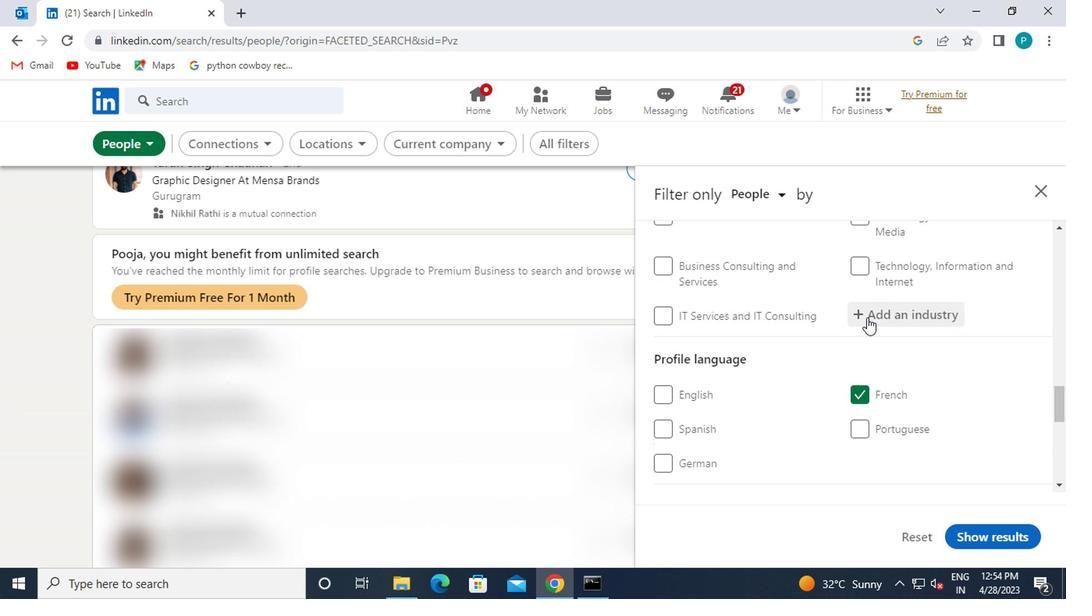 
Action: Mouse moved to (874, 337)
Screenshot: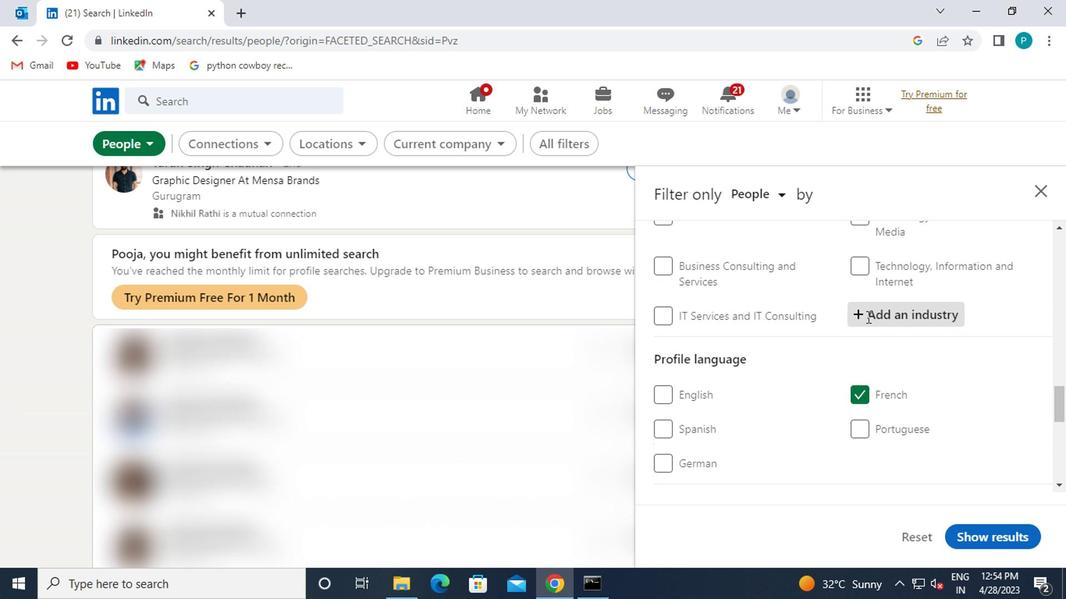 
Action: Key pressed <Key.caps_lock>C<Key.caps_lock>OMMUNITY
Screenshot: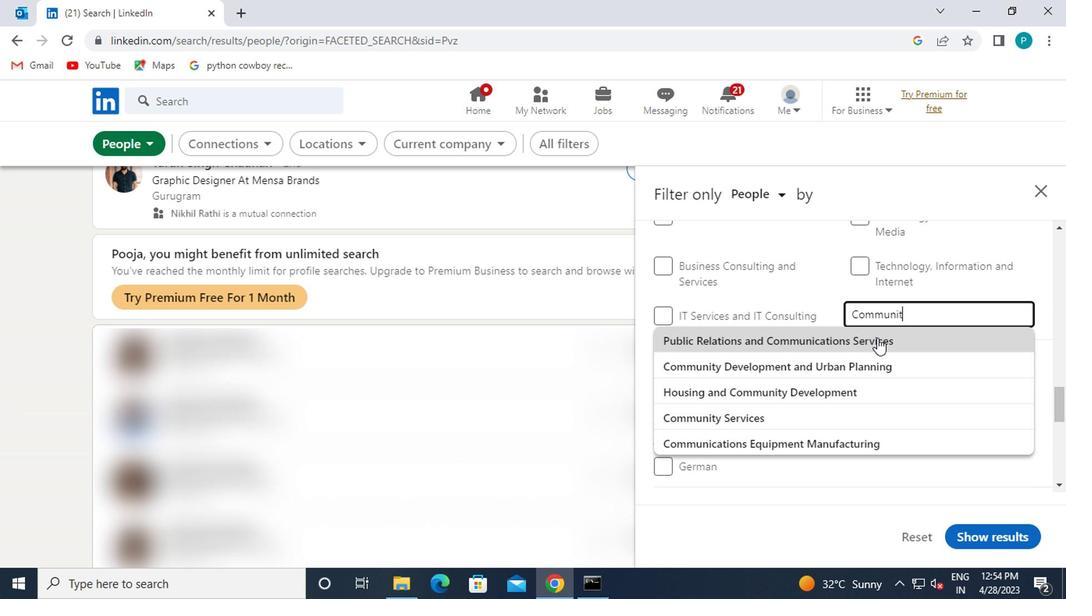 
Action: Mouse moved to (864, 334)
Screenshot: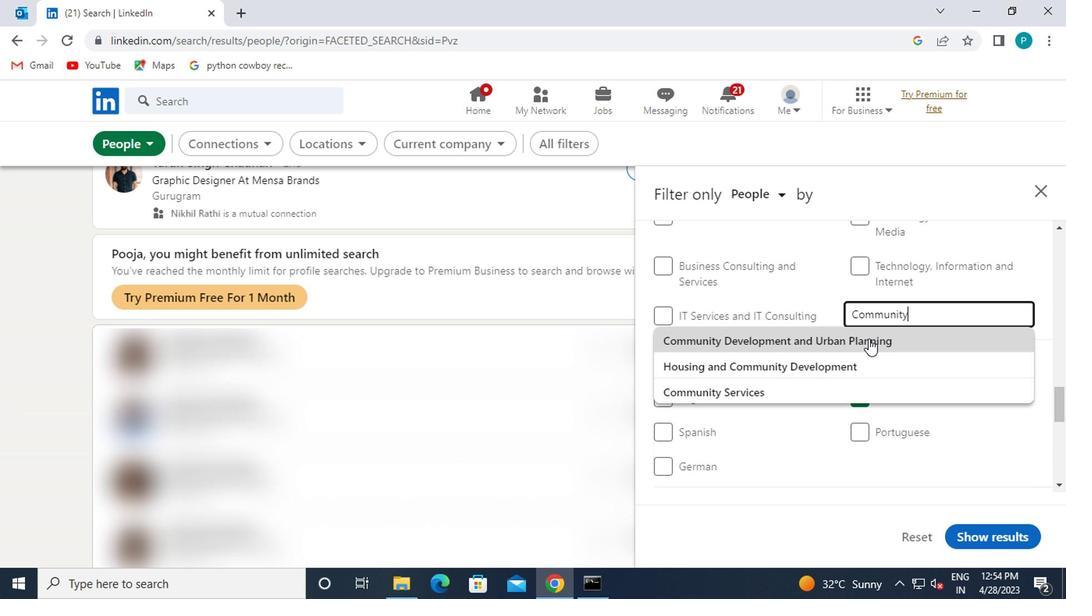 
Action: Mouse pressed left at (864, 334)
Screenshot: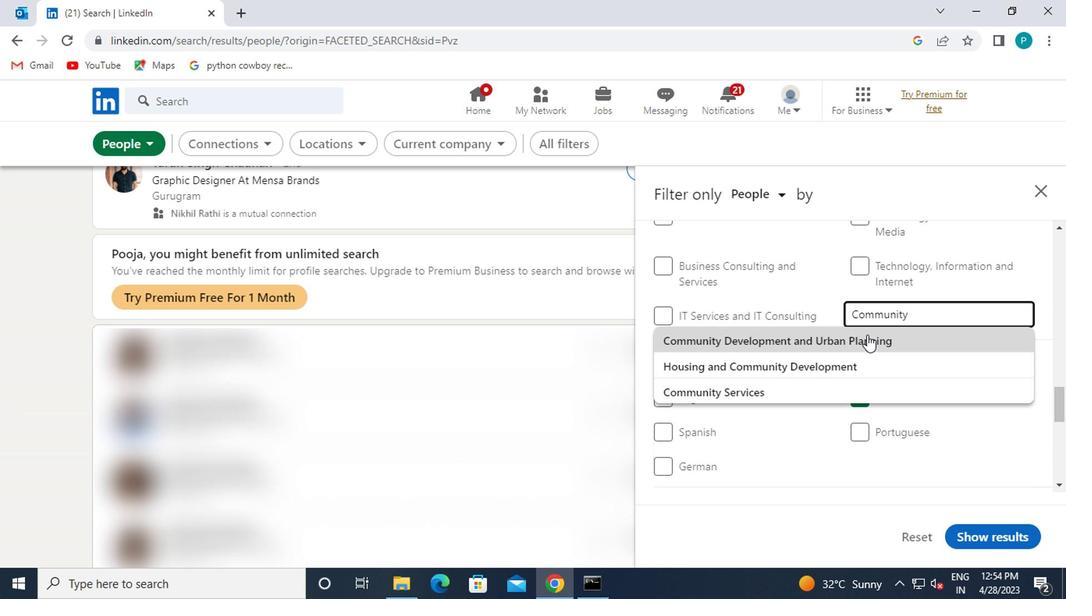
Action: Mouse scrolled (864, 333) with delta (0, 0)
Screenshot: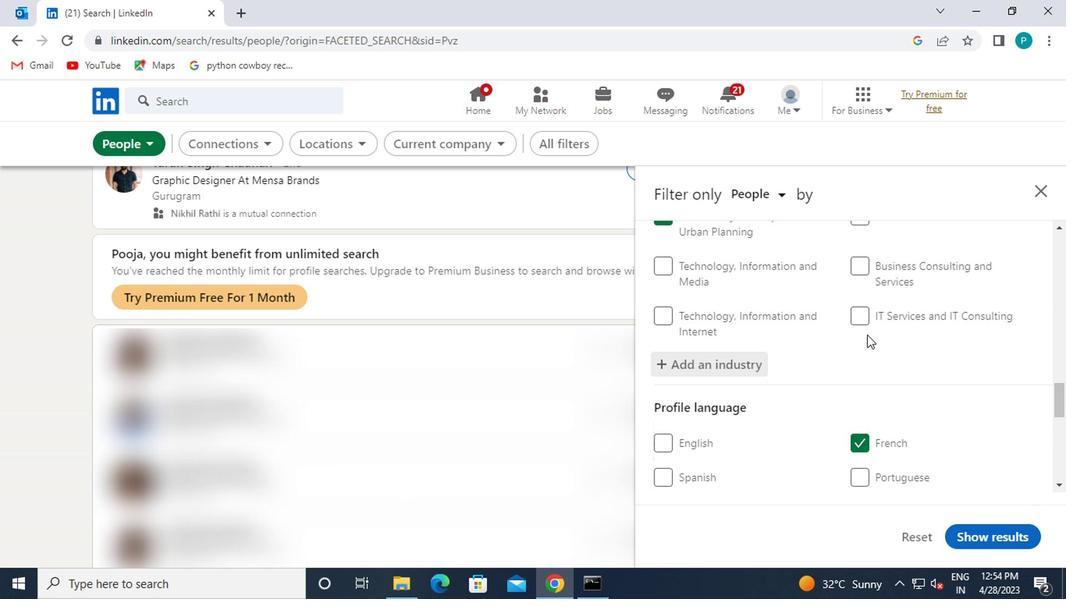 
Action: Mouse scrolled (864, 333) with delta (0, 0)
Screenshot: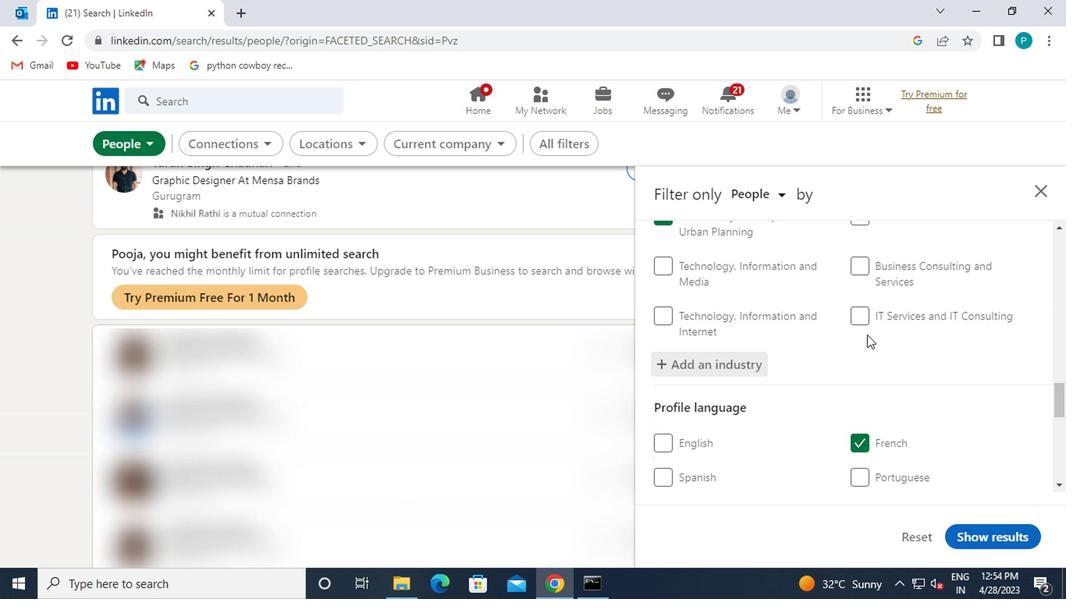 
Action: Mouse scrolled (864, 333) with delta (0, 0)
Screenshot: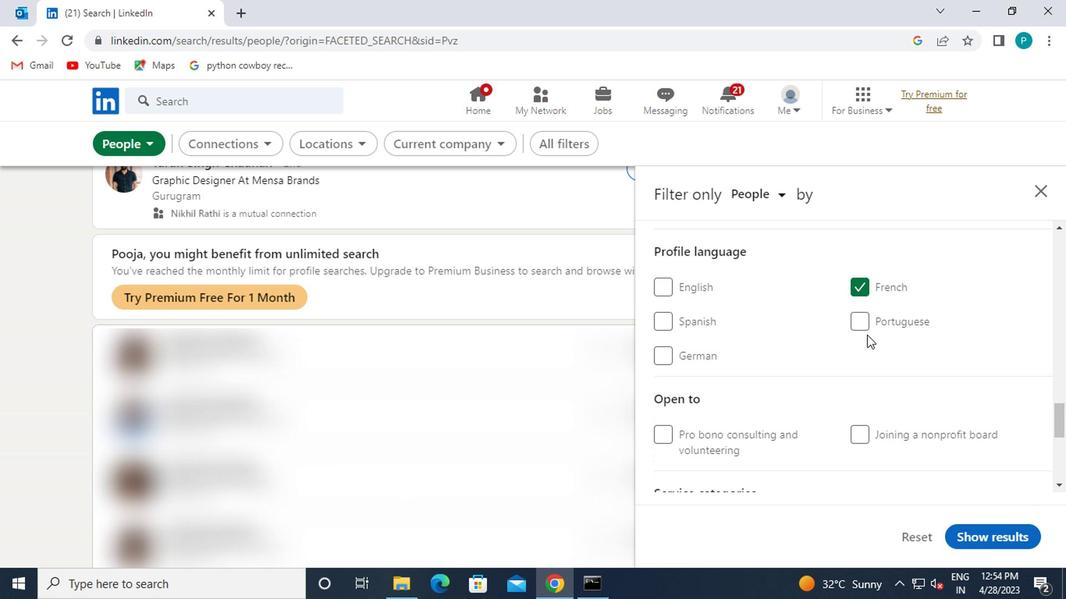 
Action: Mouse moved to (887, 435)
Screenshot: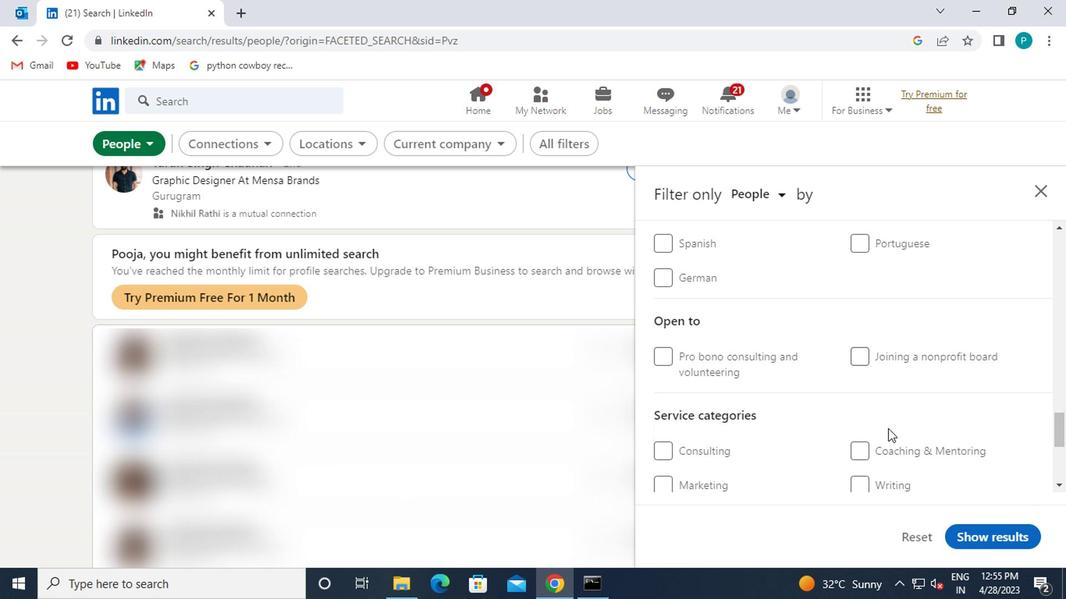 
Action: Mouse scrolled (887, 434) with delta (0, 0)
Screenshot: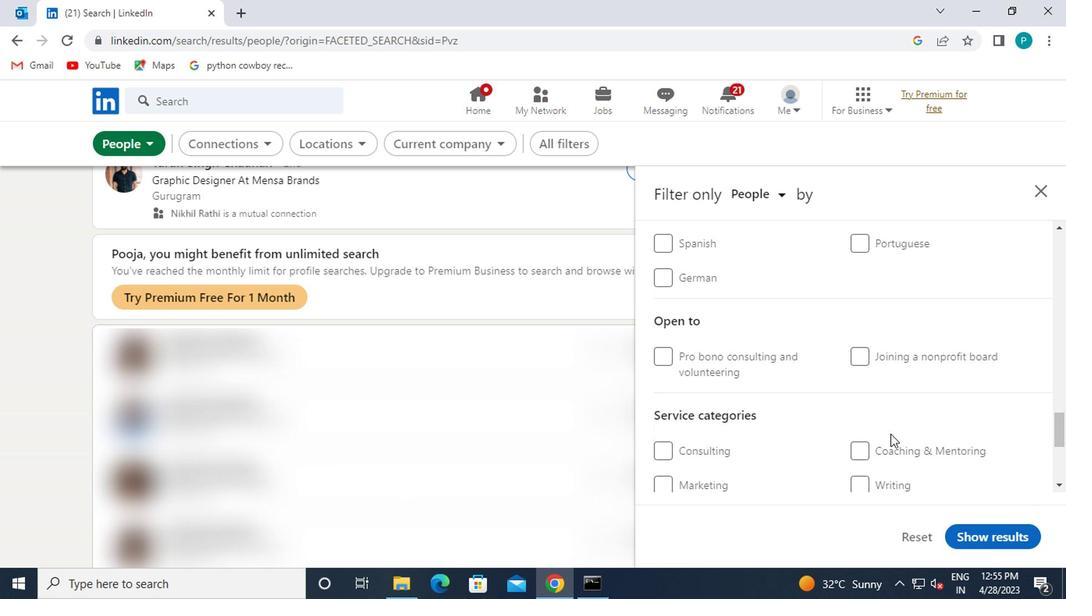 
Action: Mouse pressed left at (887, 435)
Screenshot: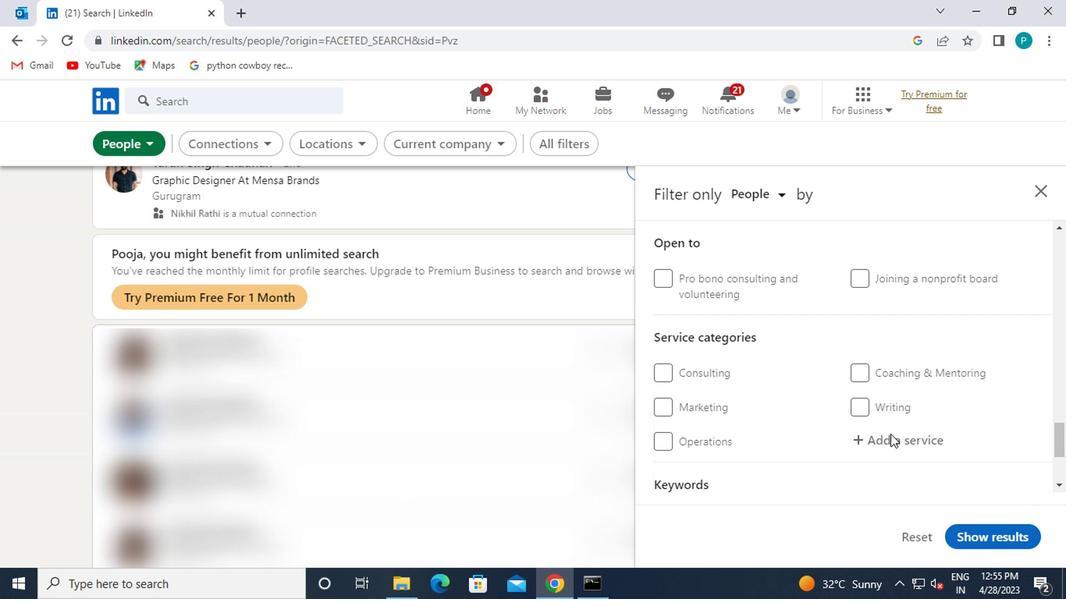 
Action: Key pressed <Key.caps_lock>C<Key.caps_lock>ORPORATE
Screenshot: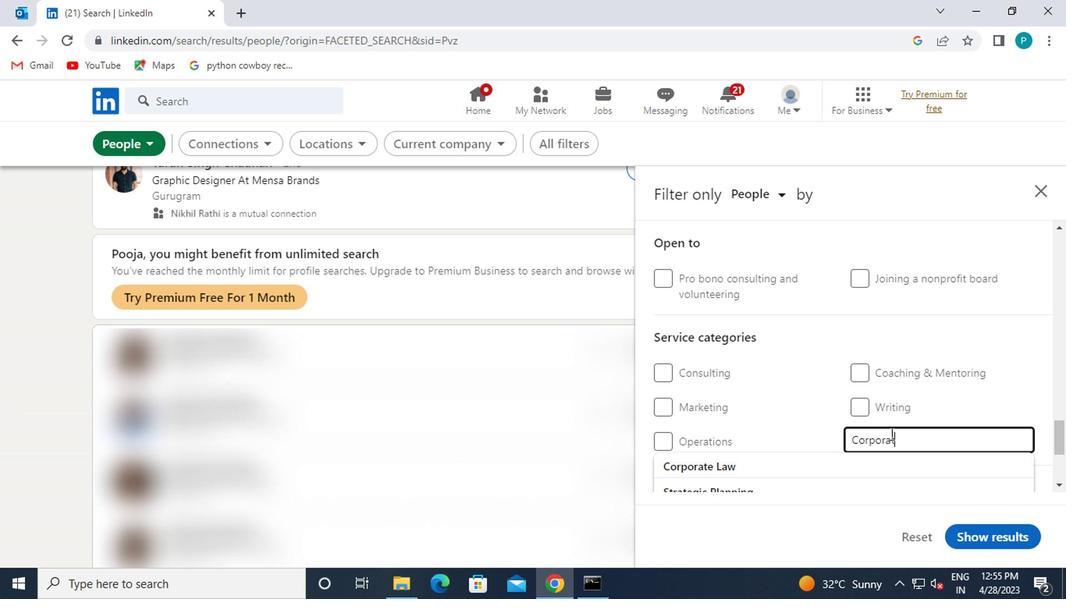
Action: Mouse moved to (888, 409)
Screenshot: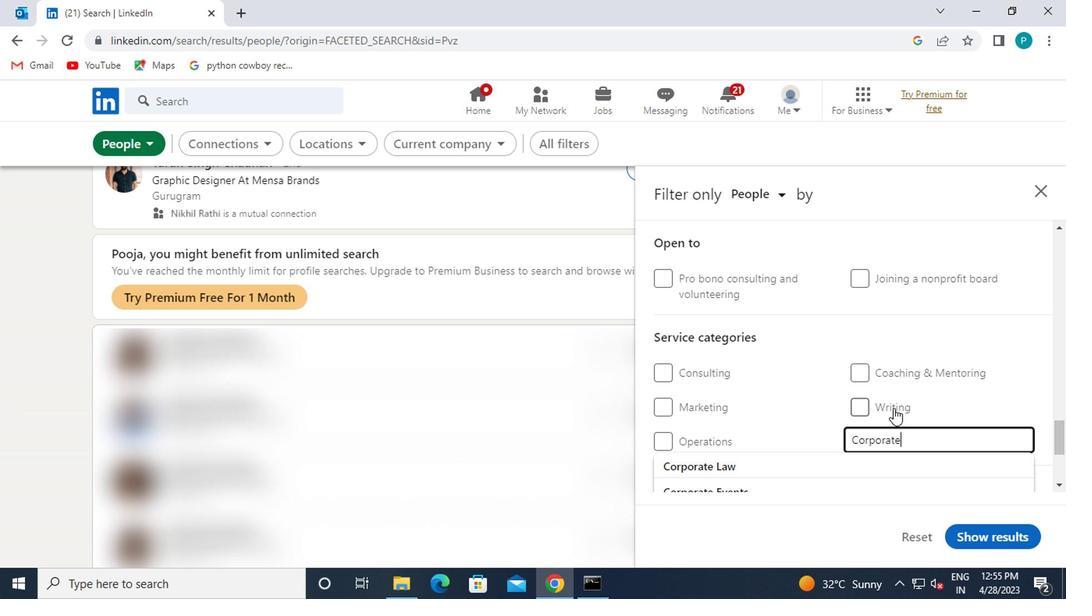 
Action: Mouse scrolled (888, 408) with delta (0, -1)
Screenshot: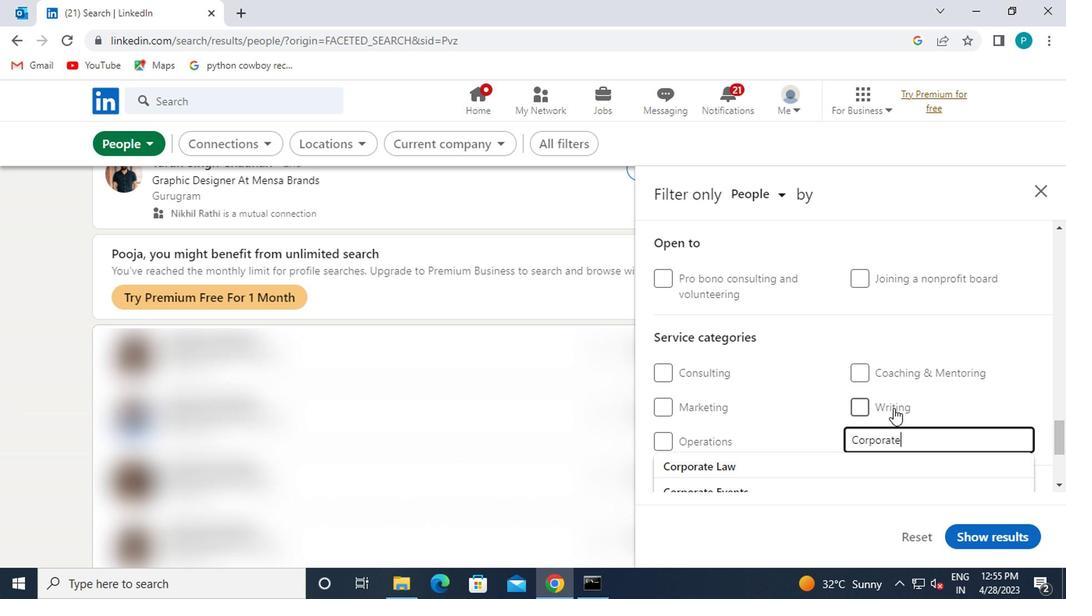 
Action: Mouse moved to (788, 393)
Screenshot: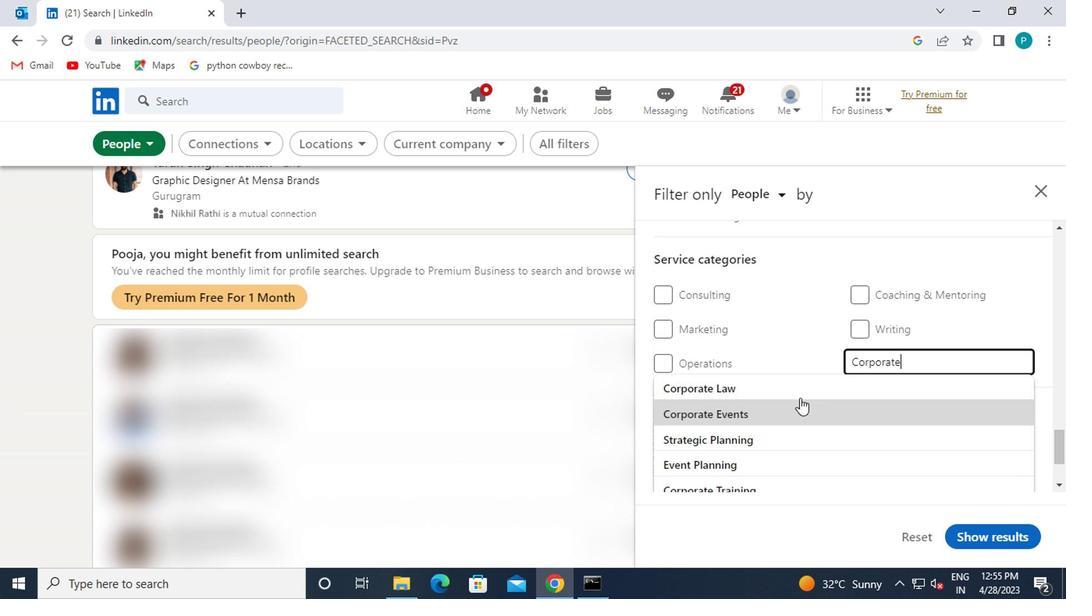 
Action: Mouse pressed left at (788, 393)
Screenshot: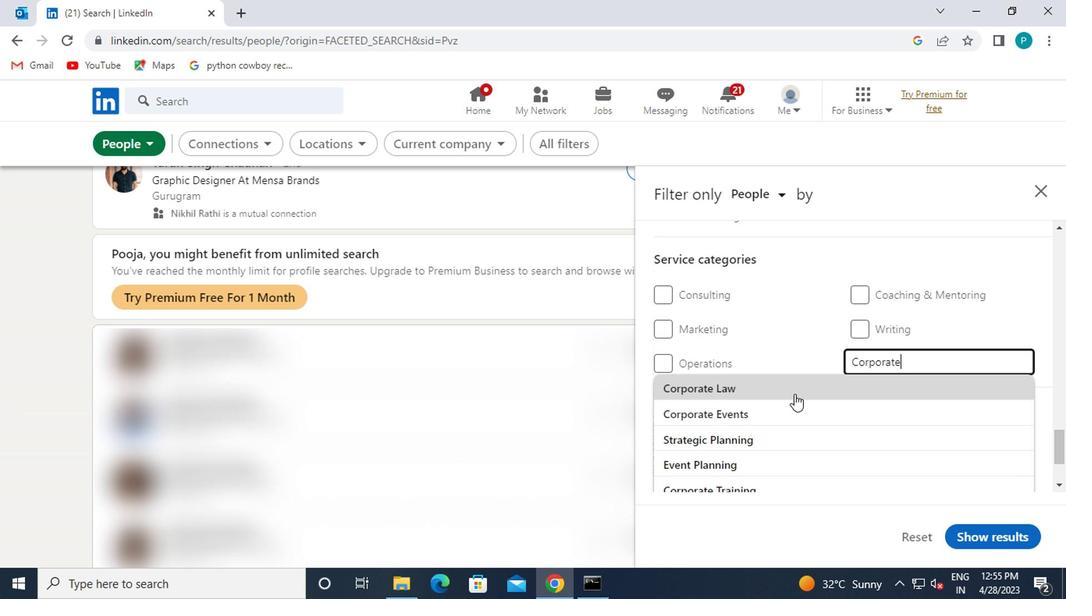 
Action: Mouse scrolled (788, 392) with delta (0, 0)
Screenshot: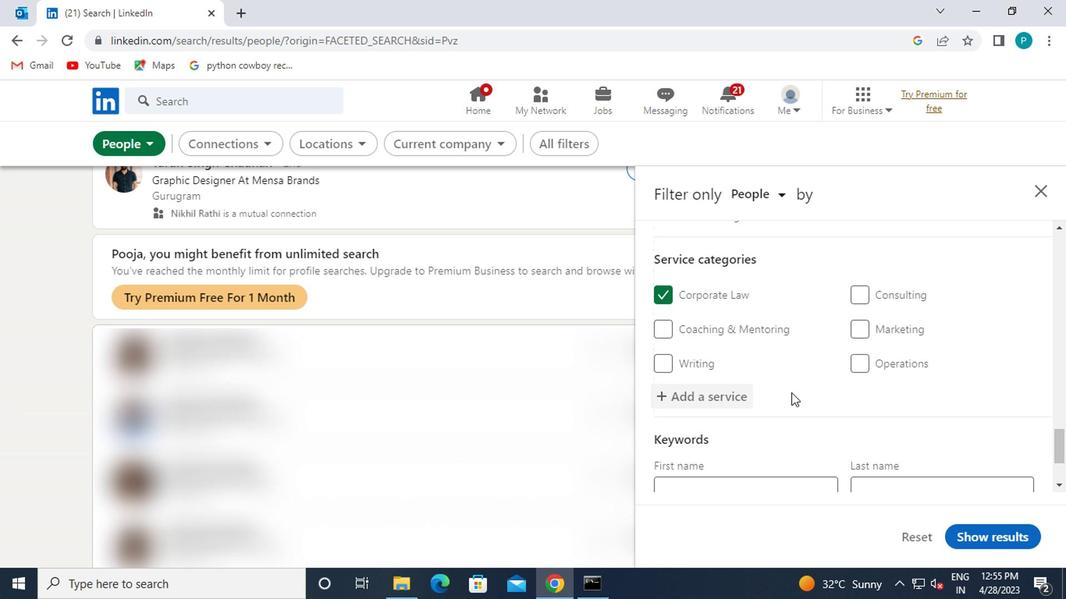 
Action: Mouse scrolled (788, 392) with delta (0, 0)
Screenshot: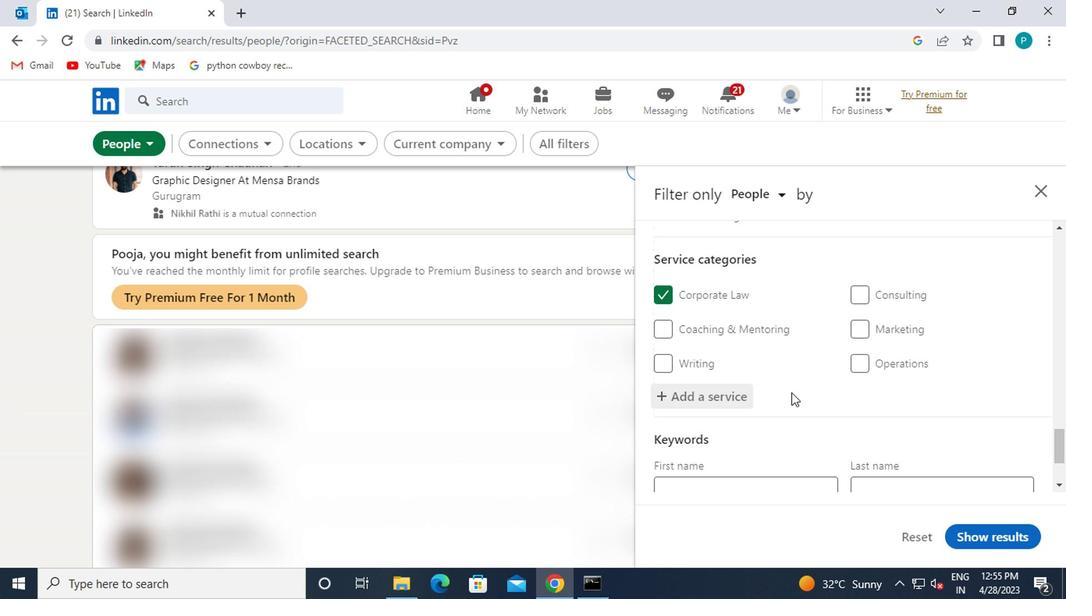 
Action: Mouse moved to (793, 414)
Screenshot: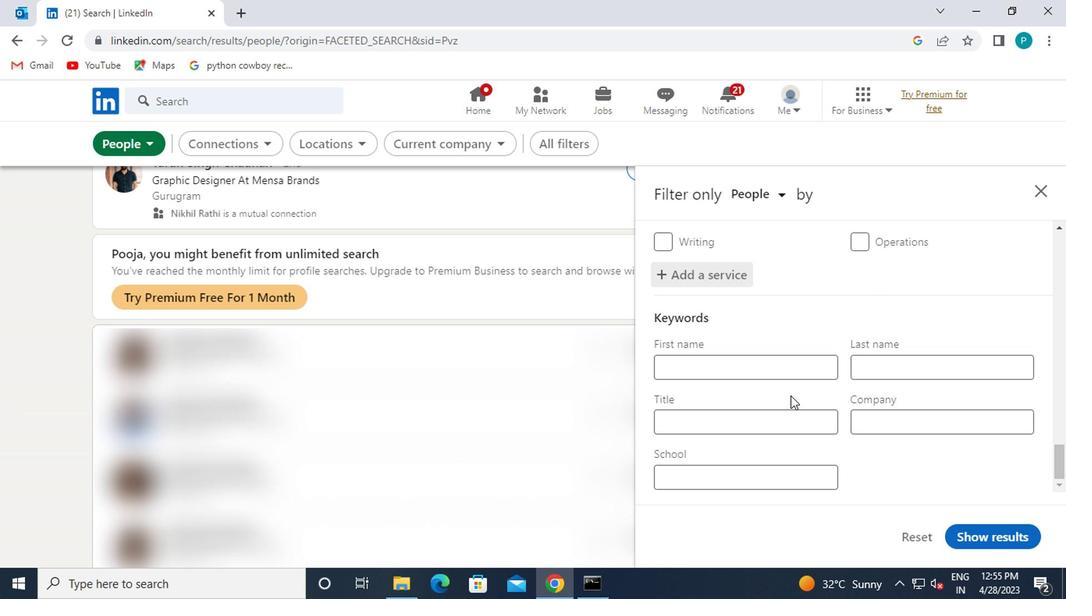 
Action: Mouse pressed left at (793, 414)
Screenshot: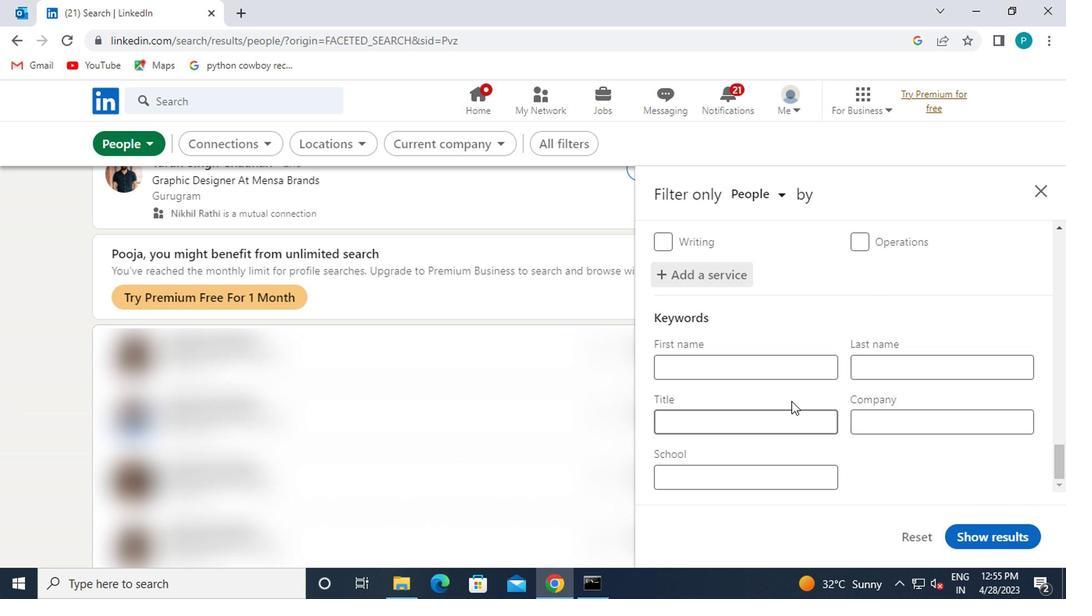 
Action: Key pressed <Key.caps_lock>B<Key.caps_lock>USINESS<Key.space><Key.caps_lock>A<Key.caps_lock>NALYST
Screenshot: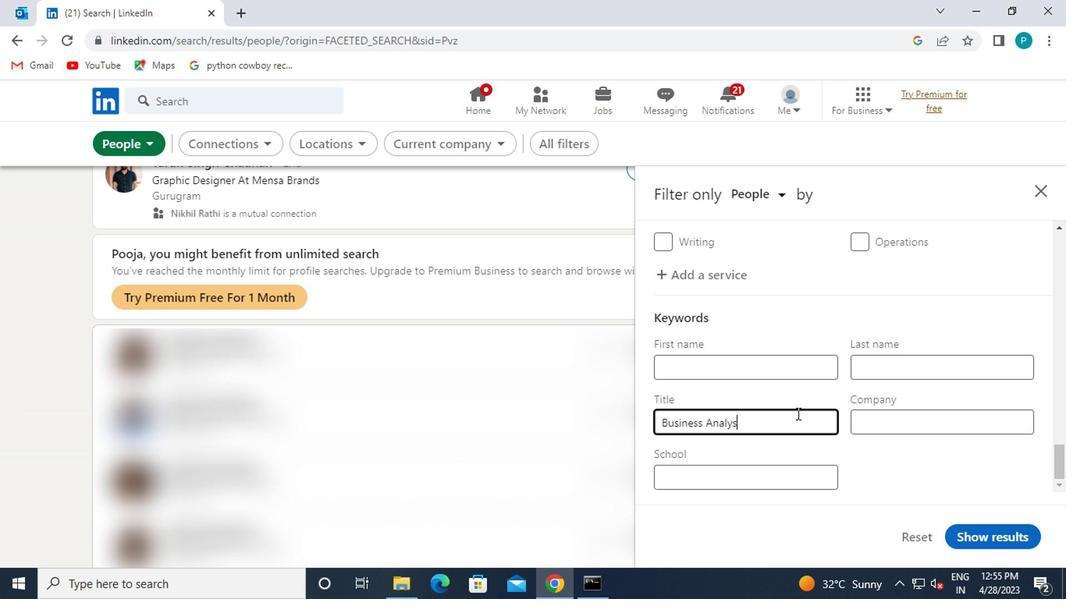 
Action: Mouse moved to (982, 536)
Screenshot: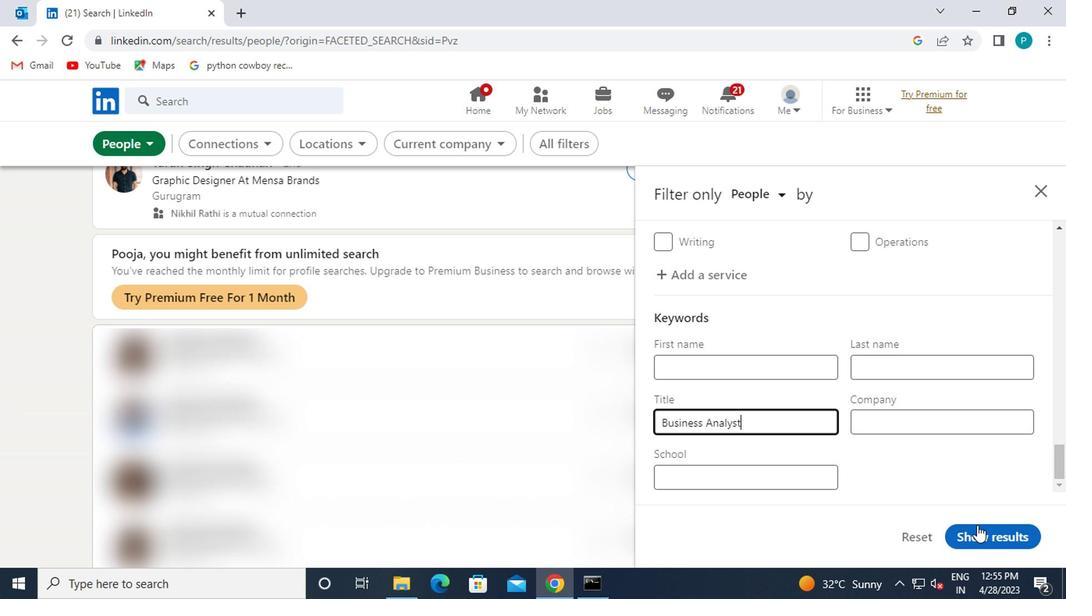 
Action: Mouse pressed left at (982, 536)
Screenshot: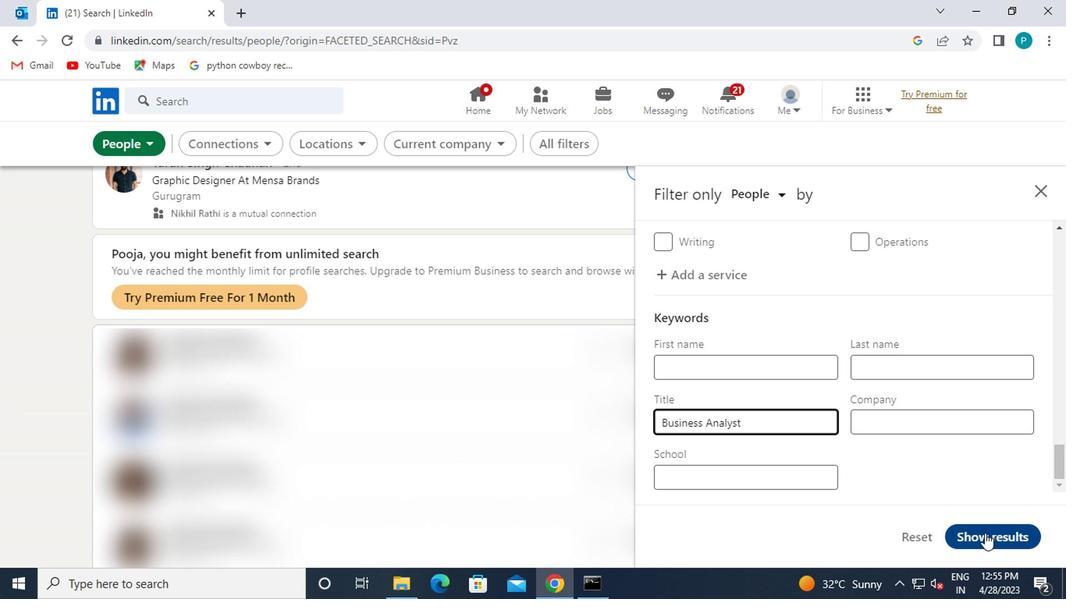 
